 Task: Research Airbnb accommodation in Mennzel Bou Zelfa, Tunisia from 10th December, 2023 to 20th December, 2023 for 12 adults. Place can be entire room or shared room with 6 bedrooms having 12 beds and 6 bathrooms. Property type can be flat. Amenities needed are: wifi, TV, free parkinig on premises, gym, breakfast.
Action: Mouse moved to (449, 187)
Screenshot: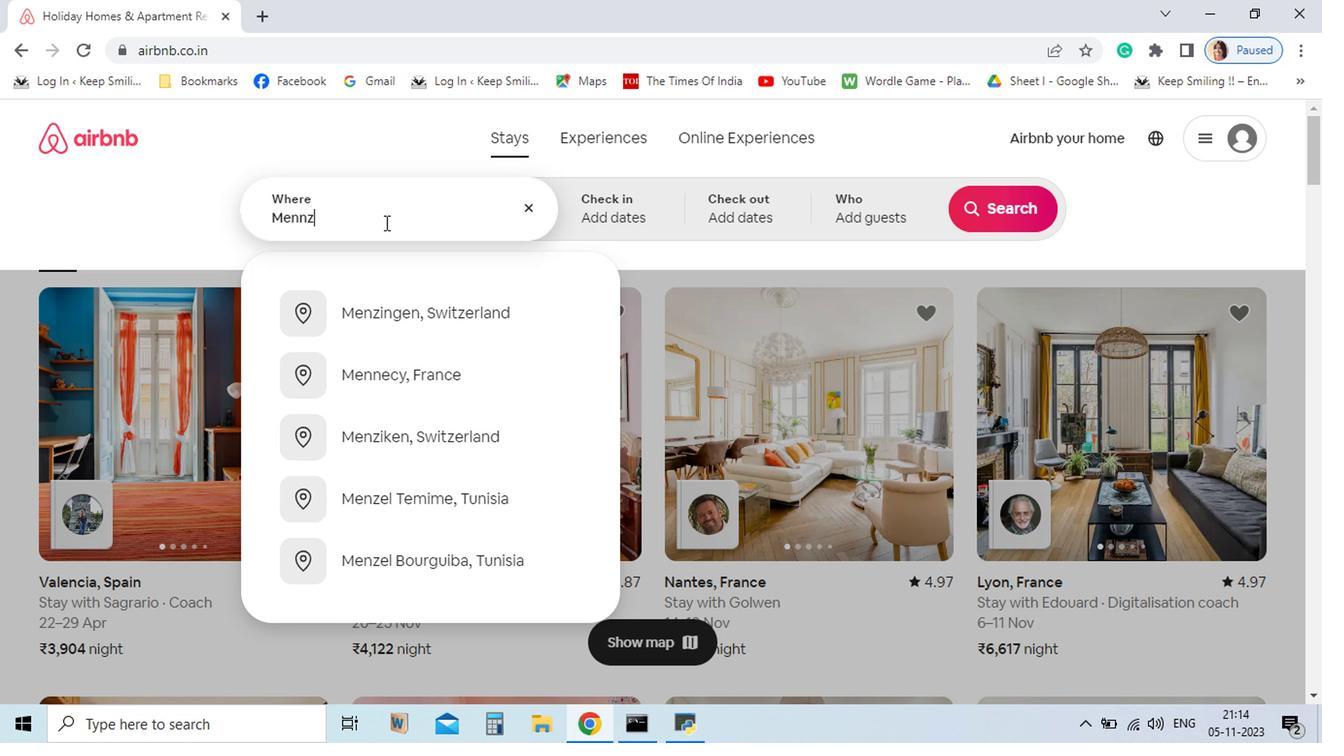 
Action: Mouse pressed left at (449, 187)
Screenshot: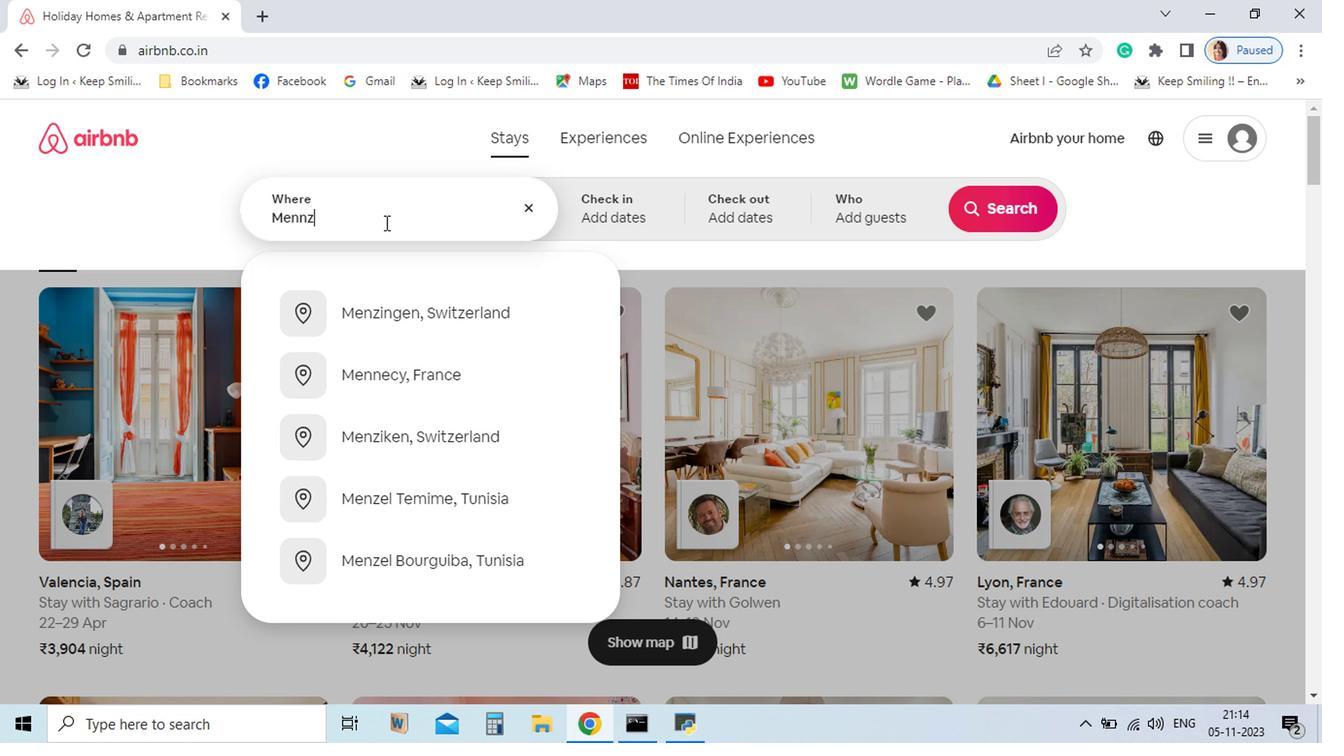 
Action: Mouse moved to (362, 248)
Screenshot: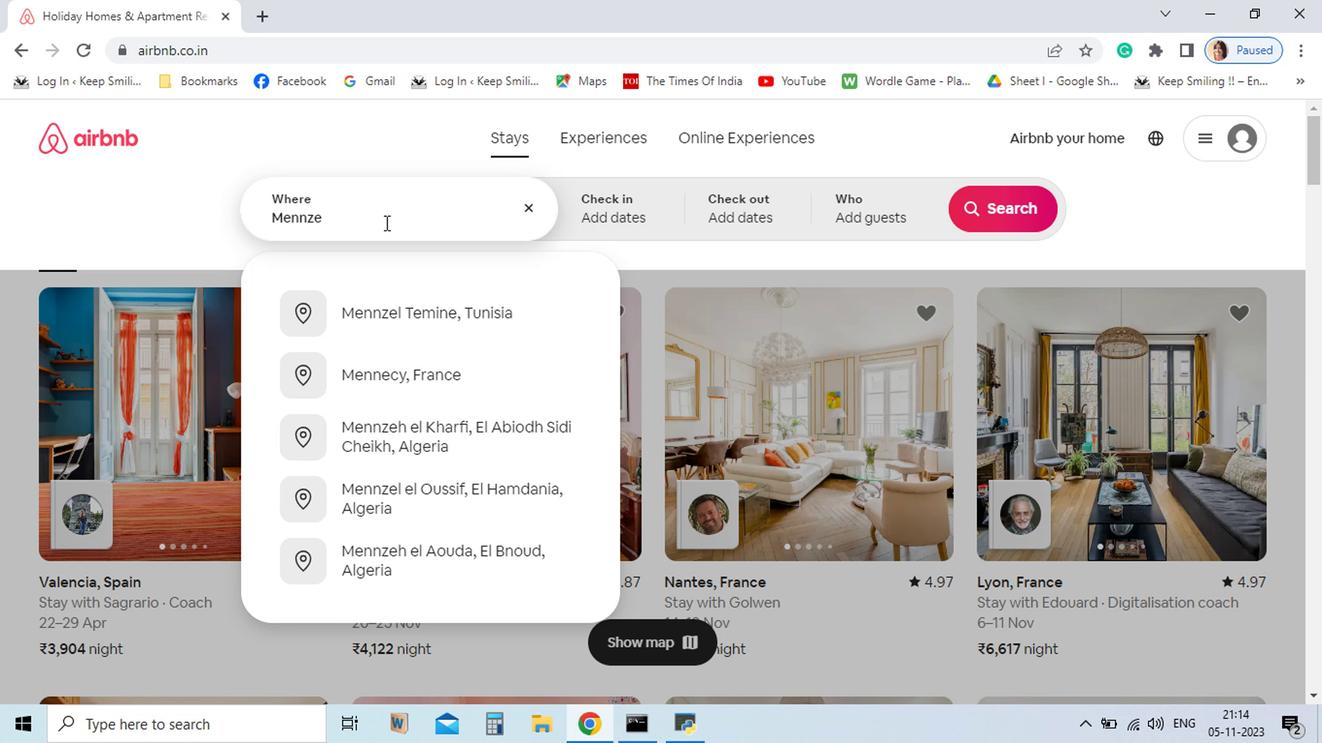 
Action: Key pressed <Key.shift_r>Mennzel
Screenshot: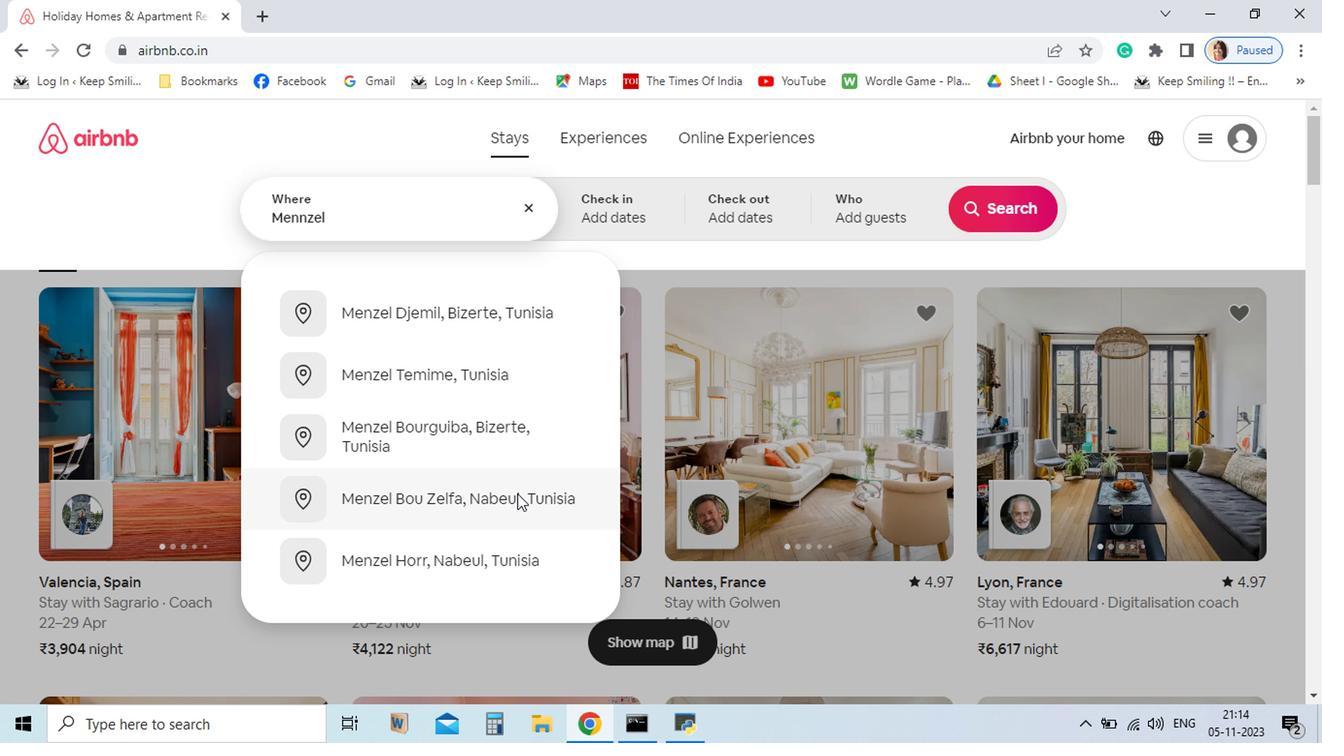 
Action: Mouse moved to (456, 441)
Screenshot: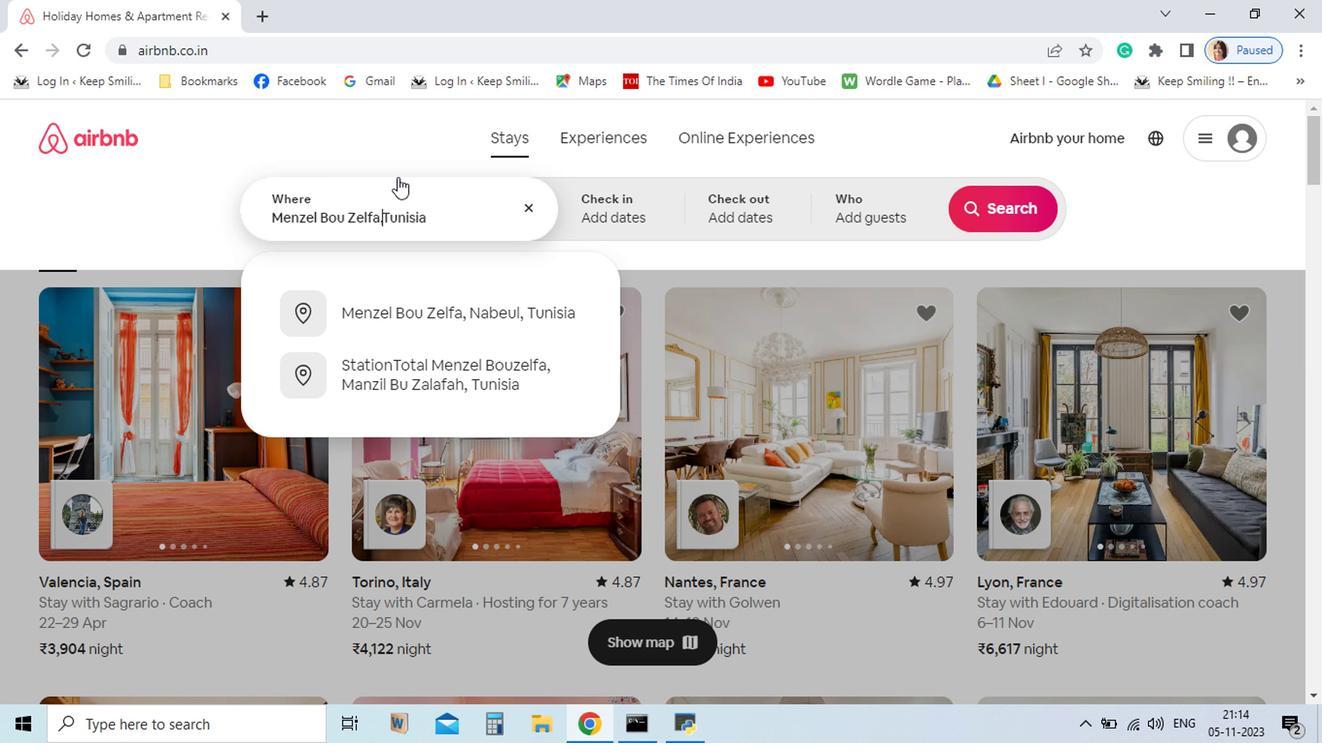 
Action: Mouse pressed left at (456, 441)
Screenshot: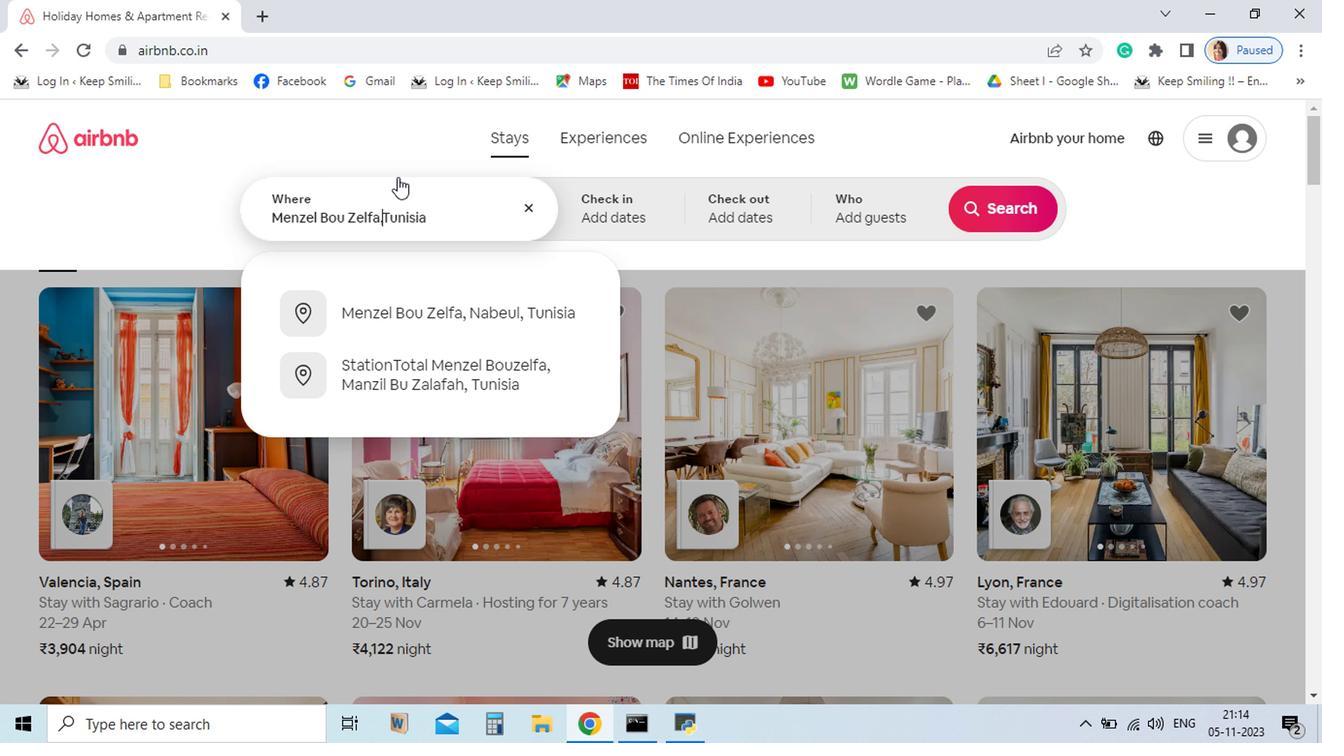
Action: Mouse moved to (400, 244)
Screenshot: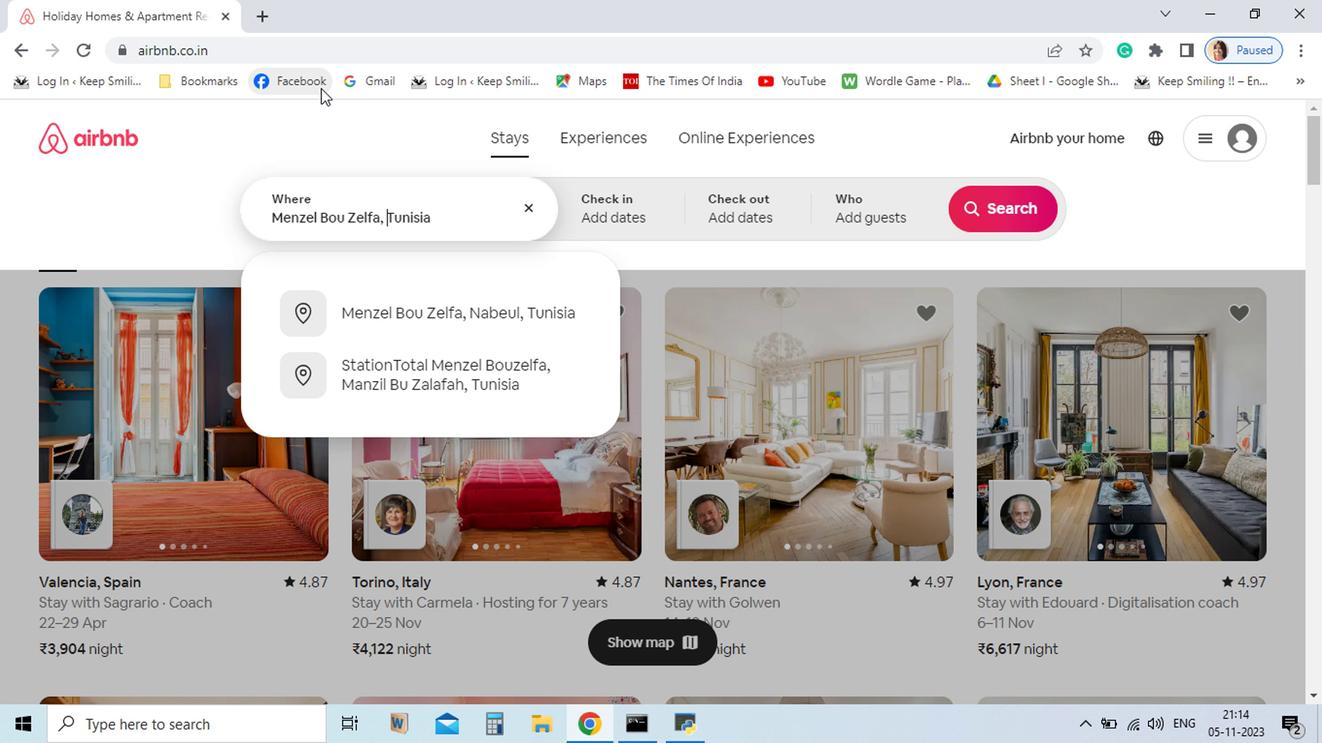 
Action: Mouse pressed left at (400, 244)
Screenshot: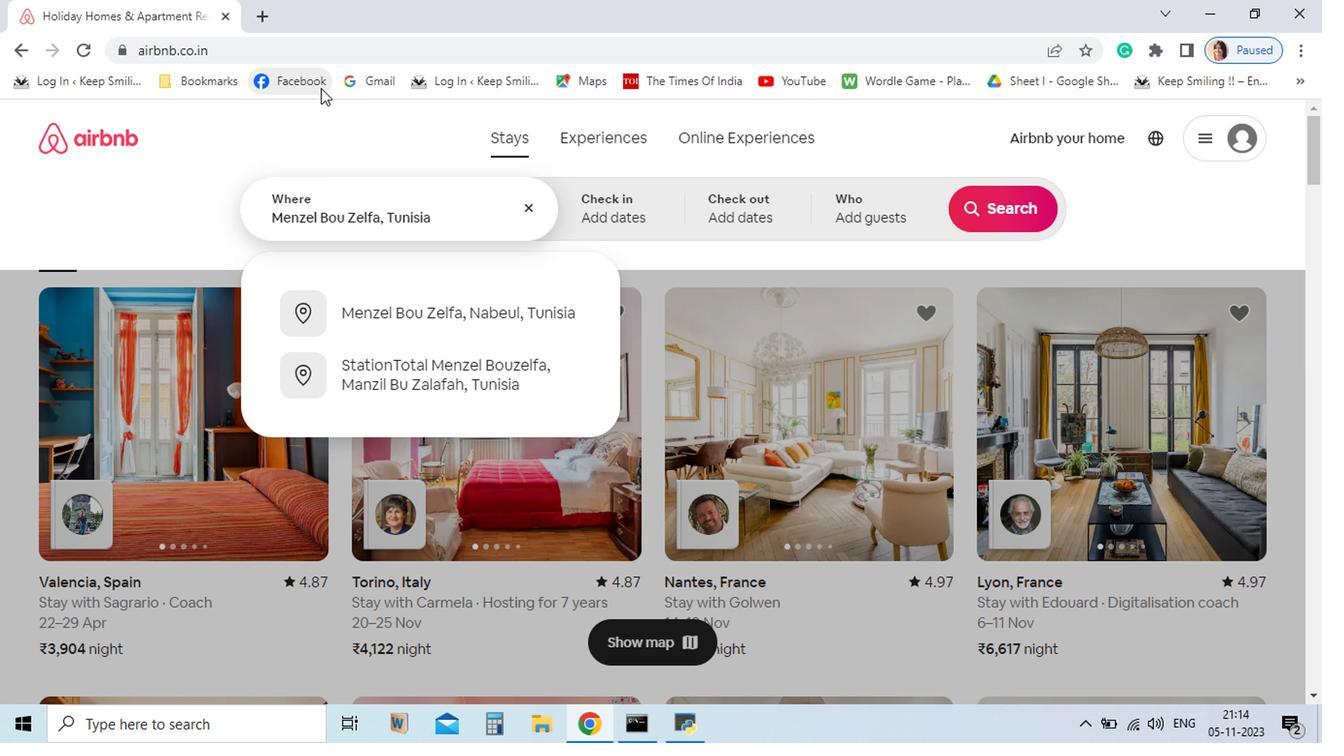 
Action: Key pressed <Key.backspace><Key.backspace><Key.backspace><Key.backspace><Key.backspace><Key.backspace><Key.backspace><Key.backspace><Key.backspace>
Screenshot: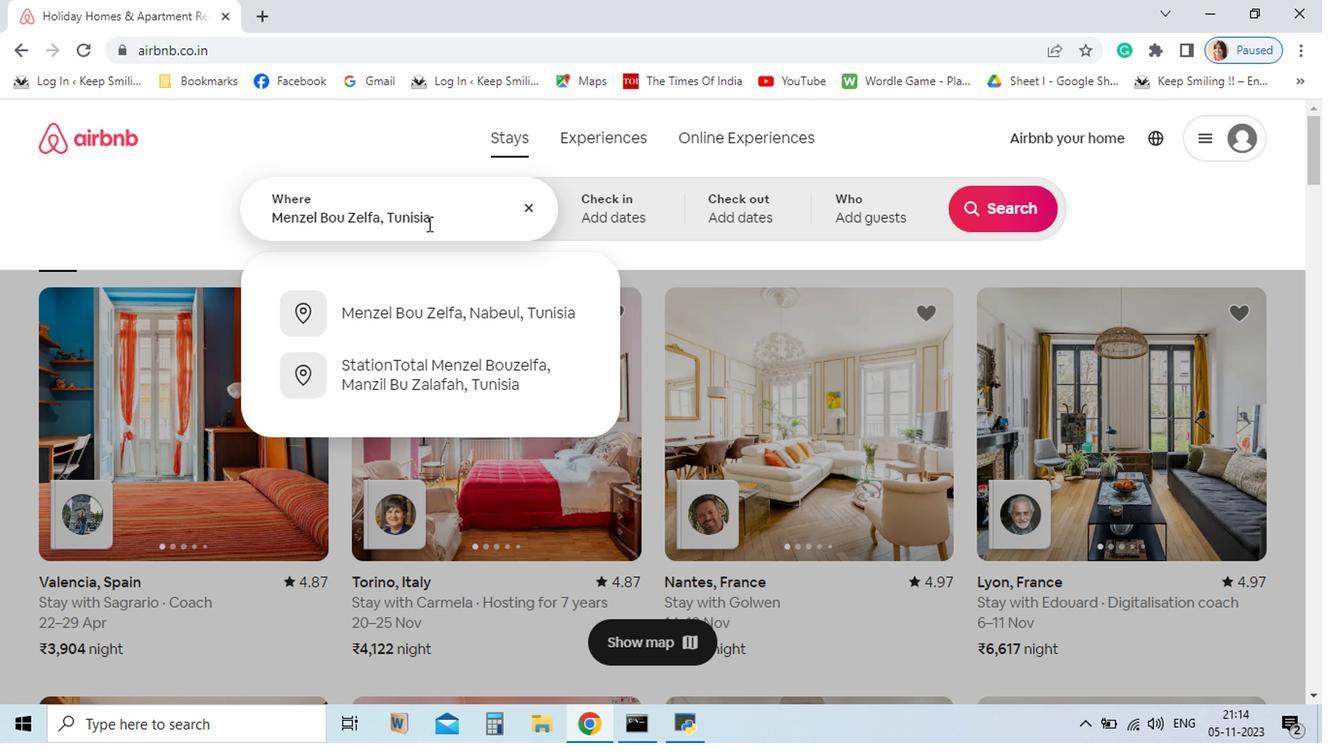 
Action: Mouse moved to (317, 152)
Screenshot: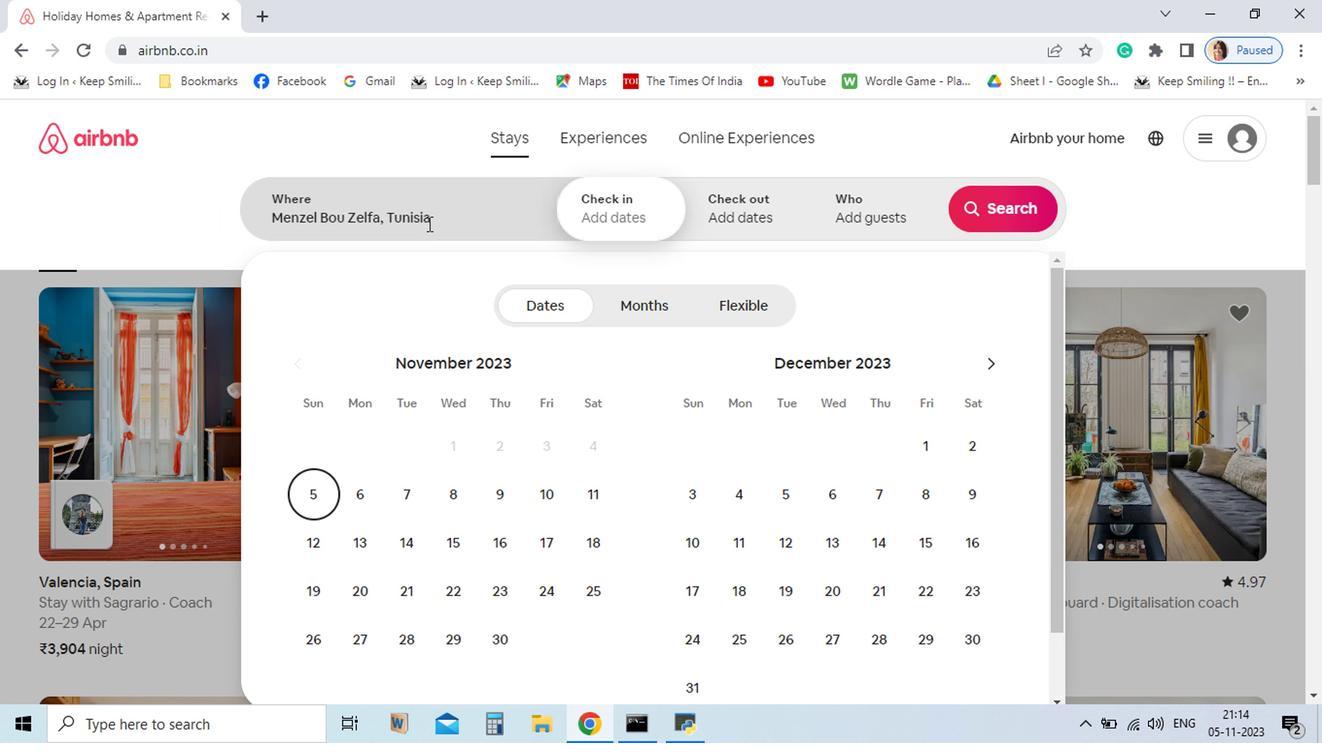 
Action: Key pressed <Key.space>
Screenshot: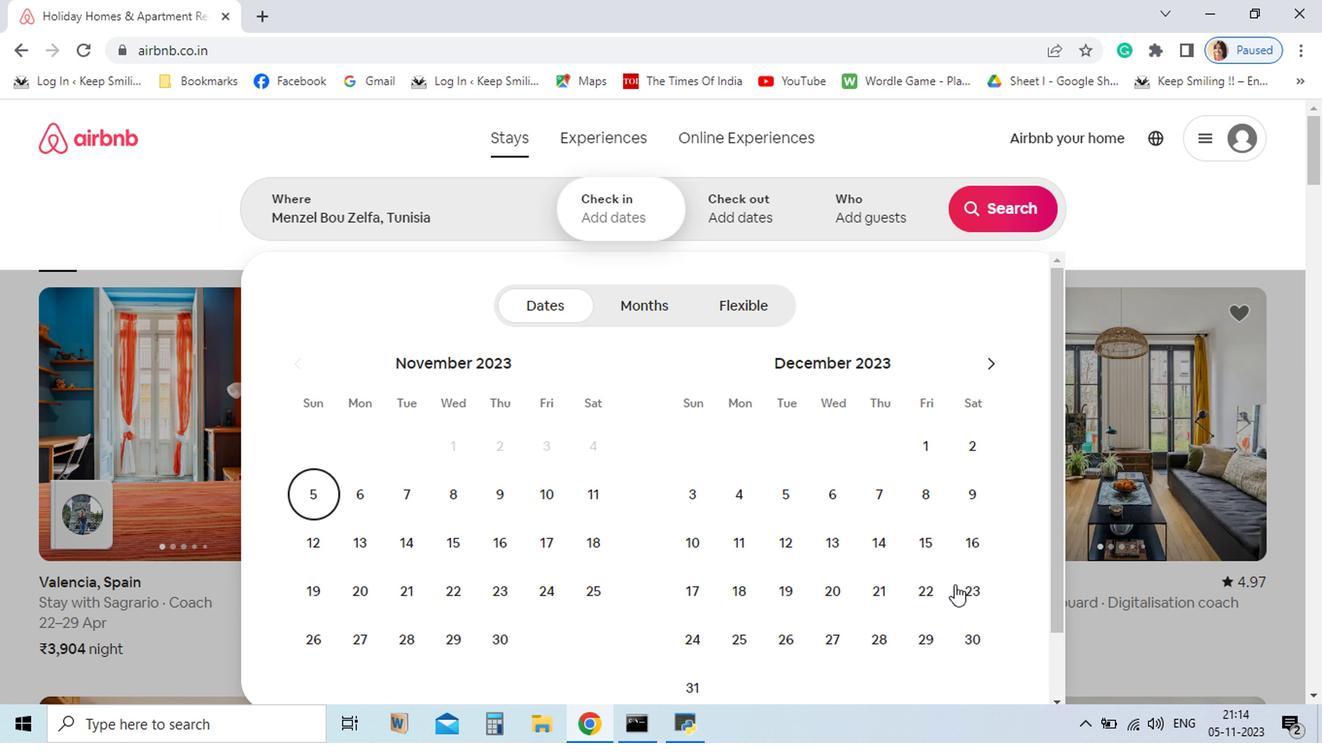 
Action: Mouse moved to (393, 247)
Screenshot: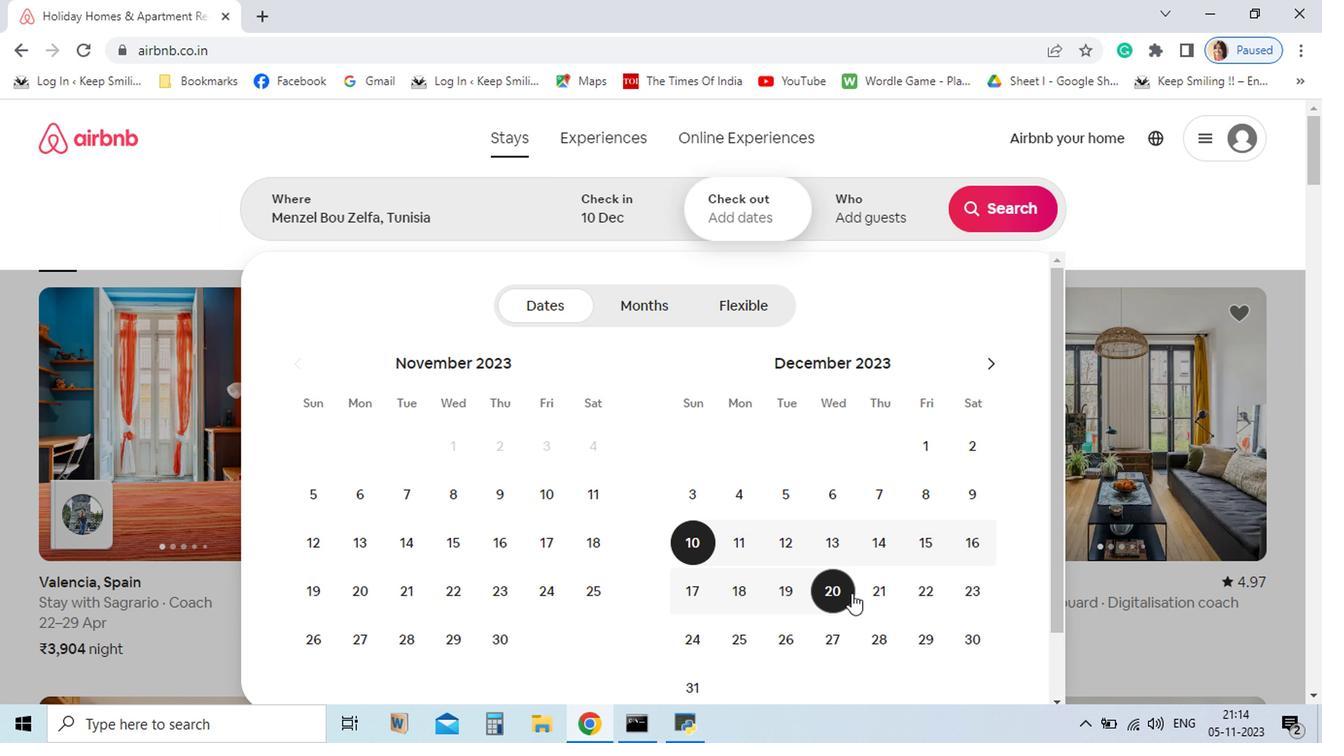 
Action: Mouse pressed left at (393, 247)
Screenshot: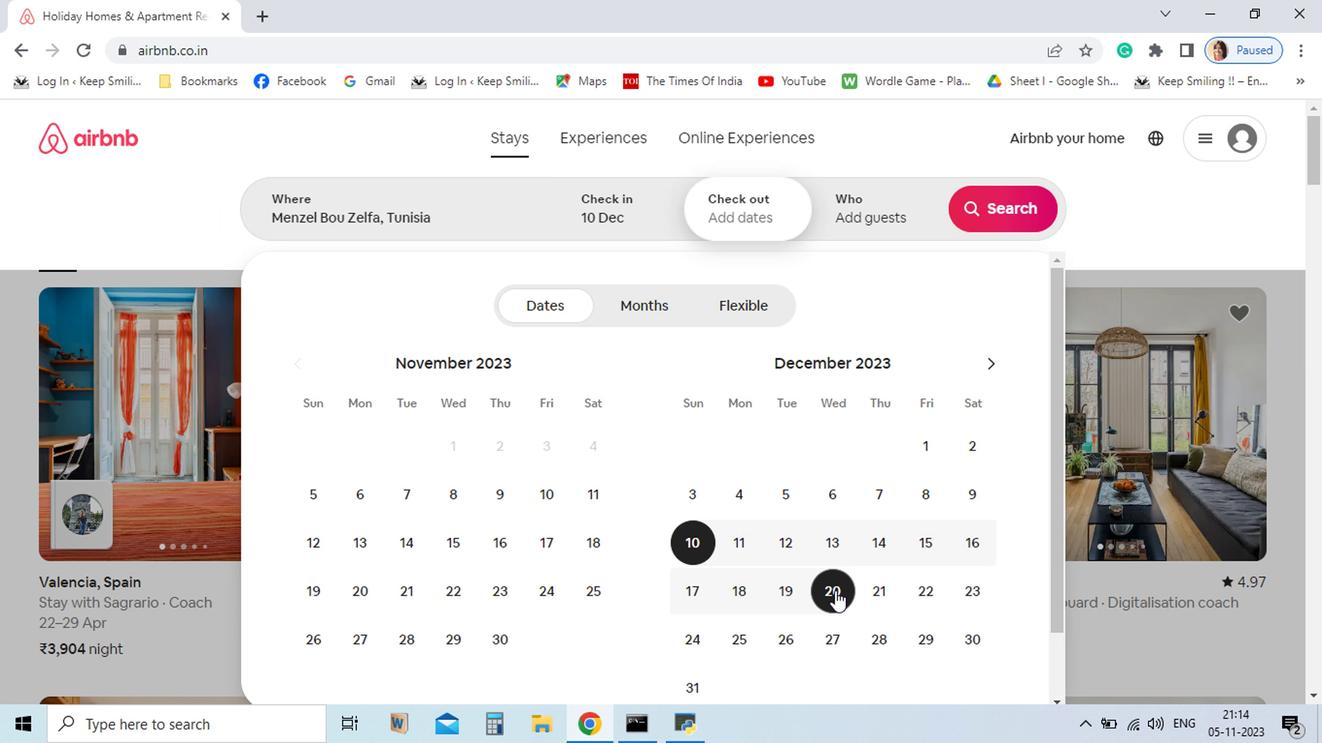 
Action: Mouse moved to (393, 249)
Screenshot: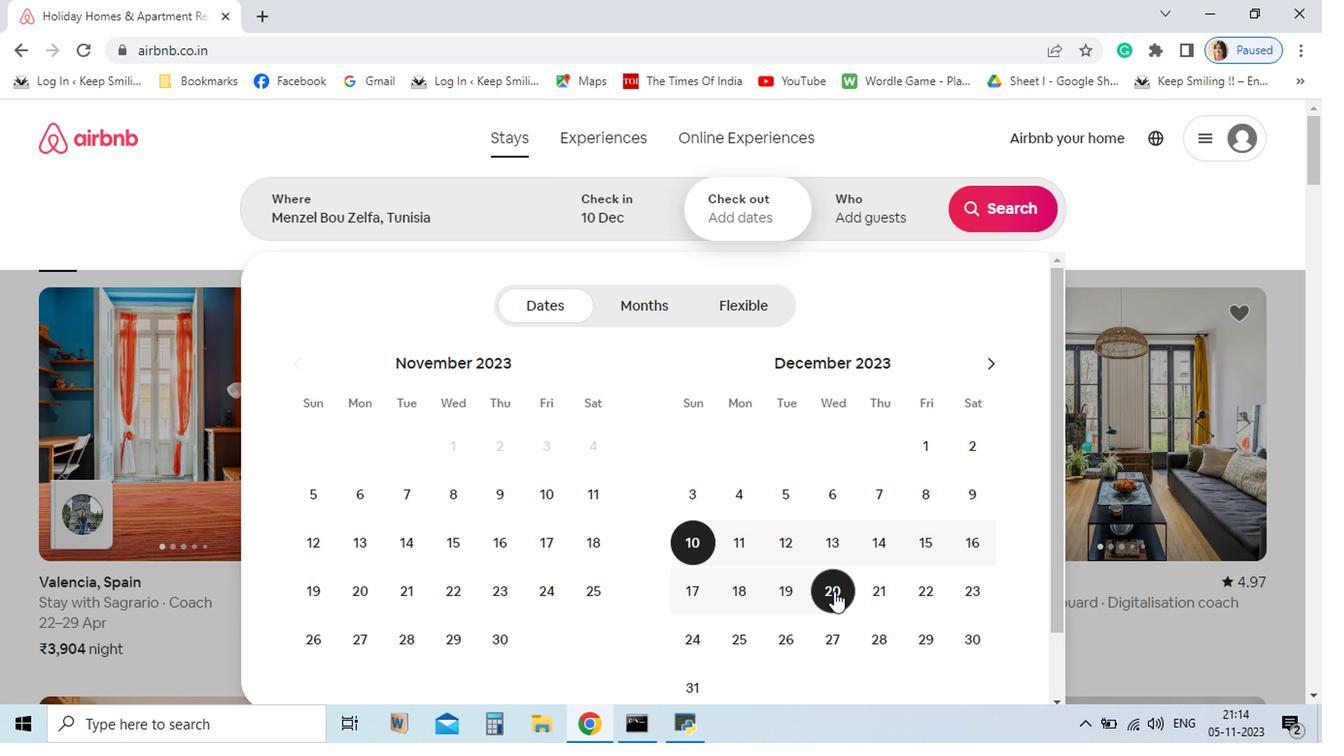 
Action: Key pressed <Key.enter>
Screenshot: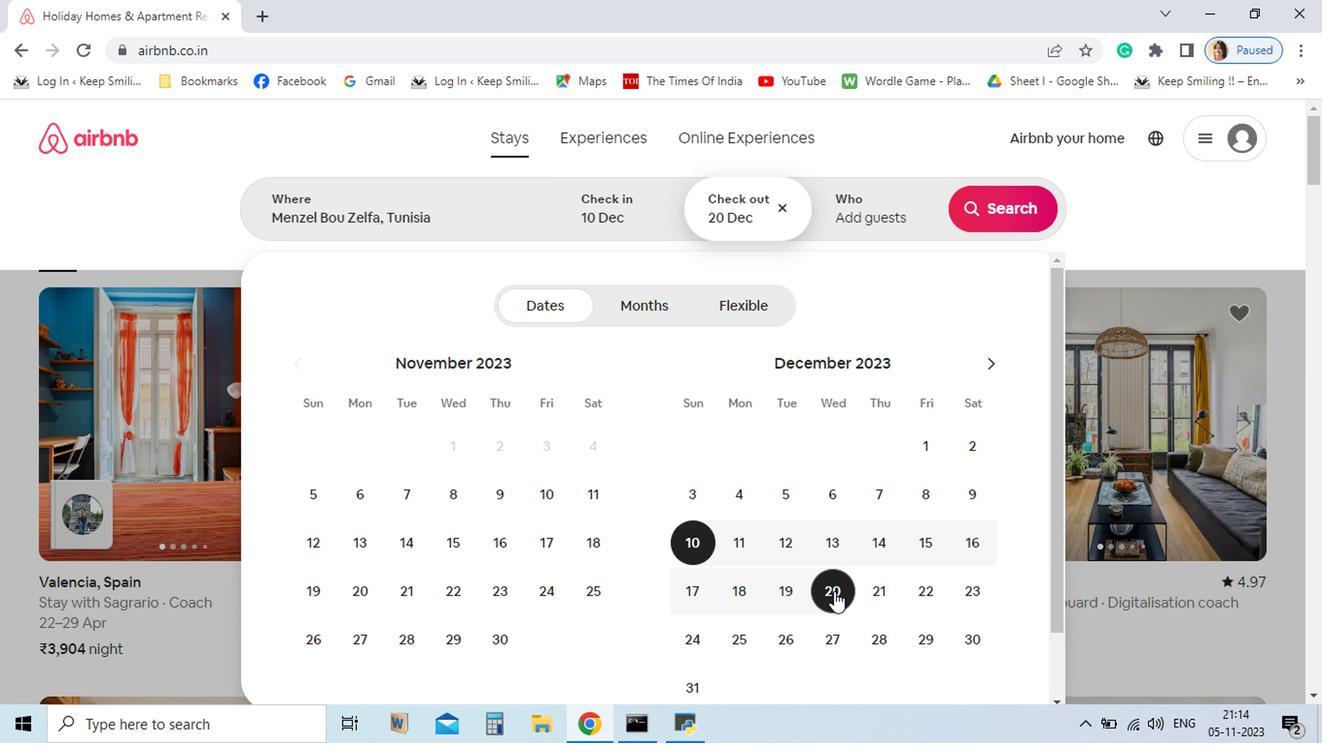 
Action: Mouse moved to (576, 478)
Screenshot: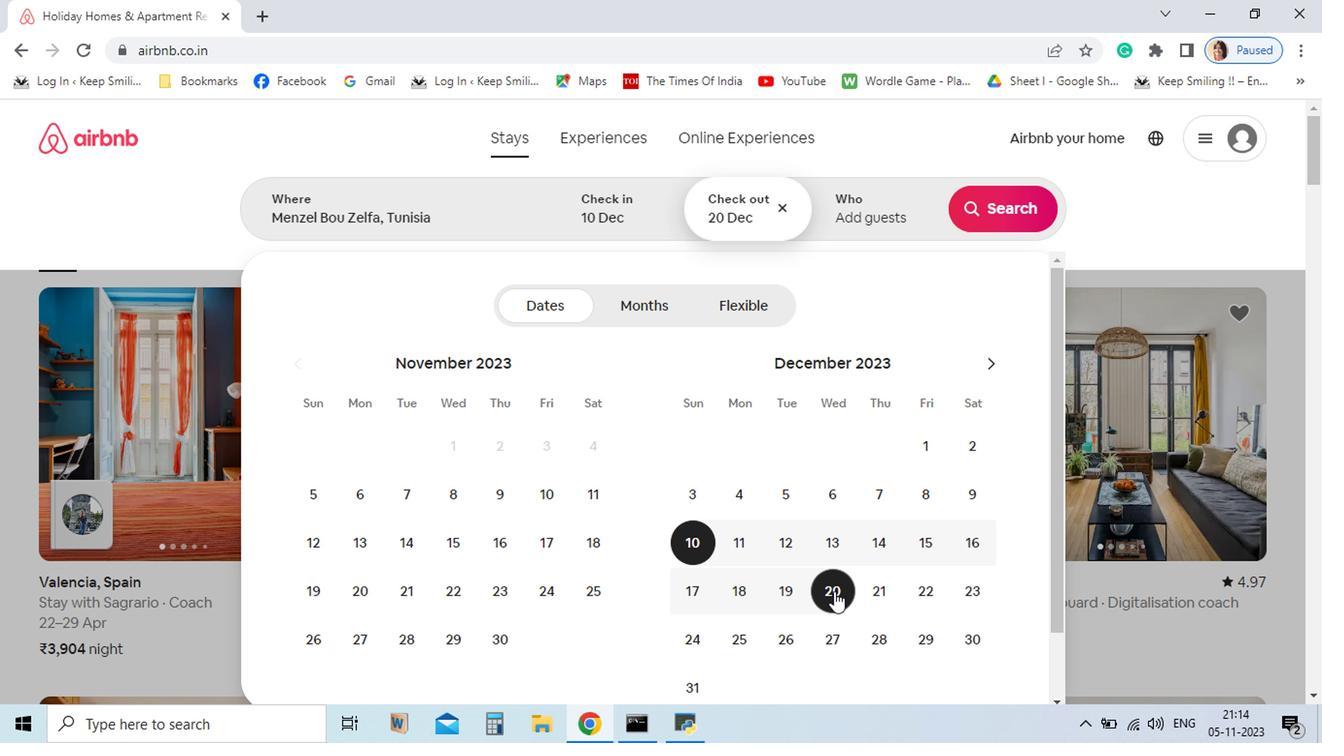 
Action: Mouse pressed left at (576, 478)
Screenshot: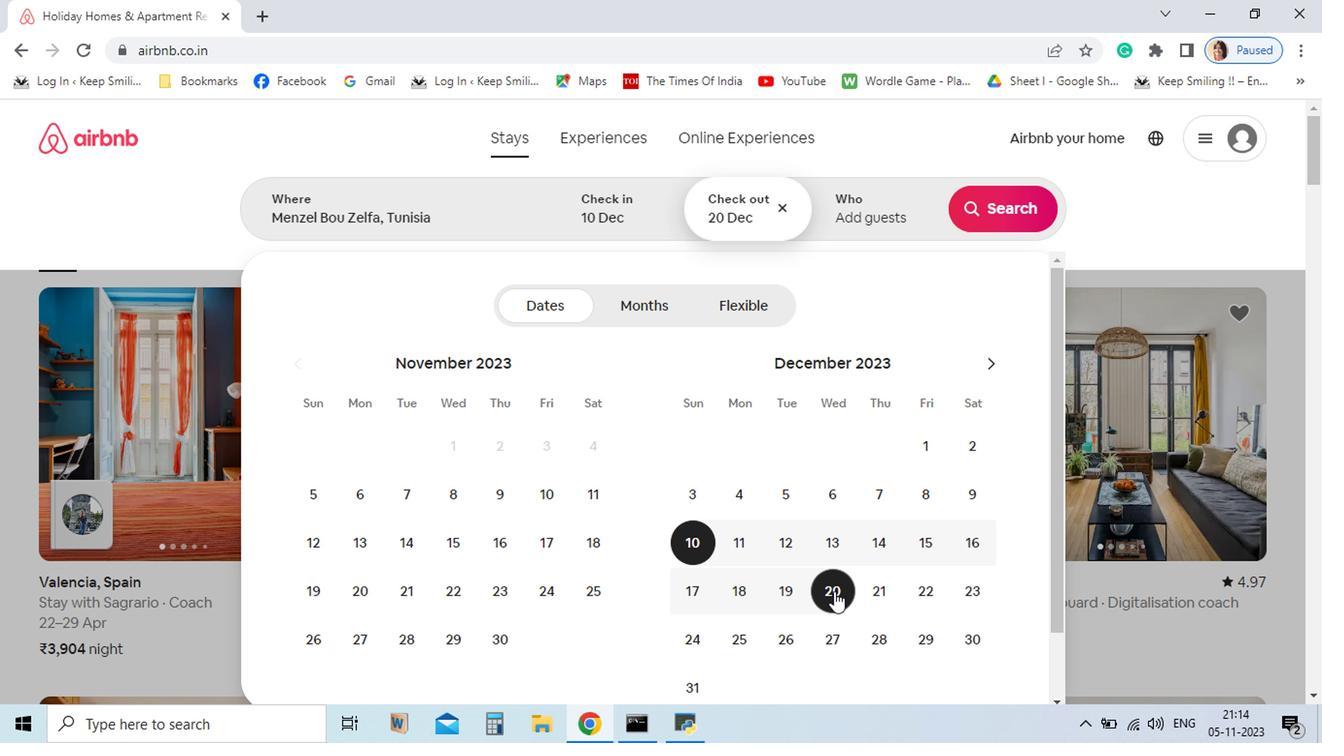 
Action: Mouse moved to (681, 511)
Screenshot: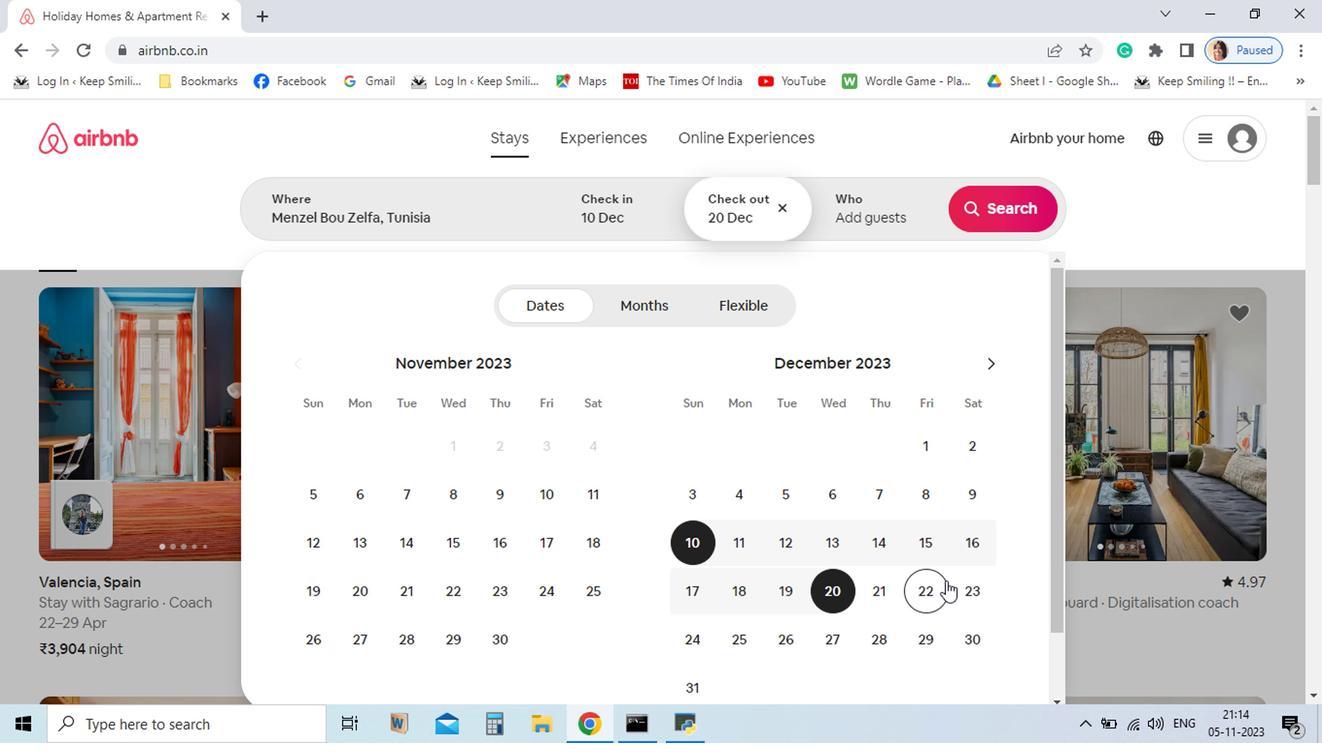 
Action: Mouse pressed left at (681, 511)
Screenshot: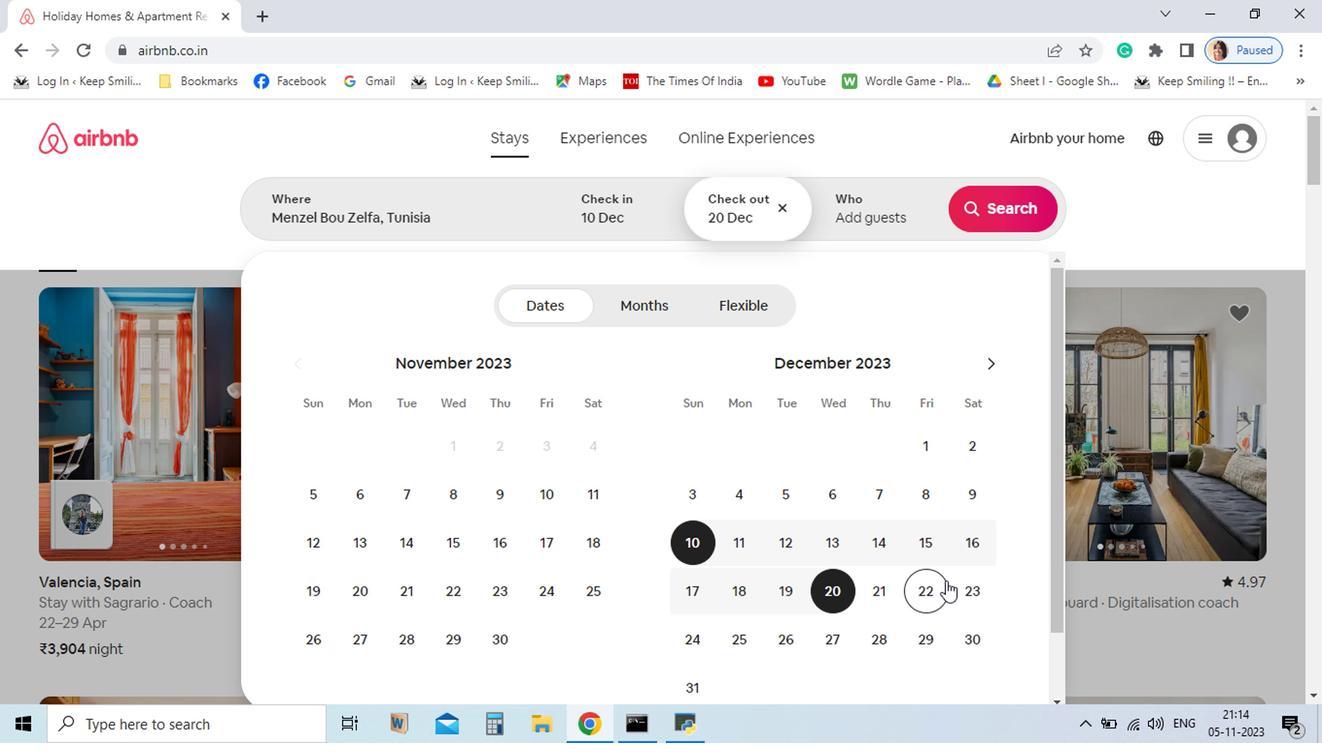 
Action: Mouse moved to (708, 242)
Screenshot: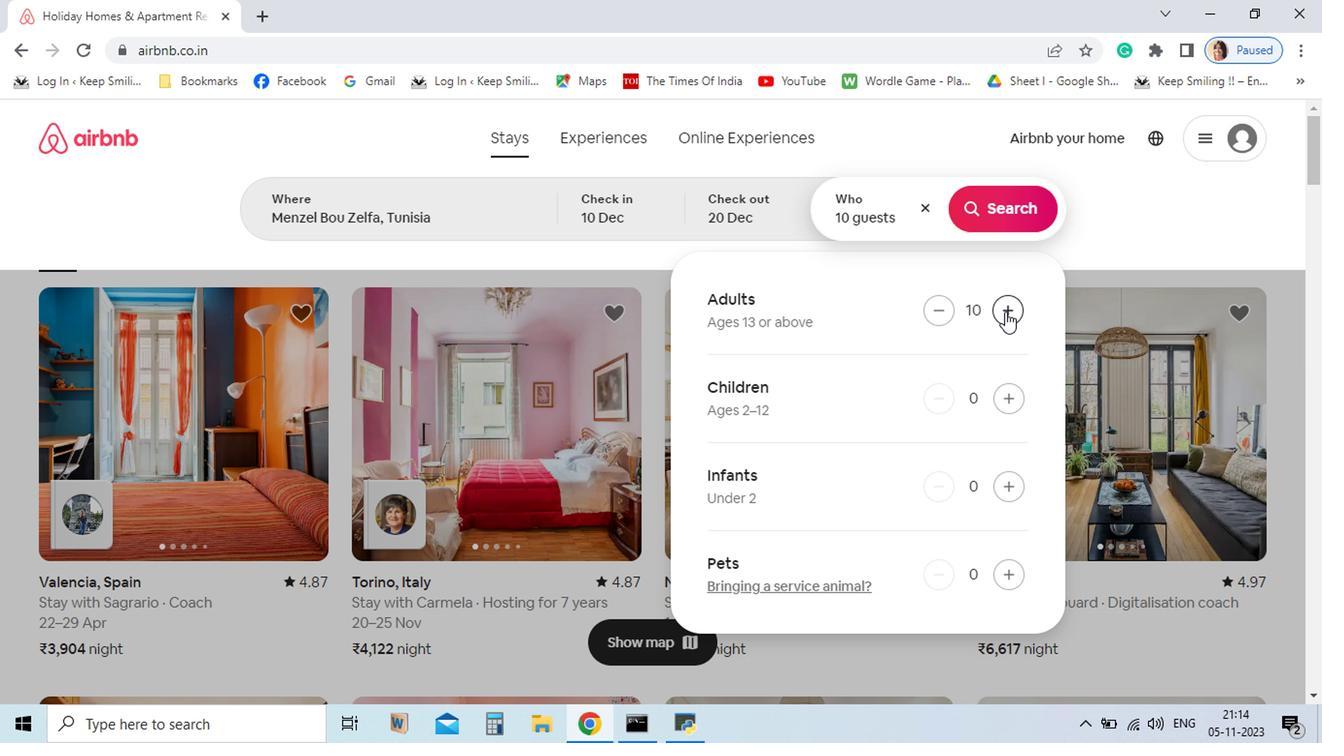 
Action: Mouse pressed left at (708, 242)
Screenshot: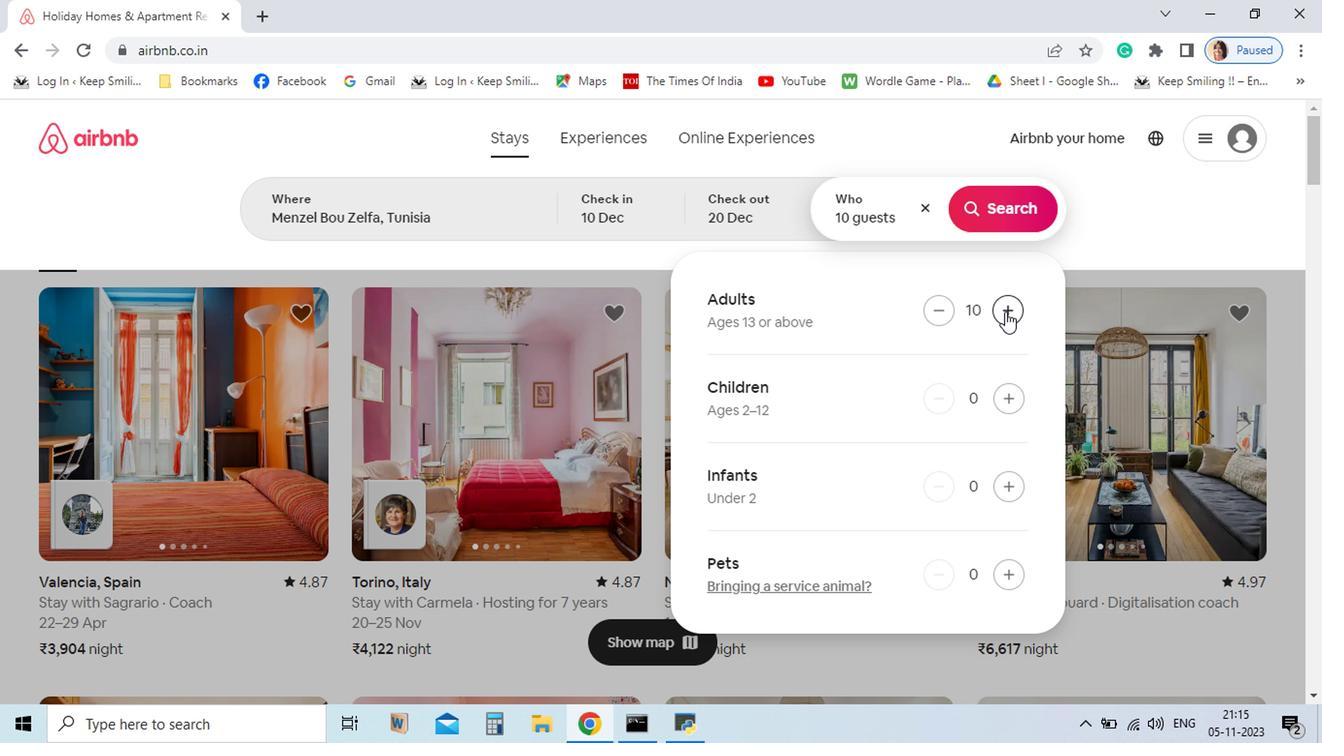 
Action: Mouse moved to (802, 312)
Screenshot: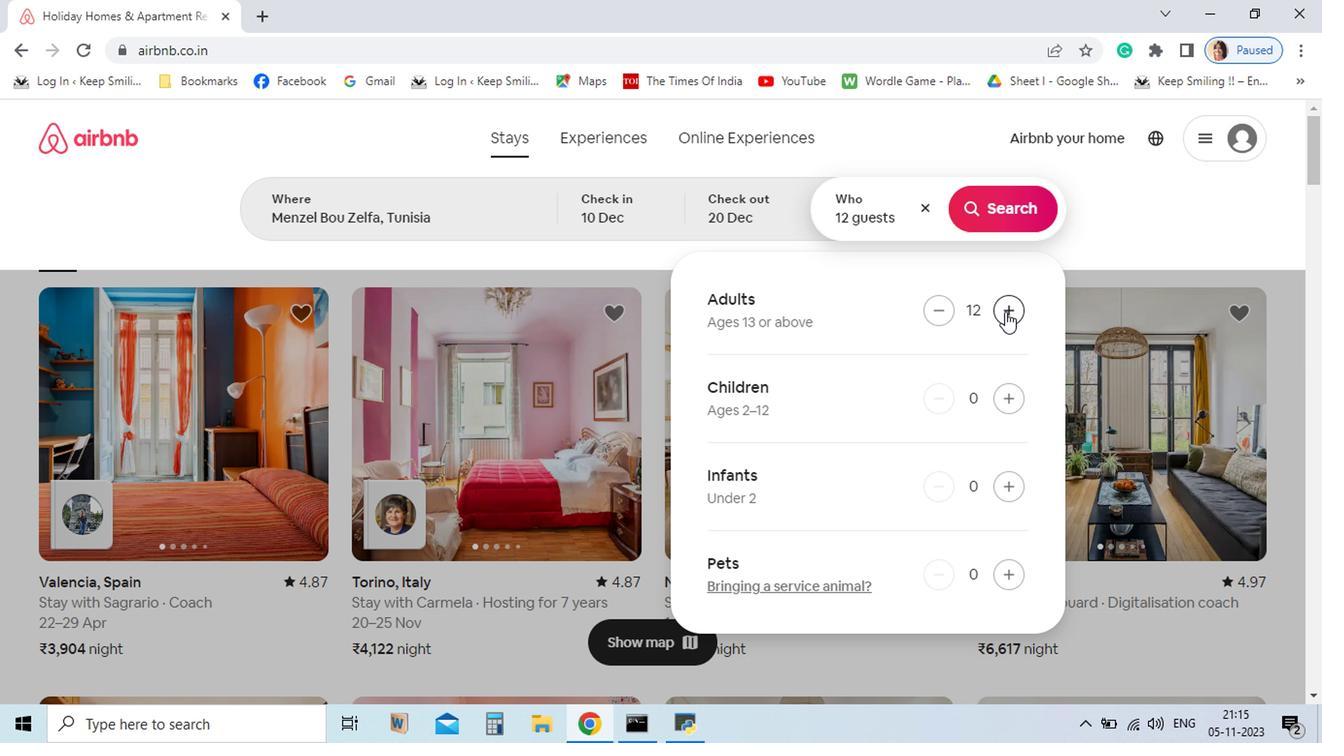 
Action: Mouse pressed left at (802, 312)
Screenshot: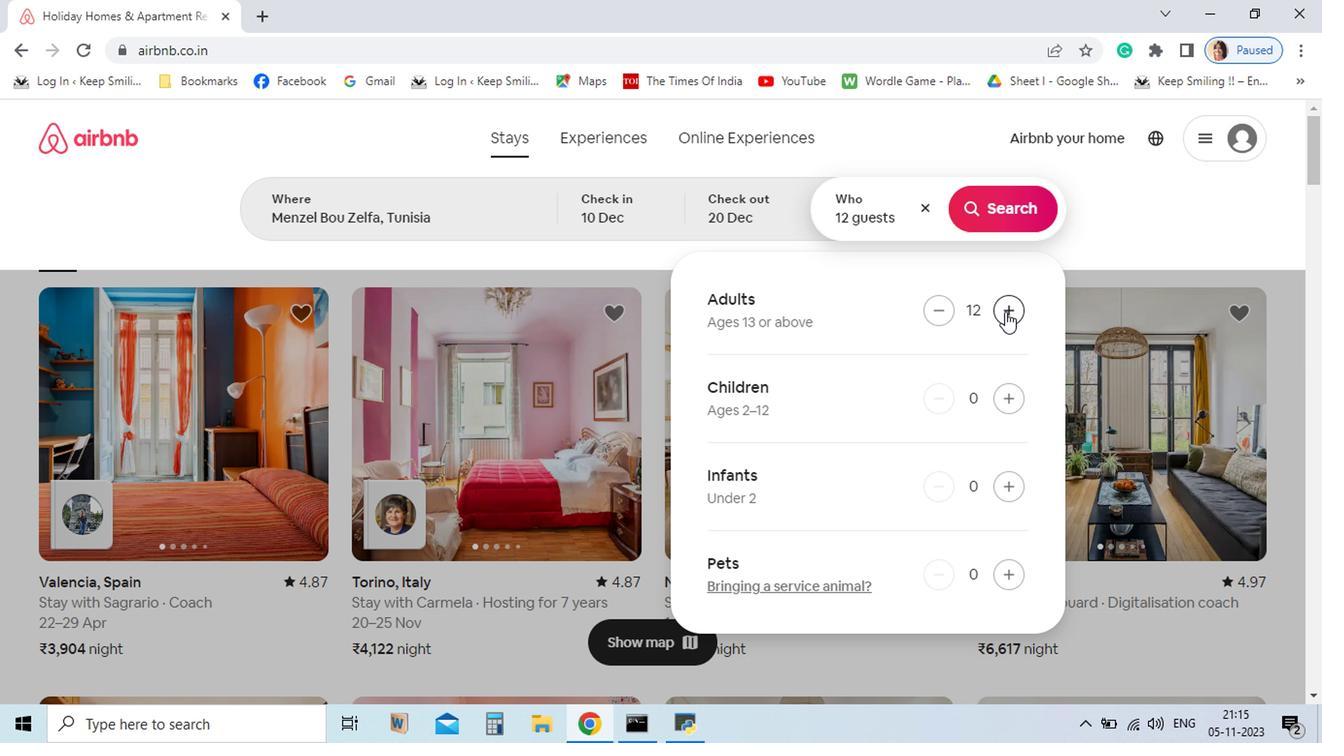 
Action: Mouse pressed left at (802, 312)
Screenshot: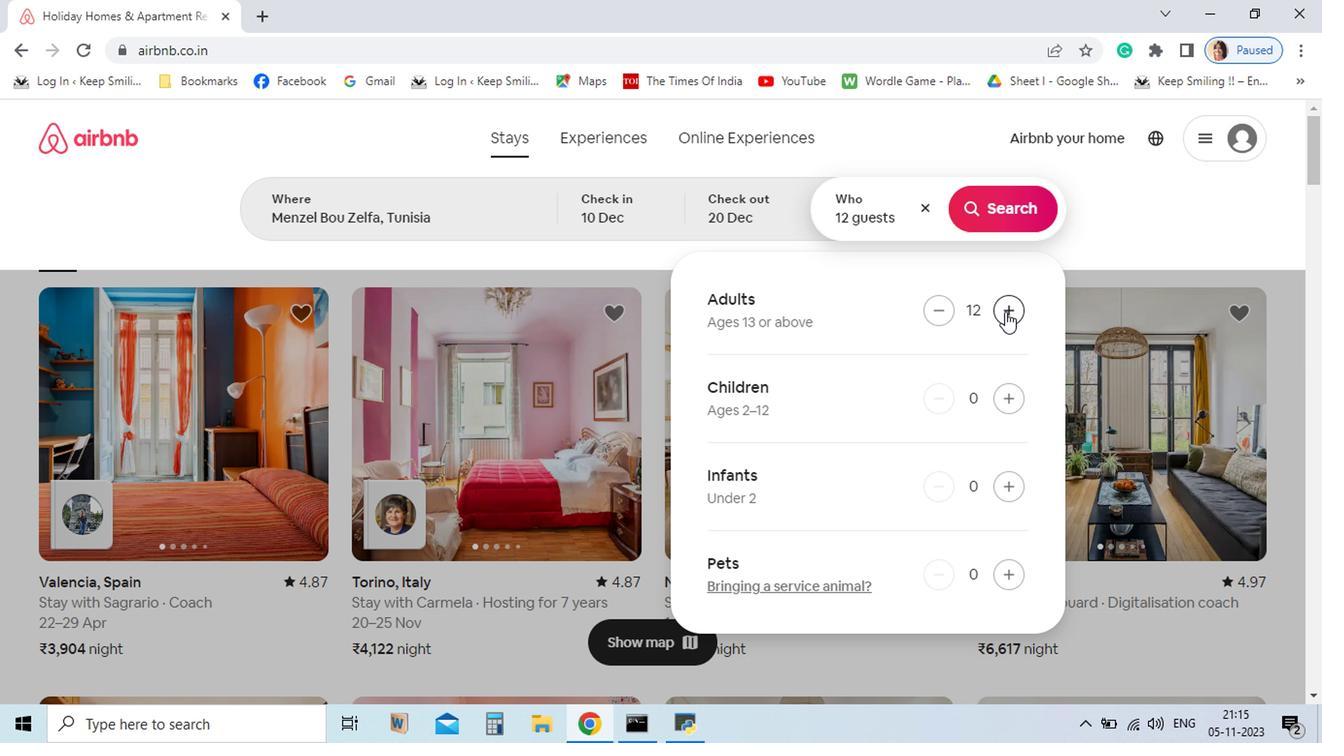 
Action: Mouse pressed left at (802, 312)
Screenshot: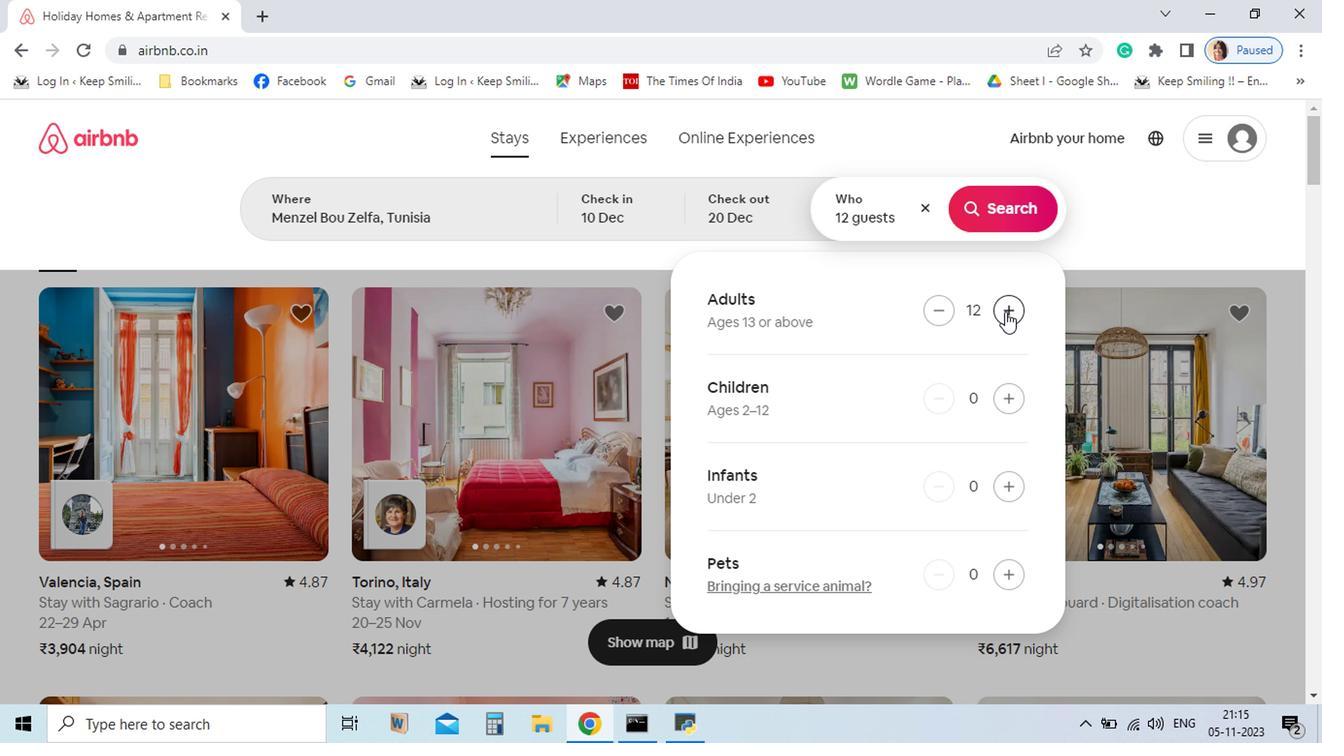 
Action: Mouse pressed left at (802, 312)
Screenshot: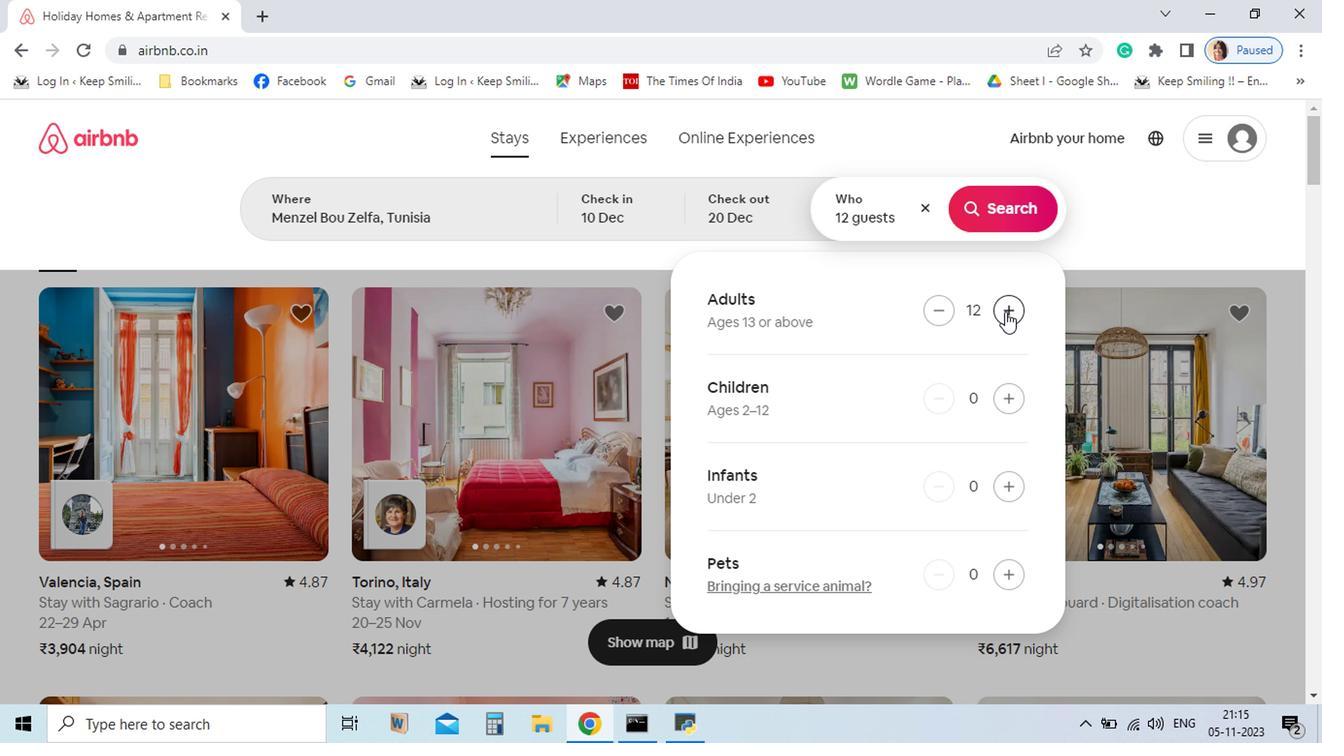
Action: Mouse pressed left at (802, 312)
Screenshot: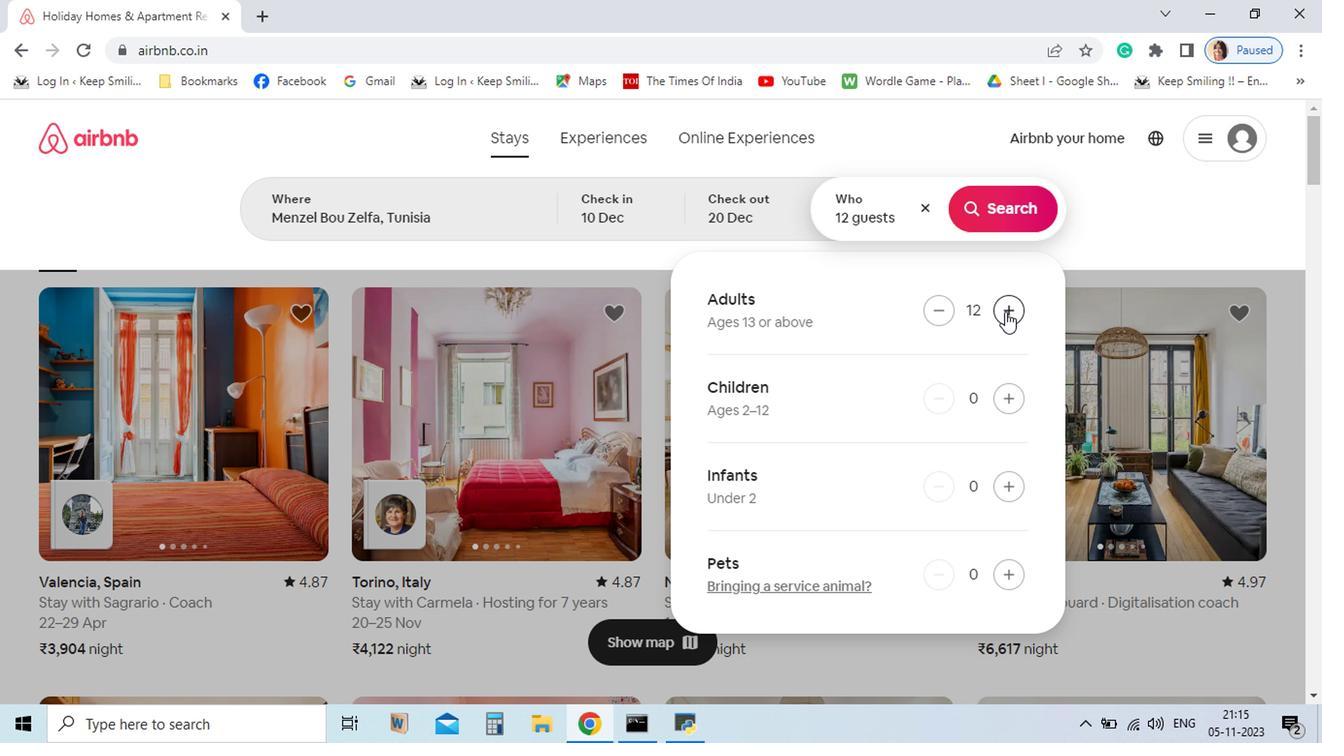 
Action: Mouse pressed left at (802, 312)
Screenshot: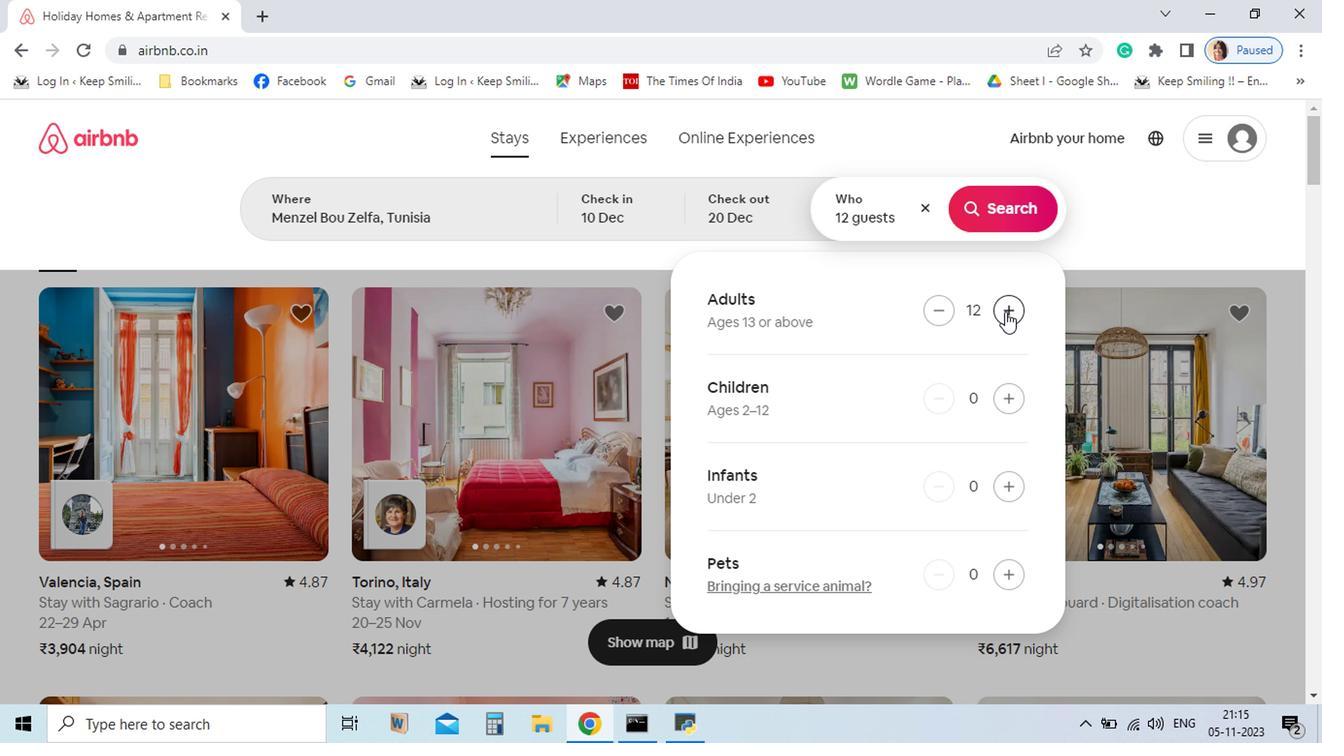 
Action: Mouse pressed left at (802, 312)
Screenshot: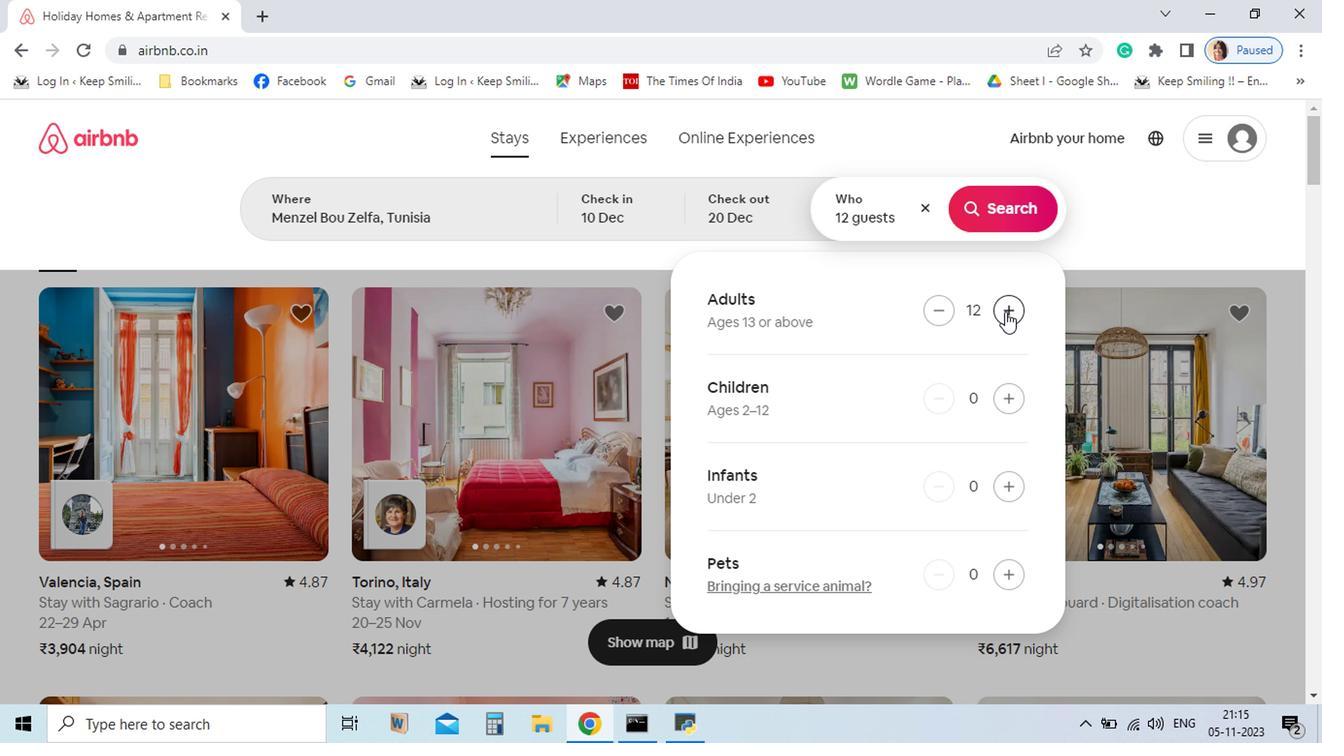 
Action: Mouse pressed left at (802, 312)
Screenshot: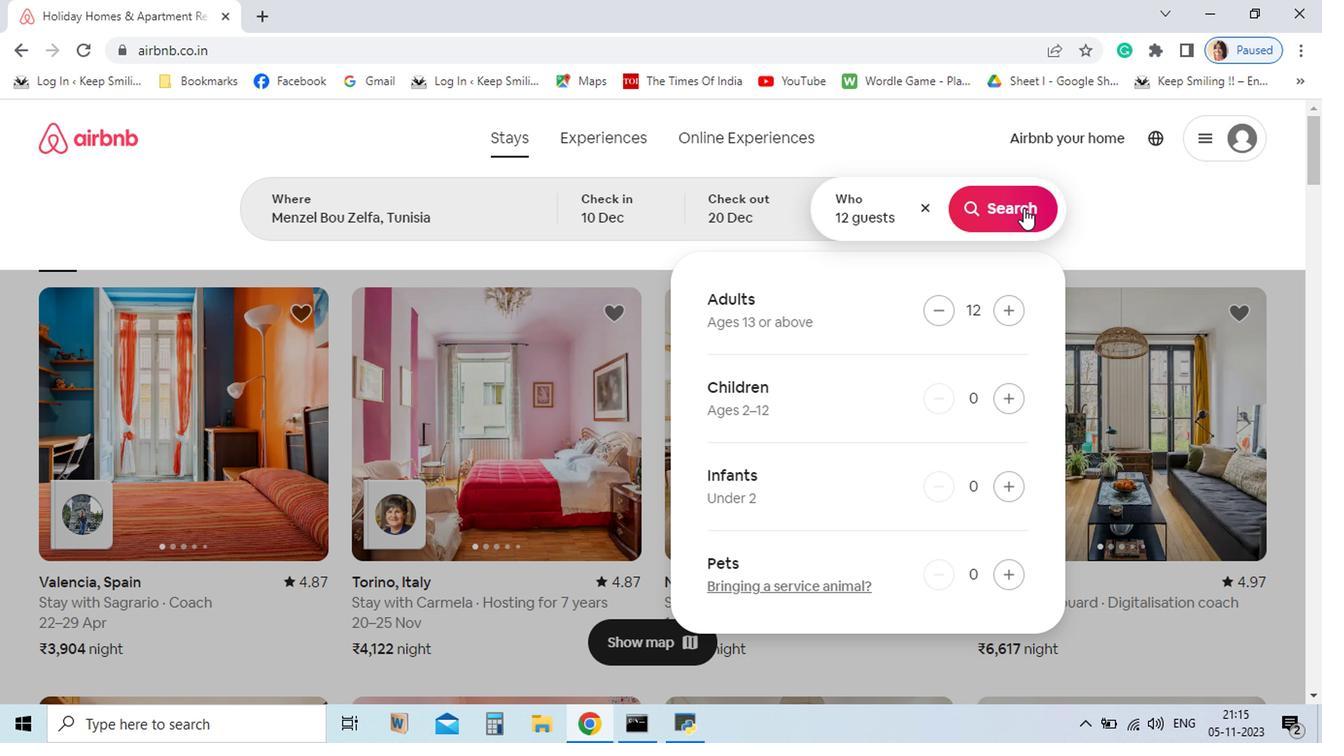 
Action: Mouse pressed left at (802, 312)
Screenshot: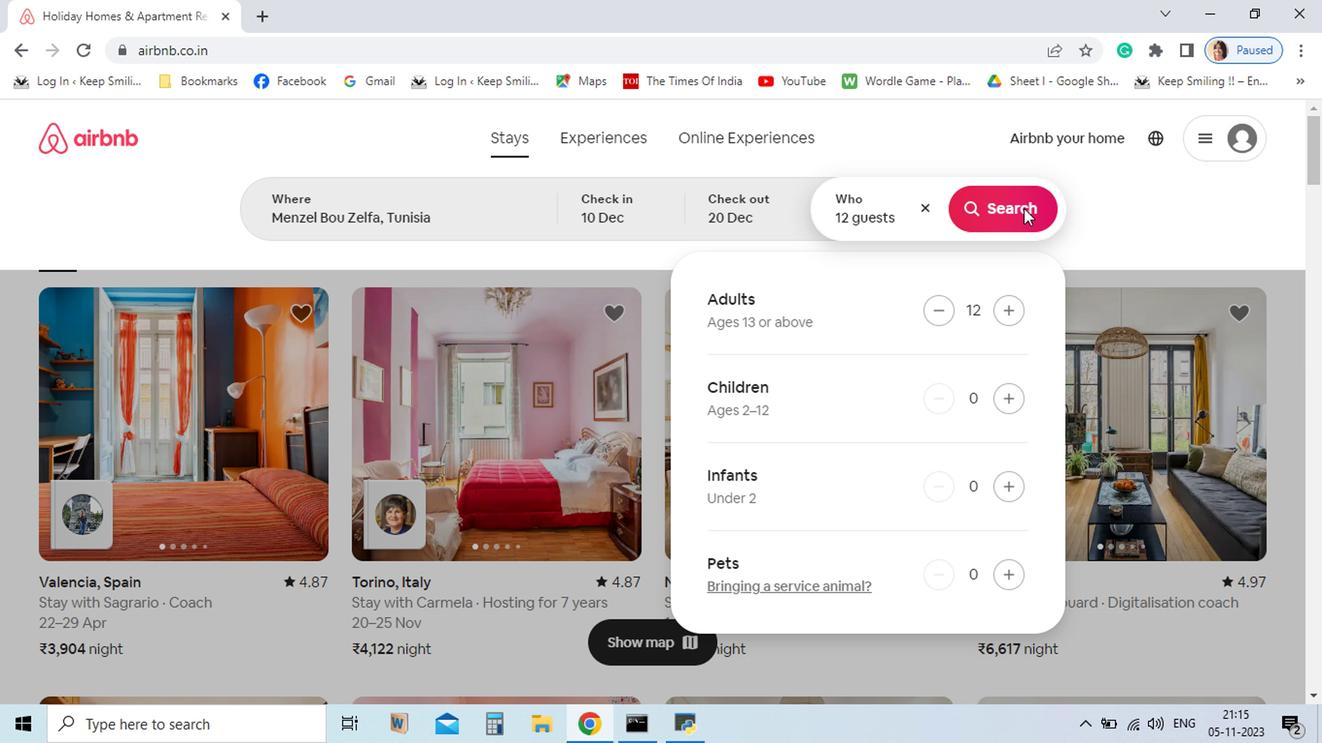 
Action: Mouse pressed left at (802, 312)
Screenshot: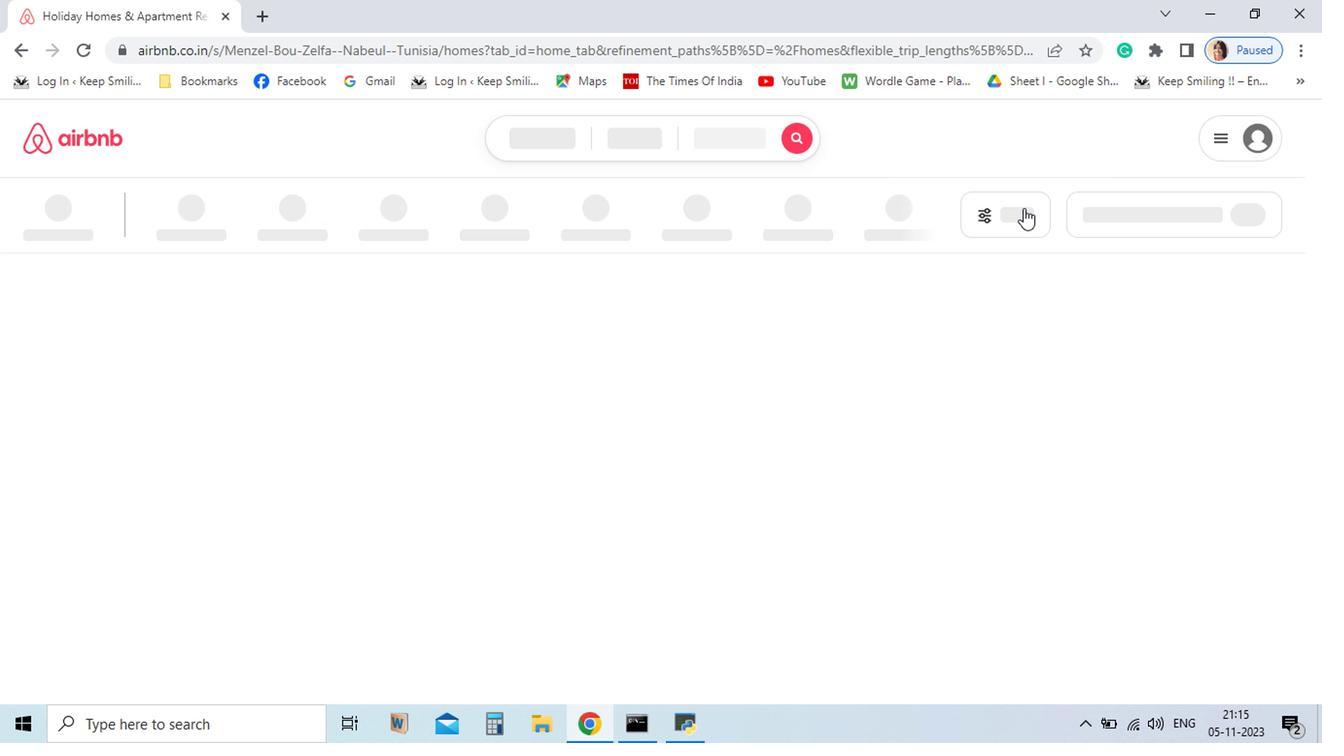 
Action: Mouse pressed left at (802, 312)
Screenshot: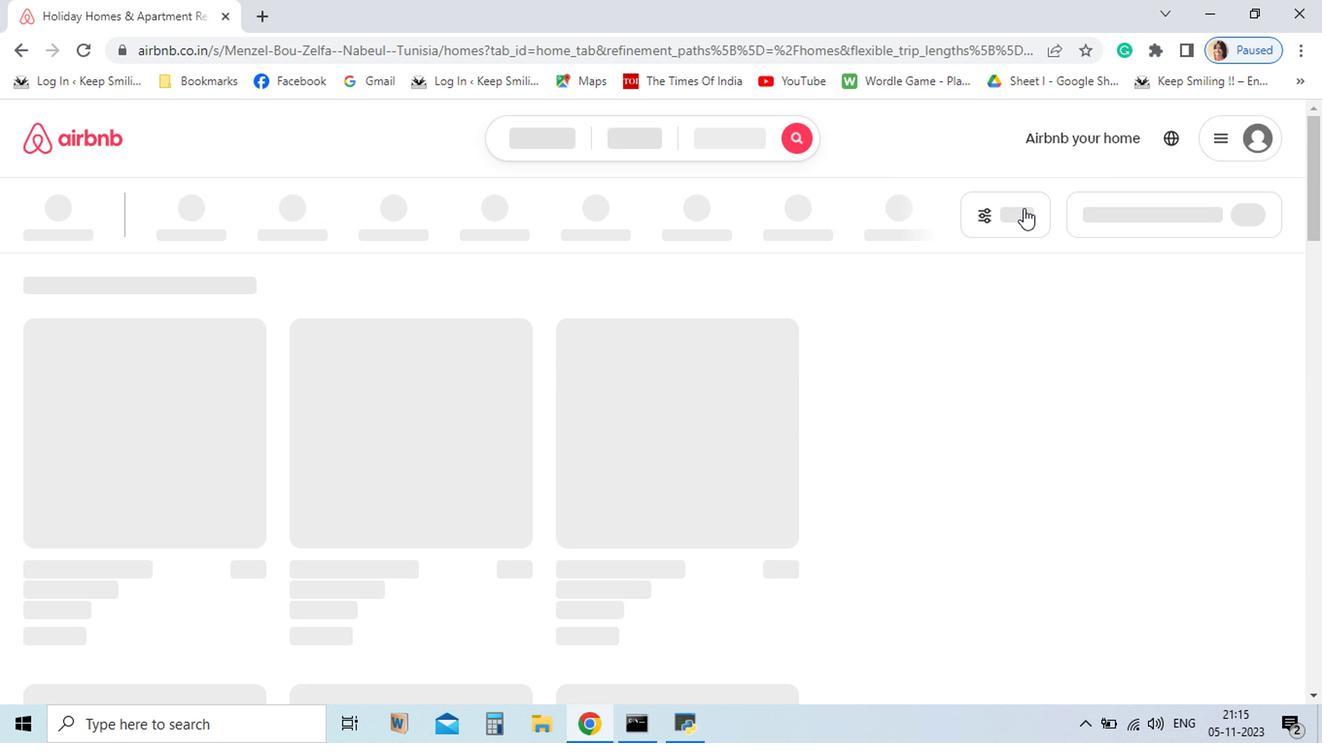 
Action: Mouse pressed left at (802, 312)
Screenshot: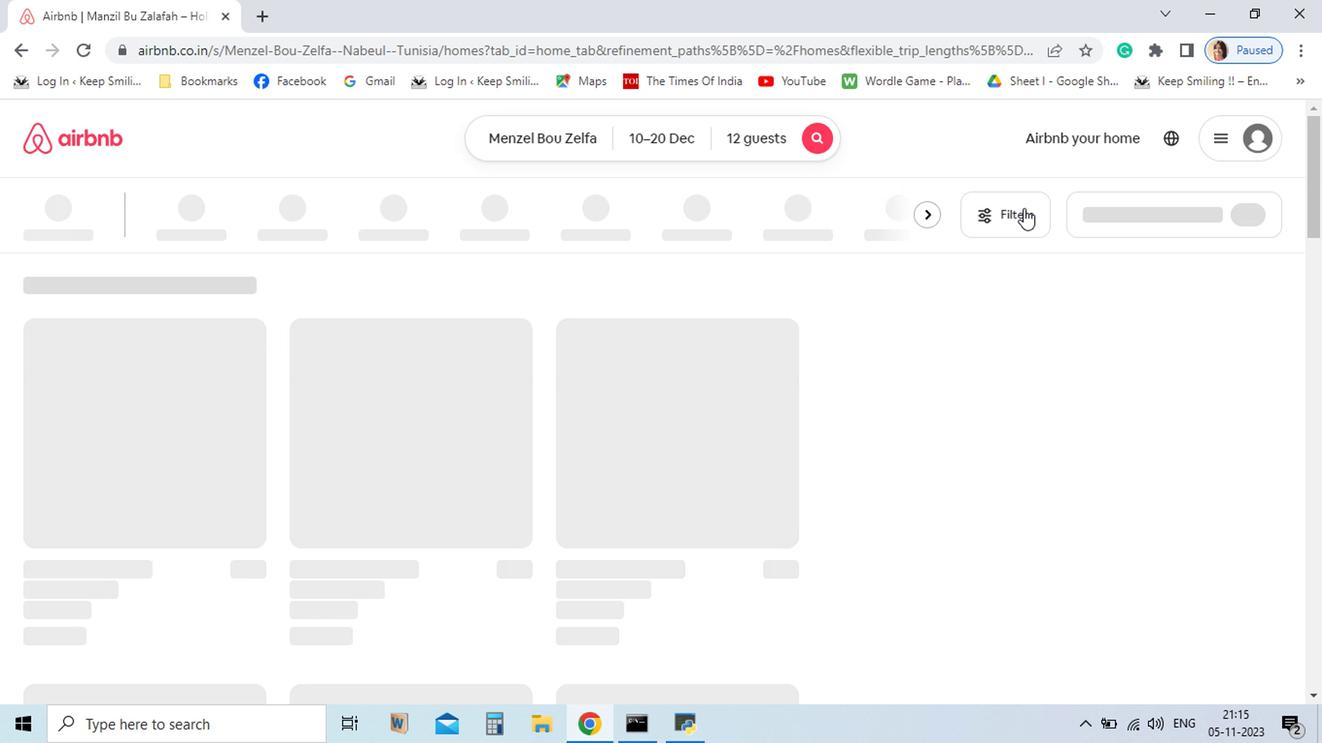 
Action: Mouse moved to (815, 238)
Screenshot: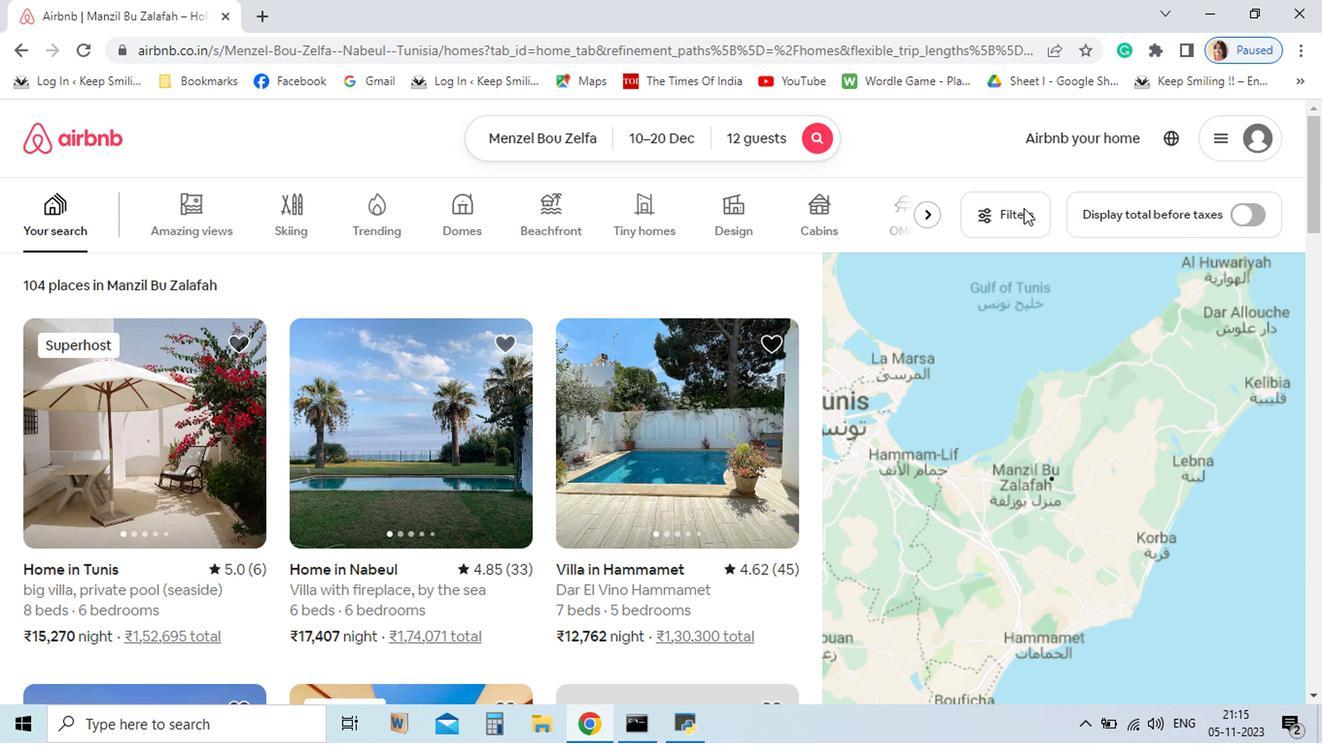 
Action: Mouse pressed left at (815, 238)
Screenshot: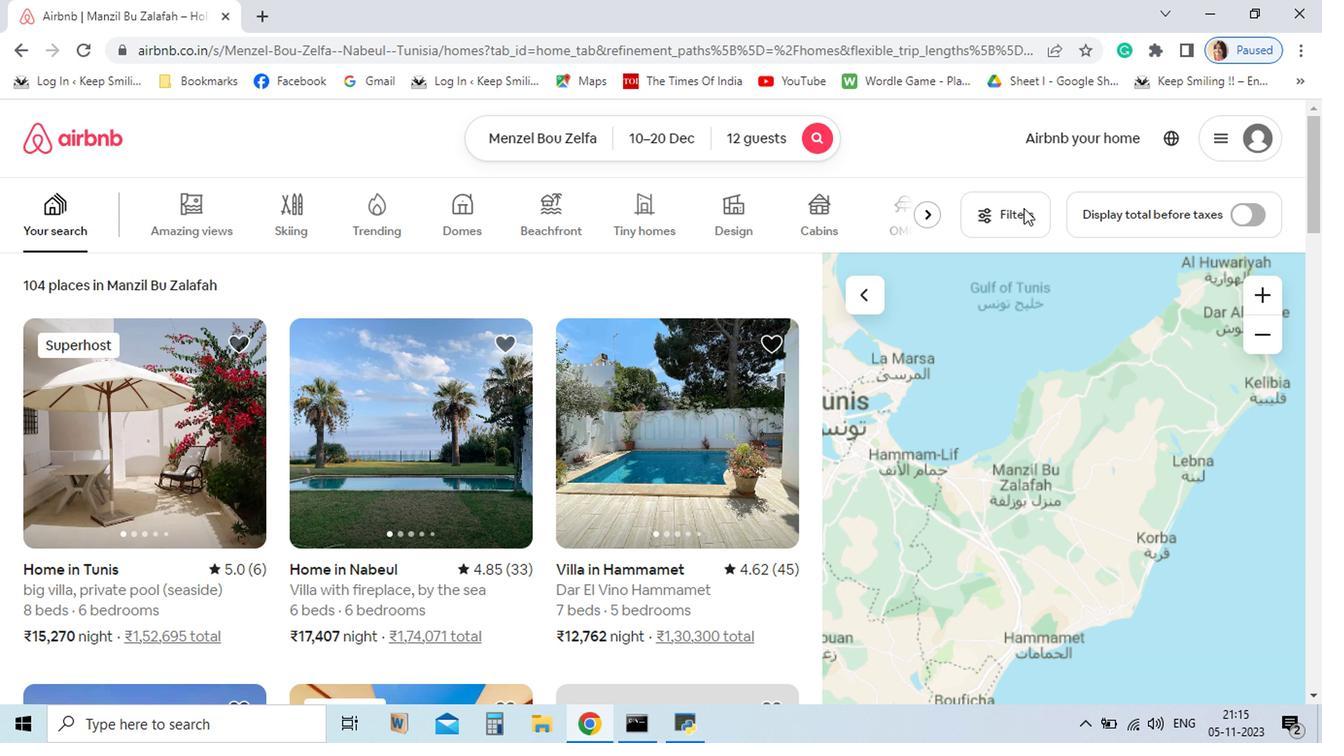 
Action: Mouse moved to (819, 236)
Screenshot: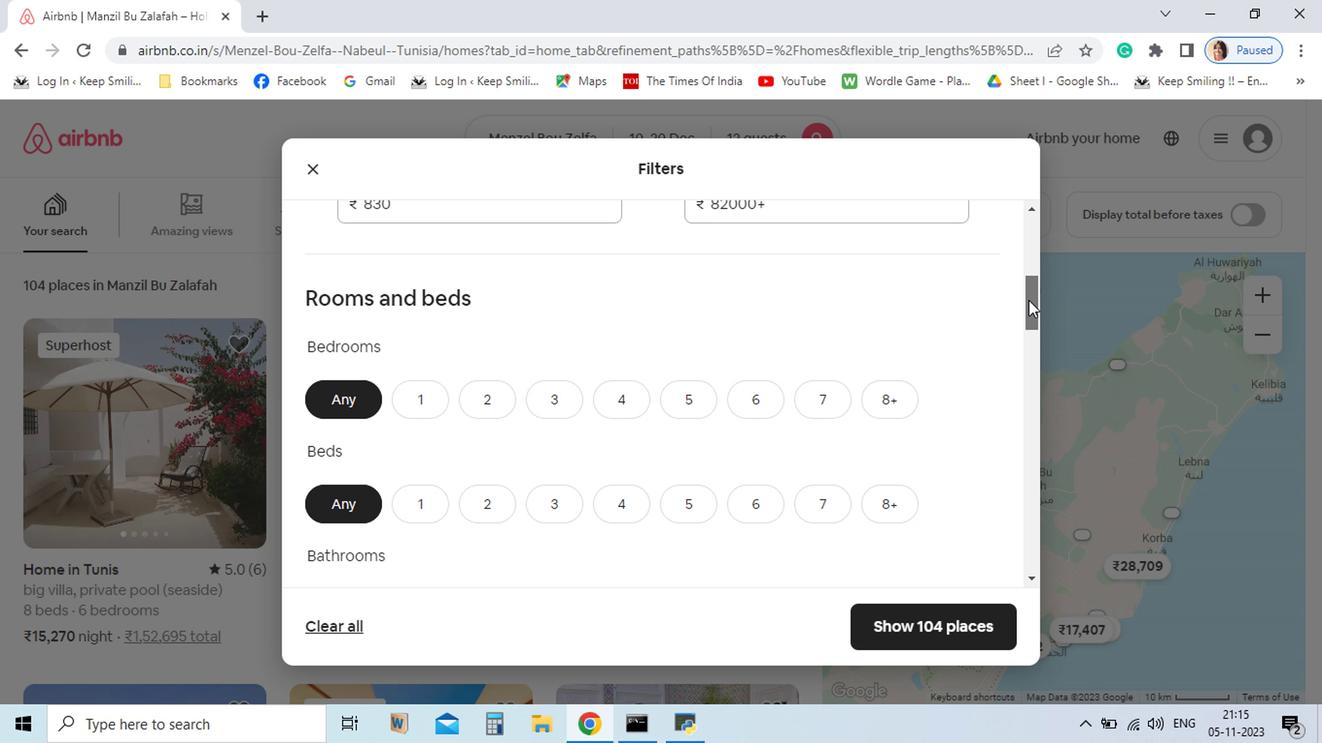 
Action: Mouse pressed left at (819, 236)
Screenshot: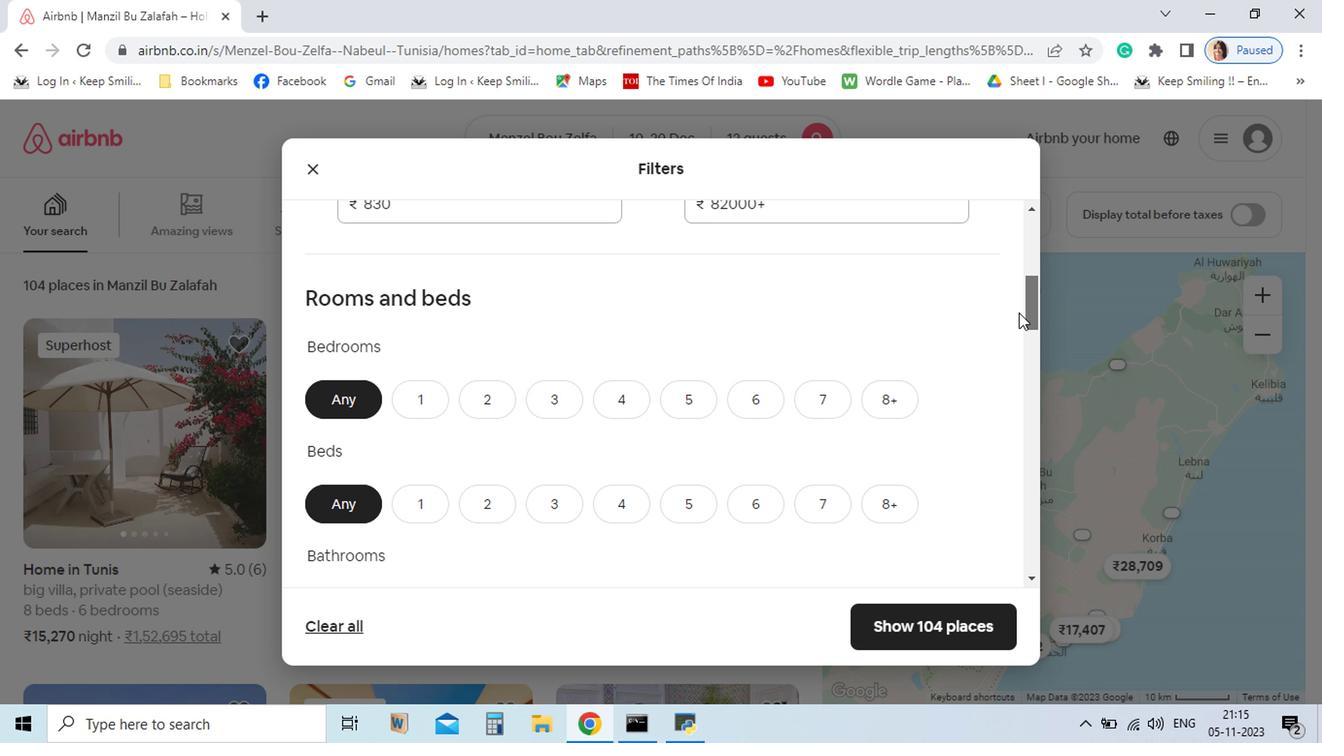 
Action: Mouse moved to (822, 261)
Screenshot: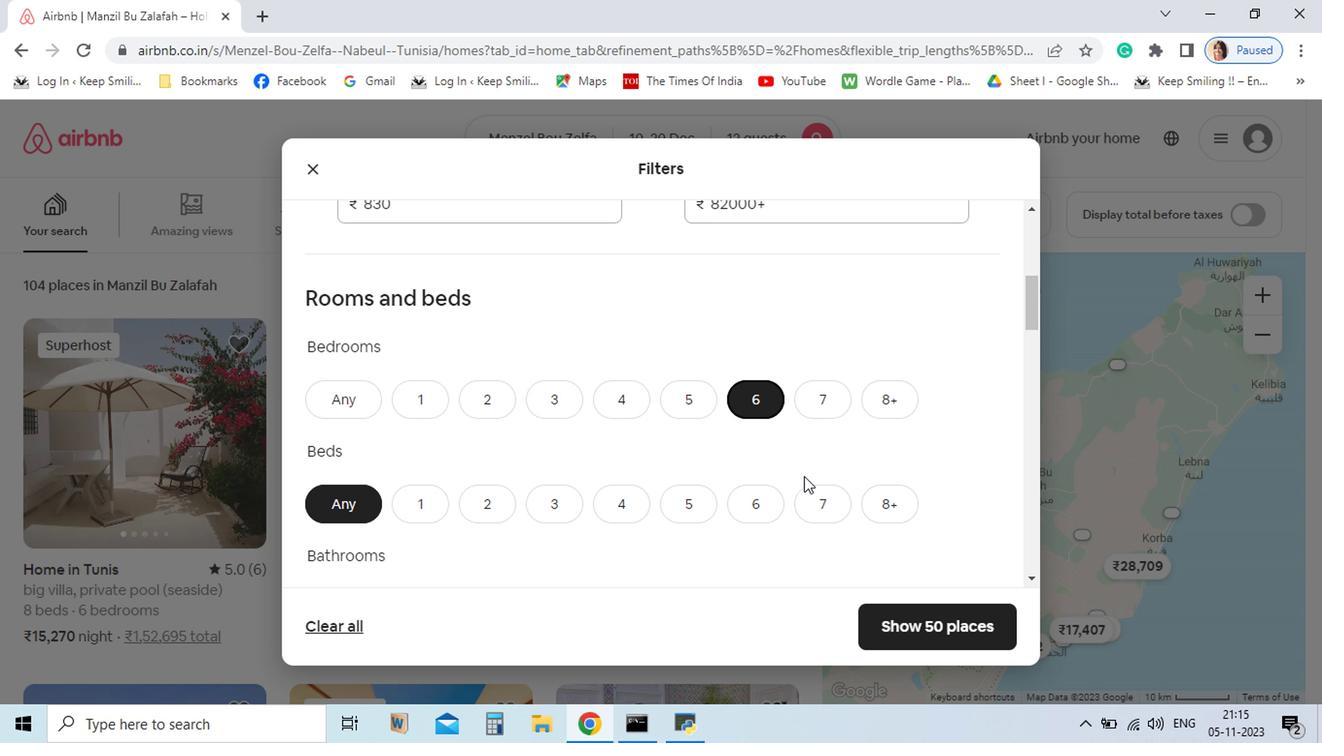 
Action: Mouse pressed left at (822, 261)
Screenshot: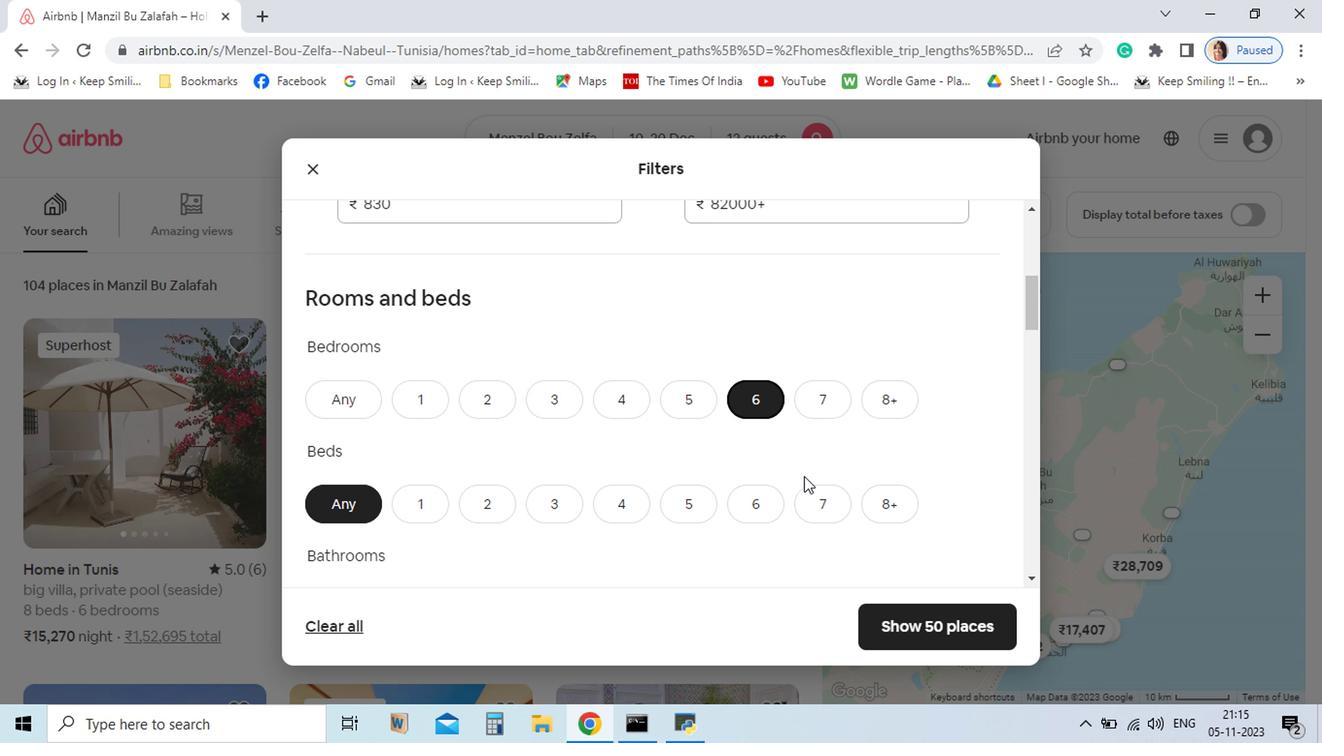 
Action: Mouse moved to (621, 380)
Screenshot: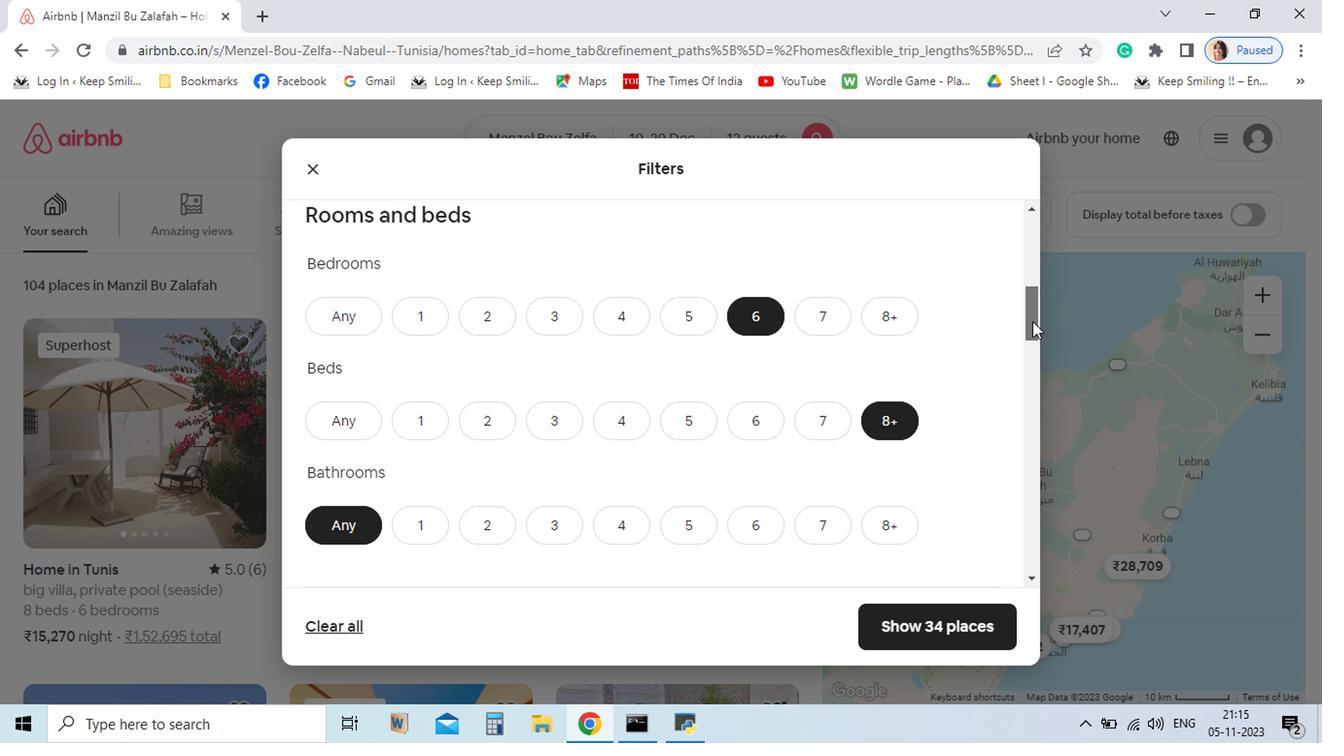 
Action: Mouse pressed left at (621, 380)
Screenshot: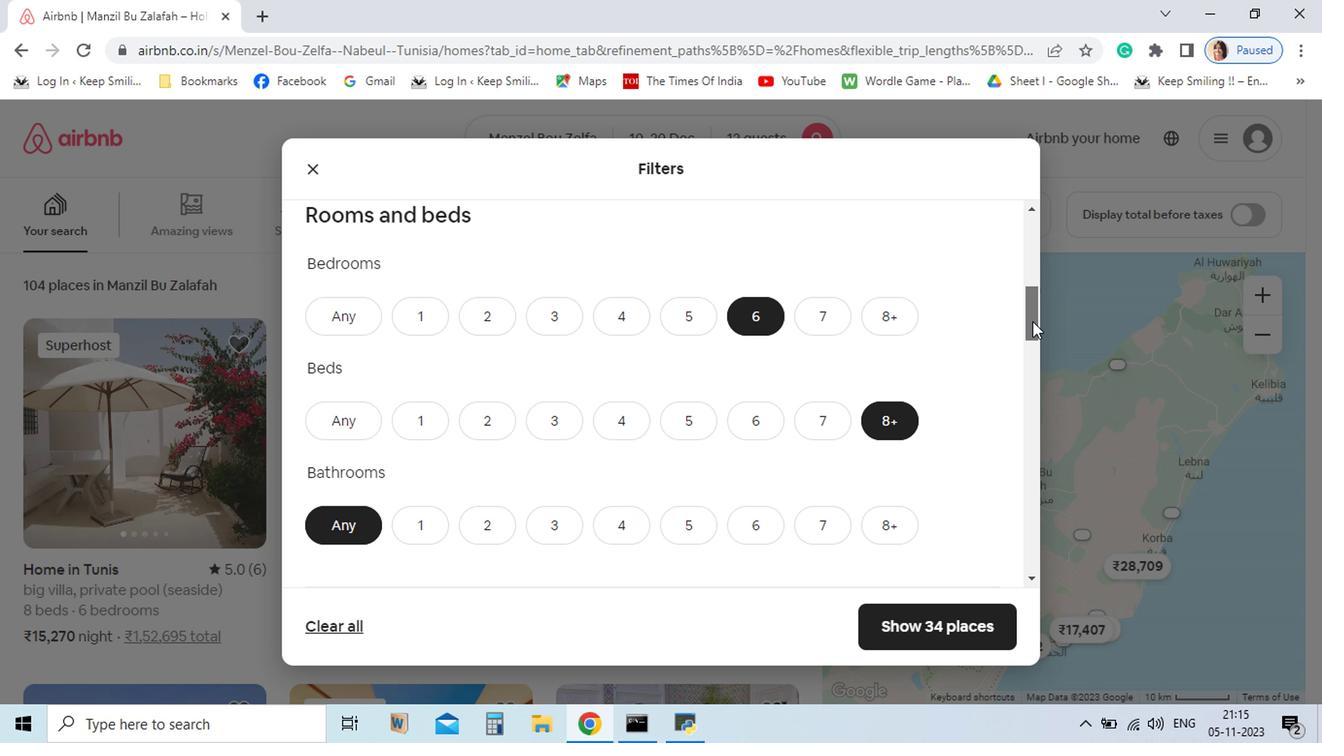 
Action: Mouse moved to (719, 447)
Screenshot: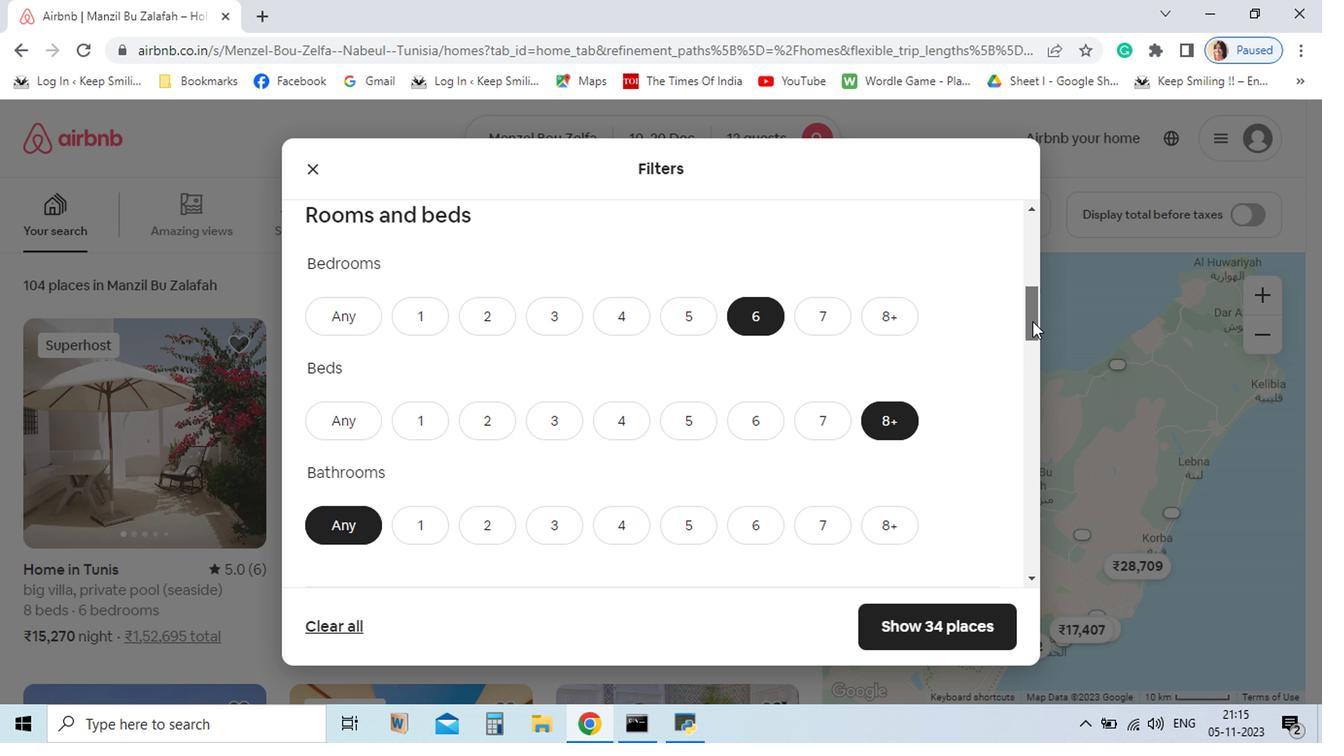 
Action: Mouse pressed left at (719, 447)
Screenshot: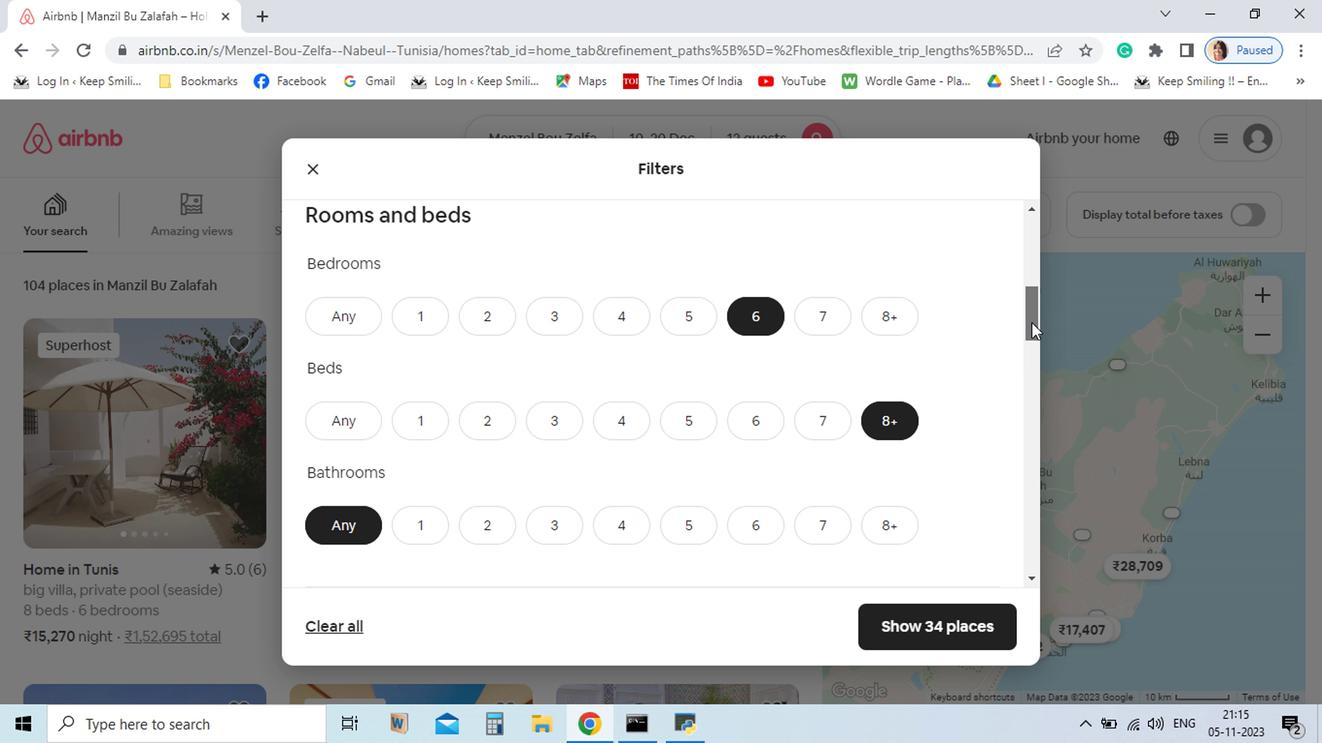 
Action: Mouse moved to (823, 310)
Screenshot: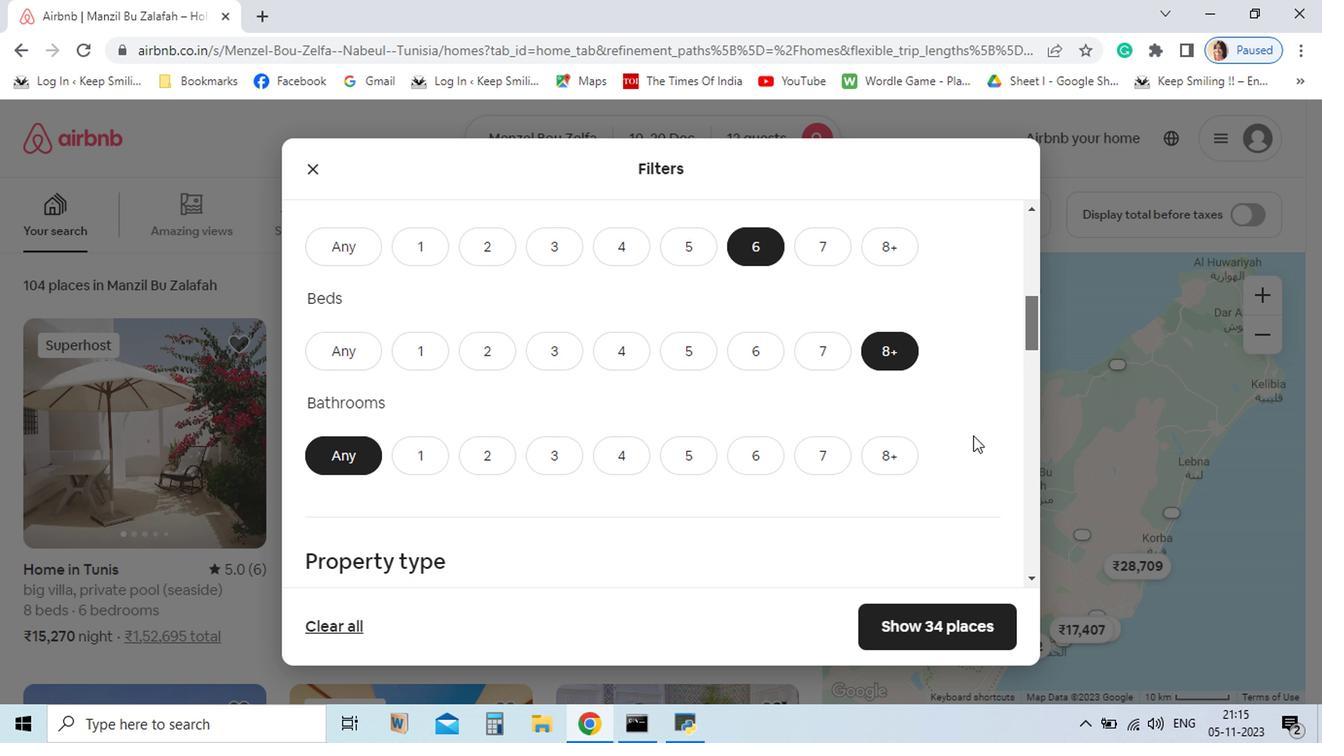 
Action: Mouse pressed left at (823, 310)
Screenshot: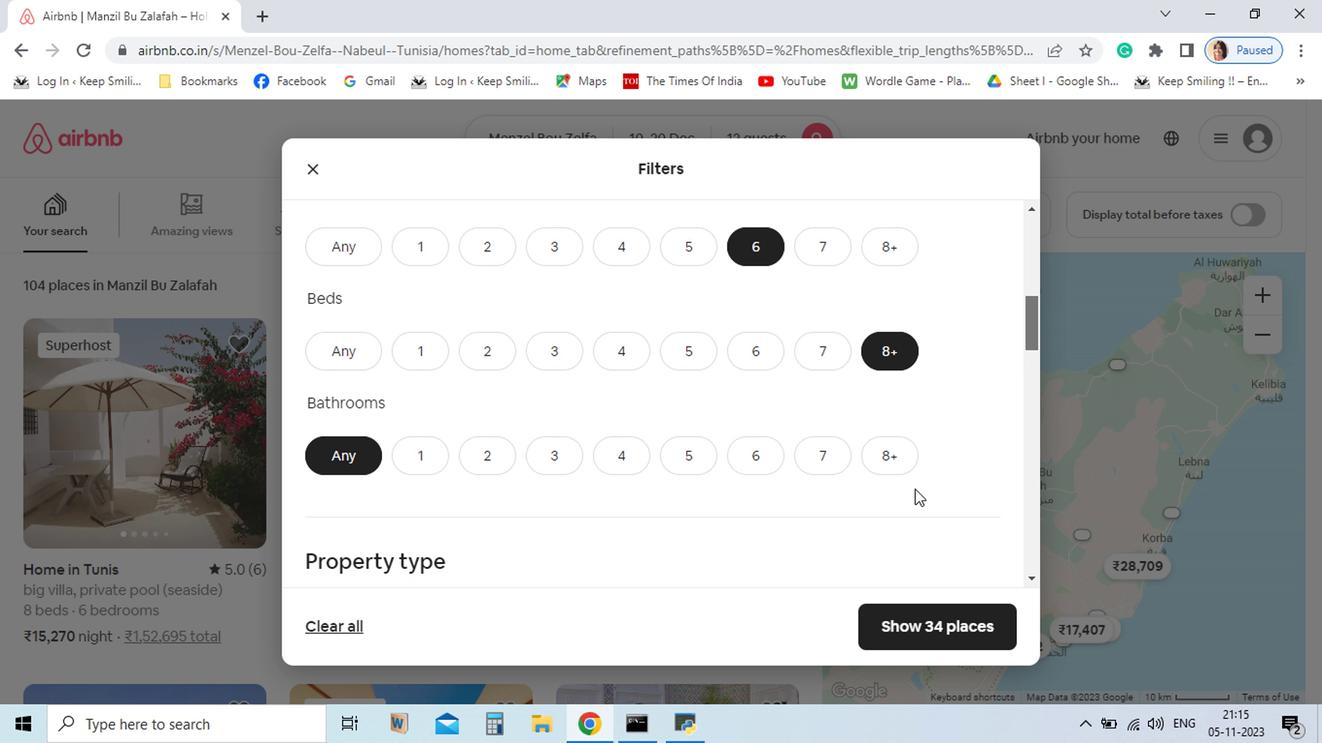 
Action: Mouse moved to (636, 416)
Screenshot: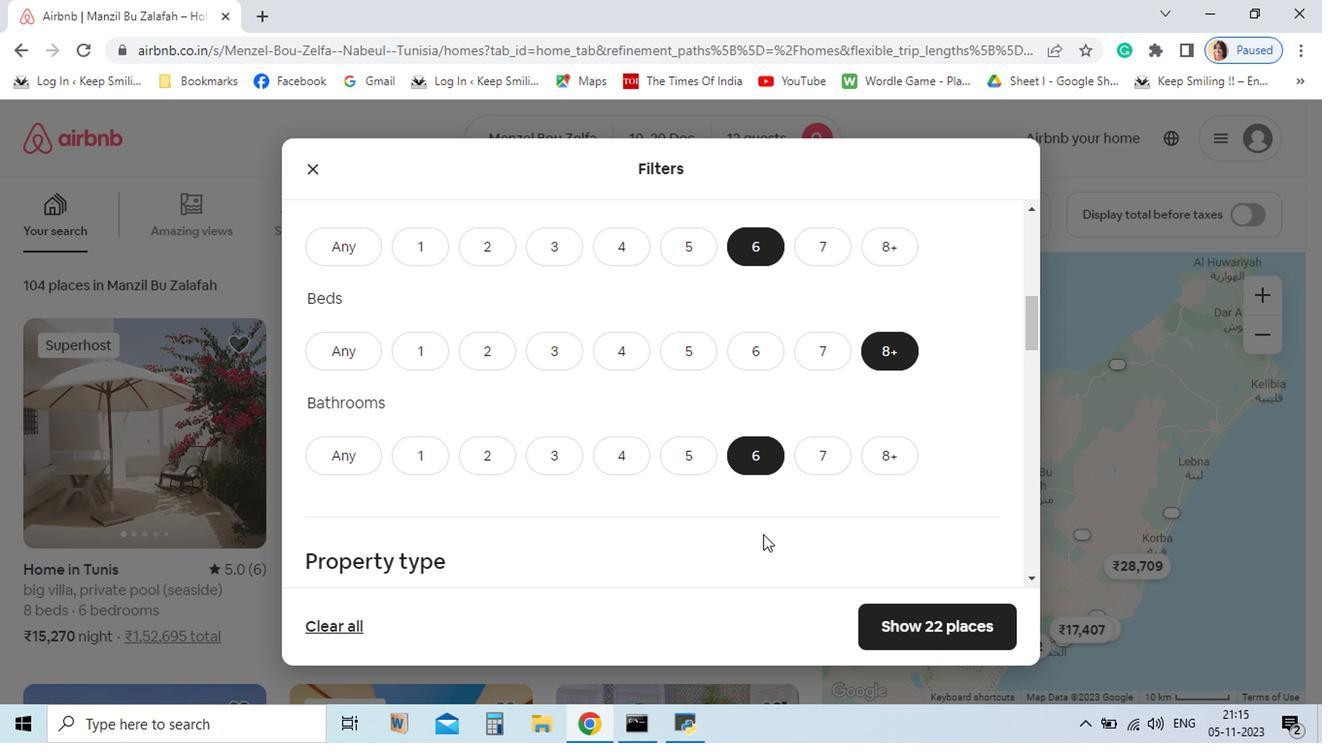
Action: Mouse pressed left at (636, 416)
Screenshot: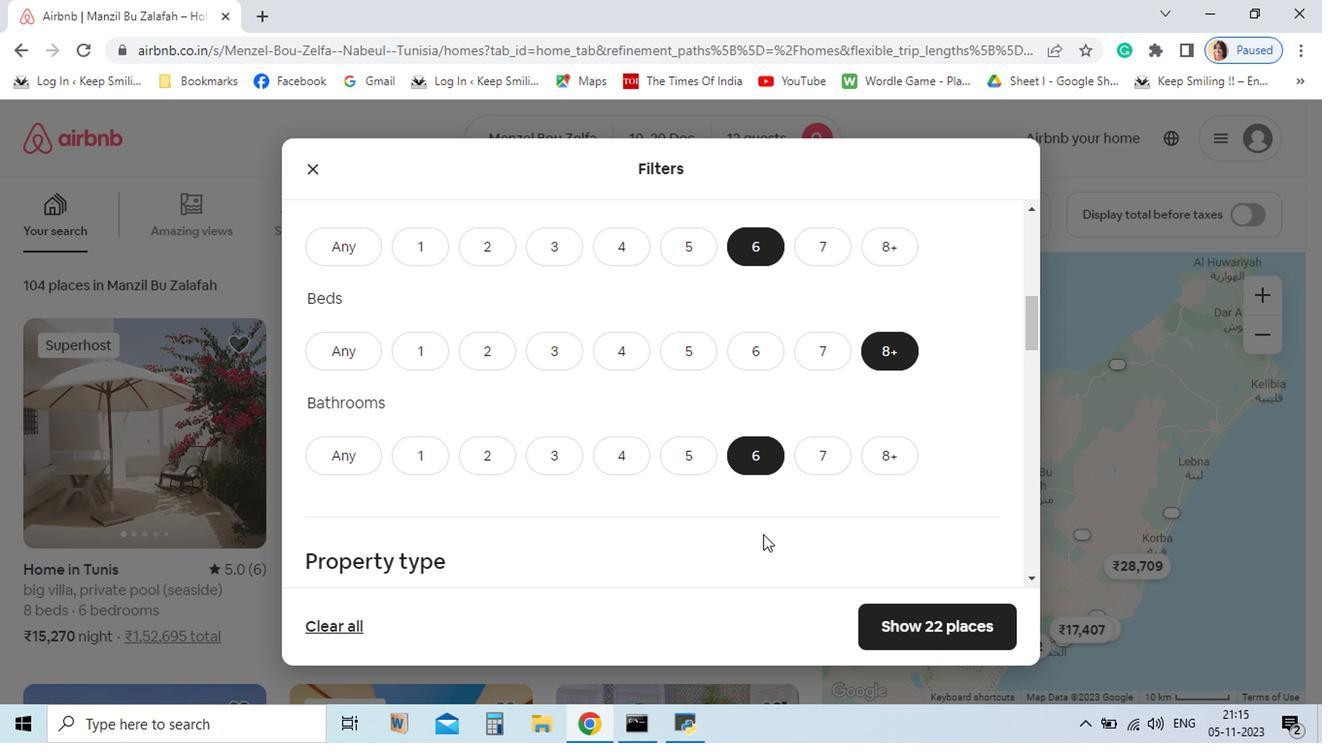 
Action: Mouse moved to (701, 465)
Screenshot: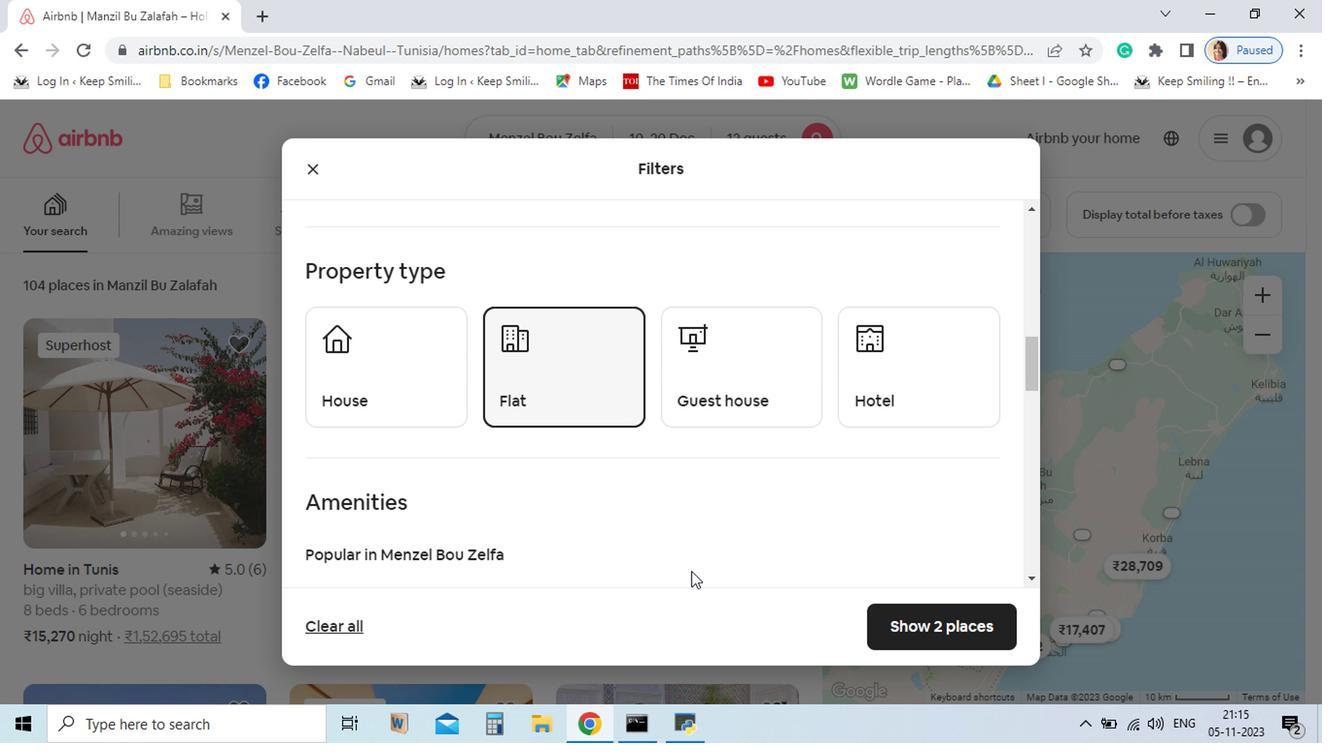 
Action: Mouse scrolled (701, 464) with delta (0, 0)
Screenshot: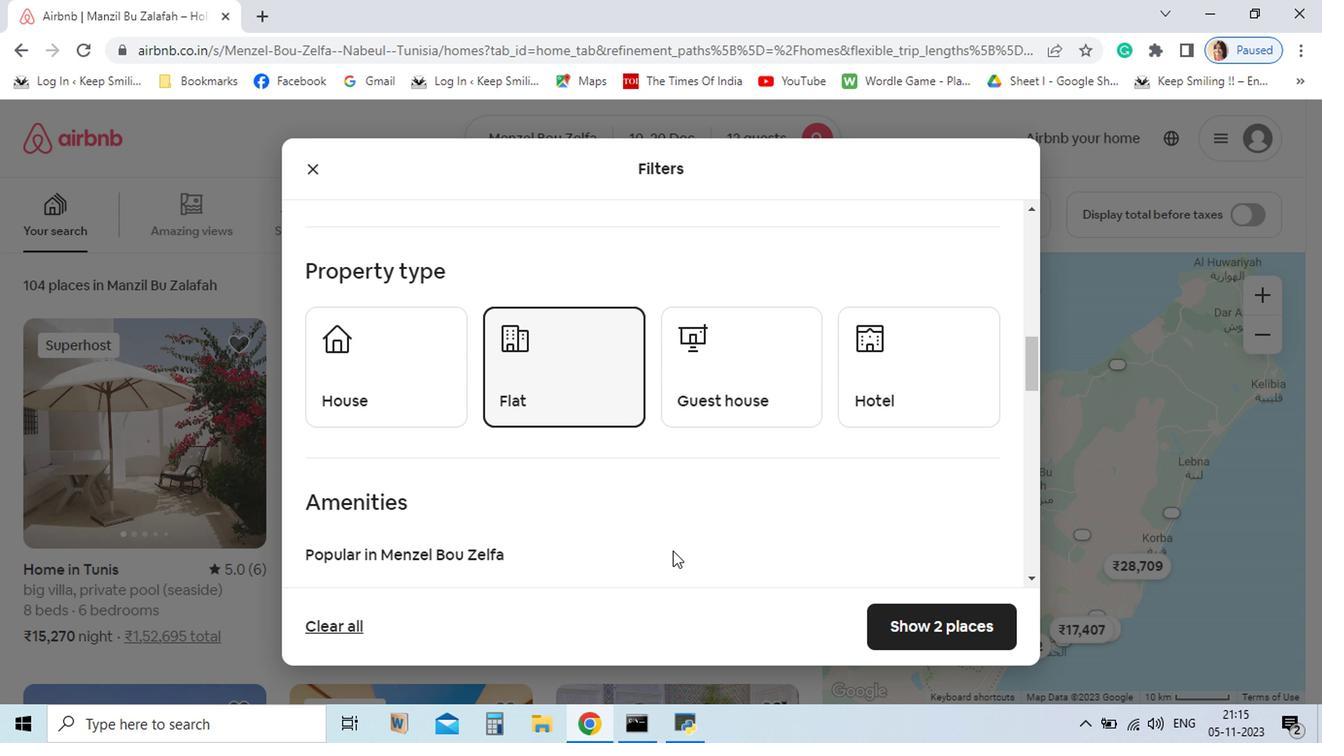 
Action: Mouse scrolled (701, 464) with delta (0, 0)
Screenshot: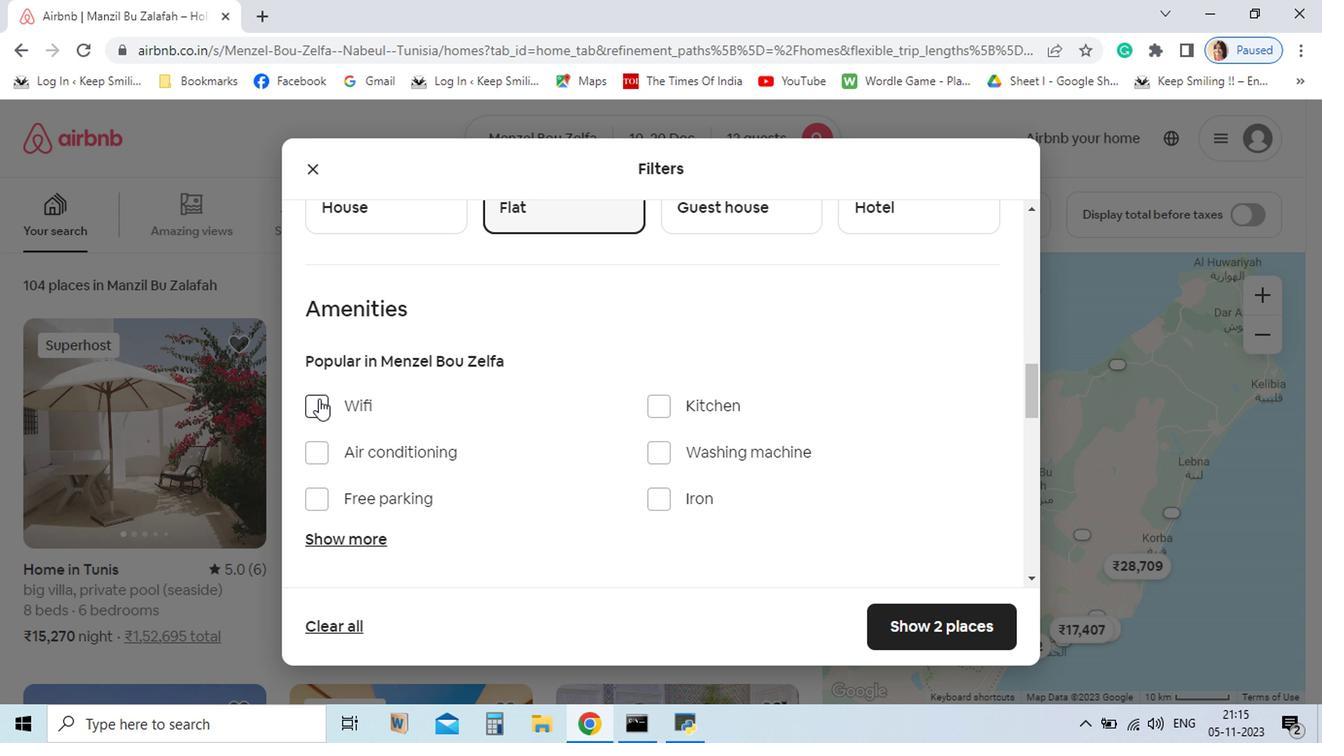 
Action: Mouse scrolled (701, 464) with delta (0, 0)
Screenshot: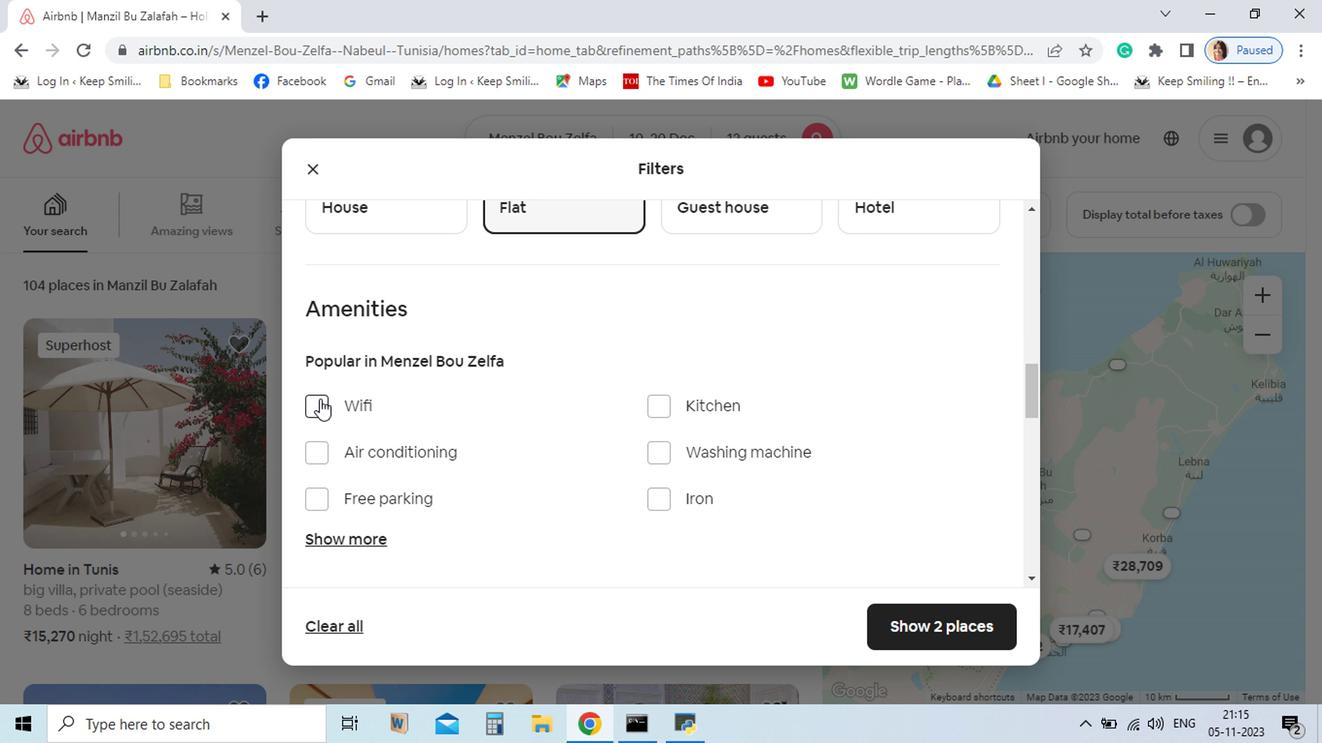 
Action: Mouse moved to (469, 364)
Screenshot: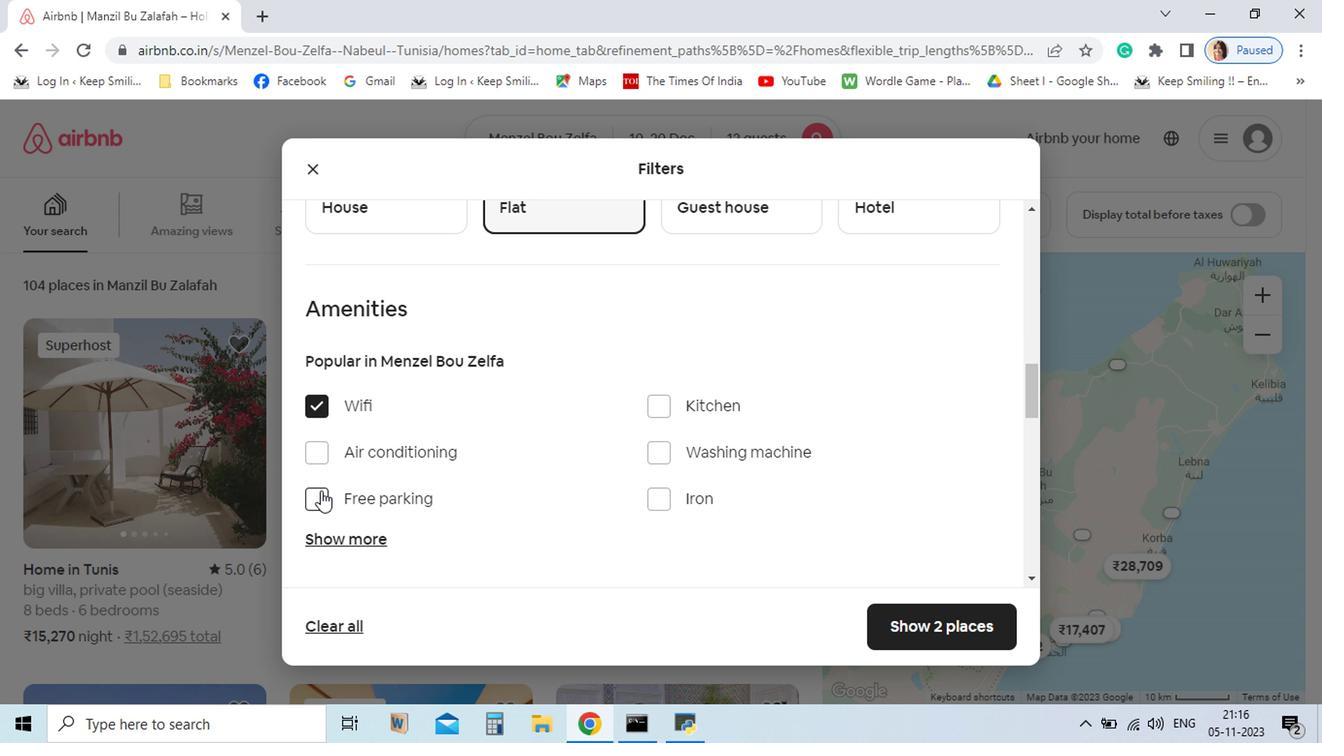
Action: Mouse pressed left at (469, 364)
Screenshot: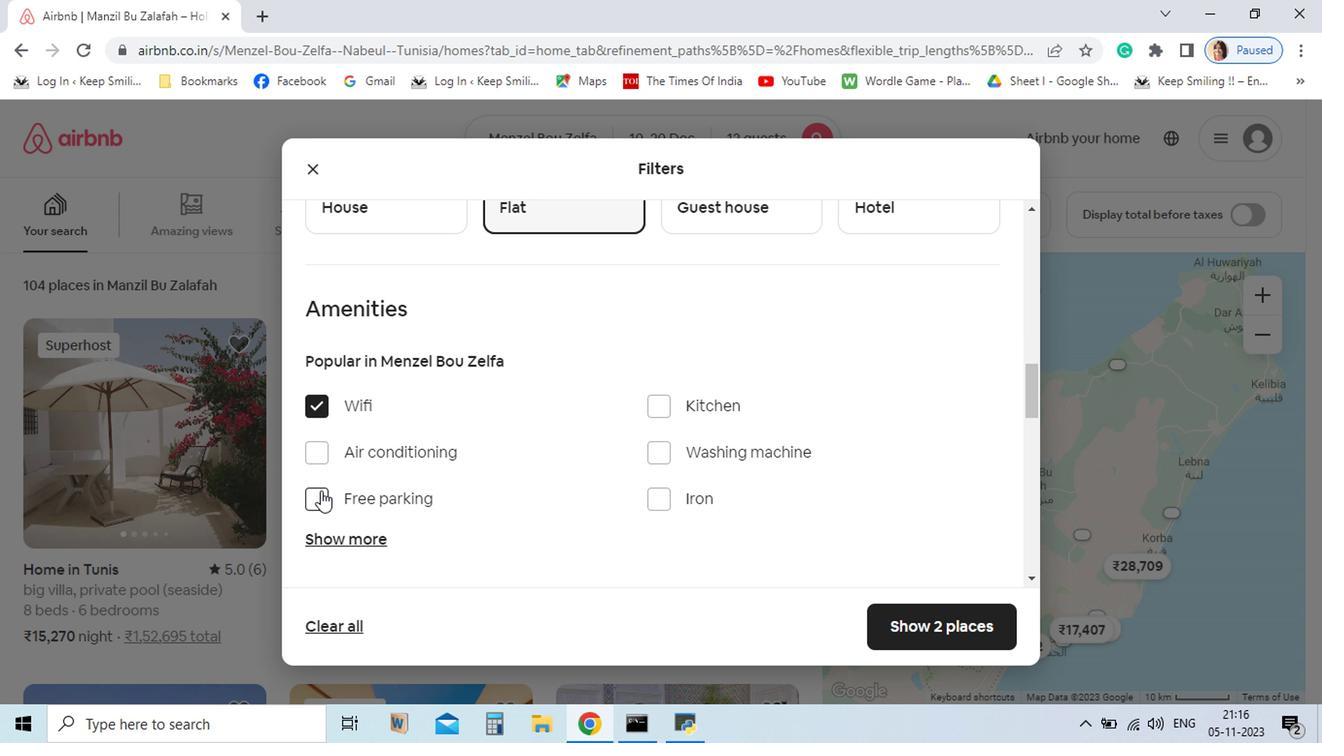 
Action: Mouse moved to (566, 482)
Screenshot: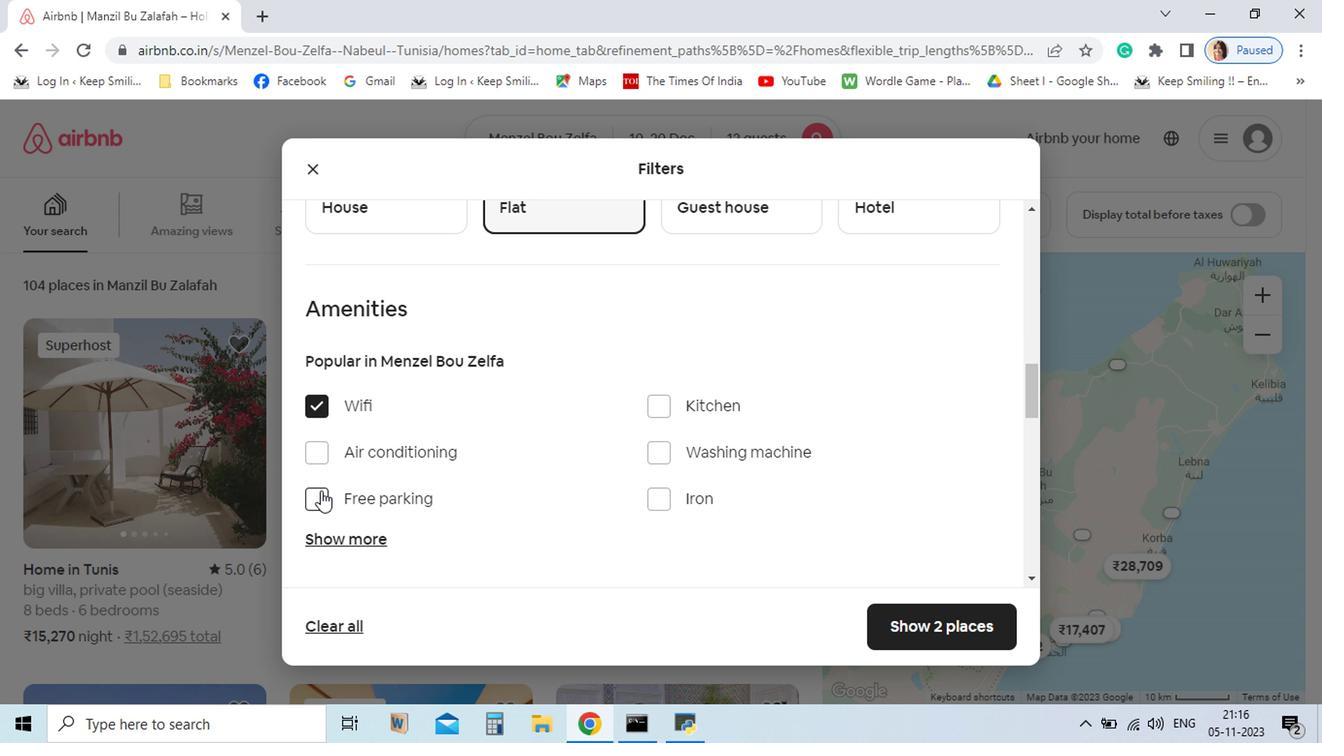 
Action: Mouse scrolled (566, 481) with delta (0, 0)
Screenshot: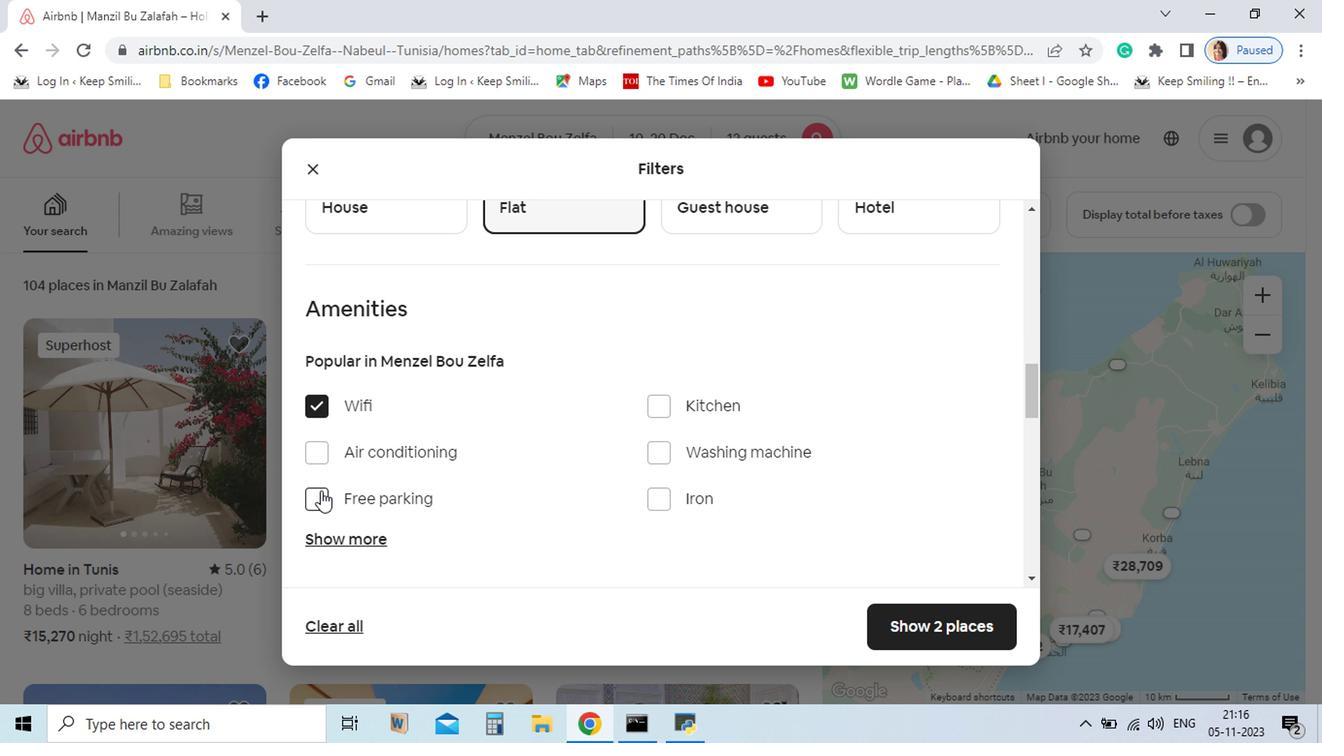 
Action: Mouse scrolled (566, 481) with delta (0, 0)
Screenshot: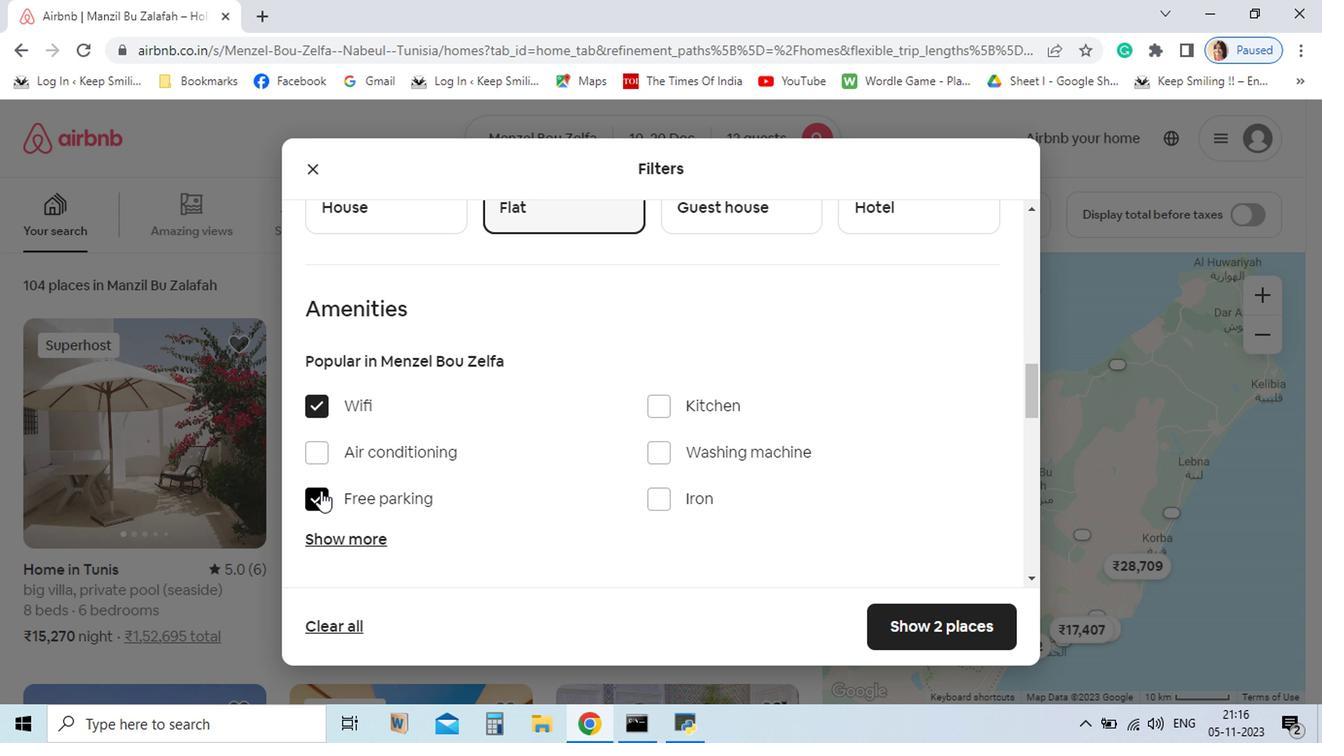 
Action: Mouse moved to (316, 374)
Screenshot: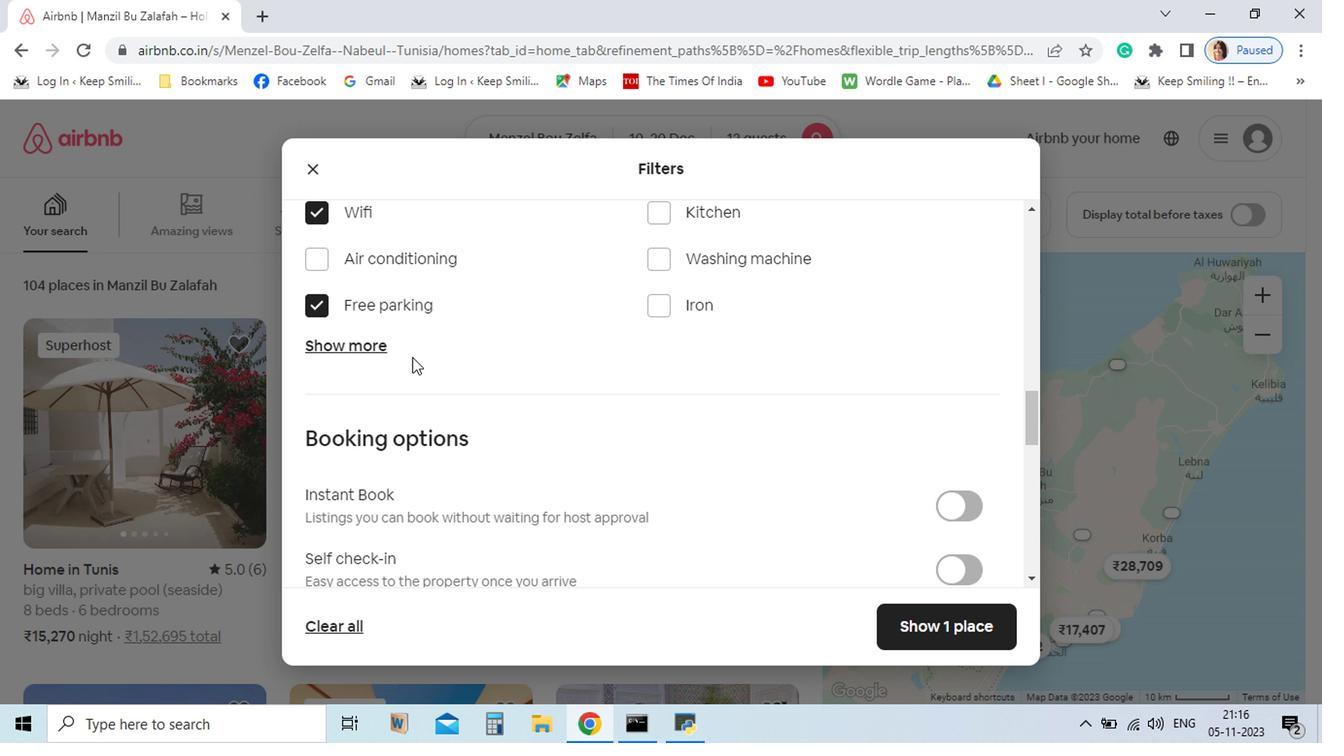 
Action: Mouse pressed left at (316, 374)
Screenshot: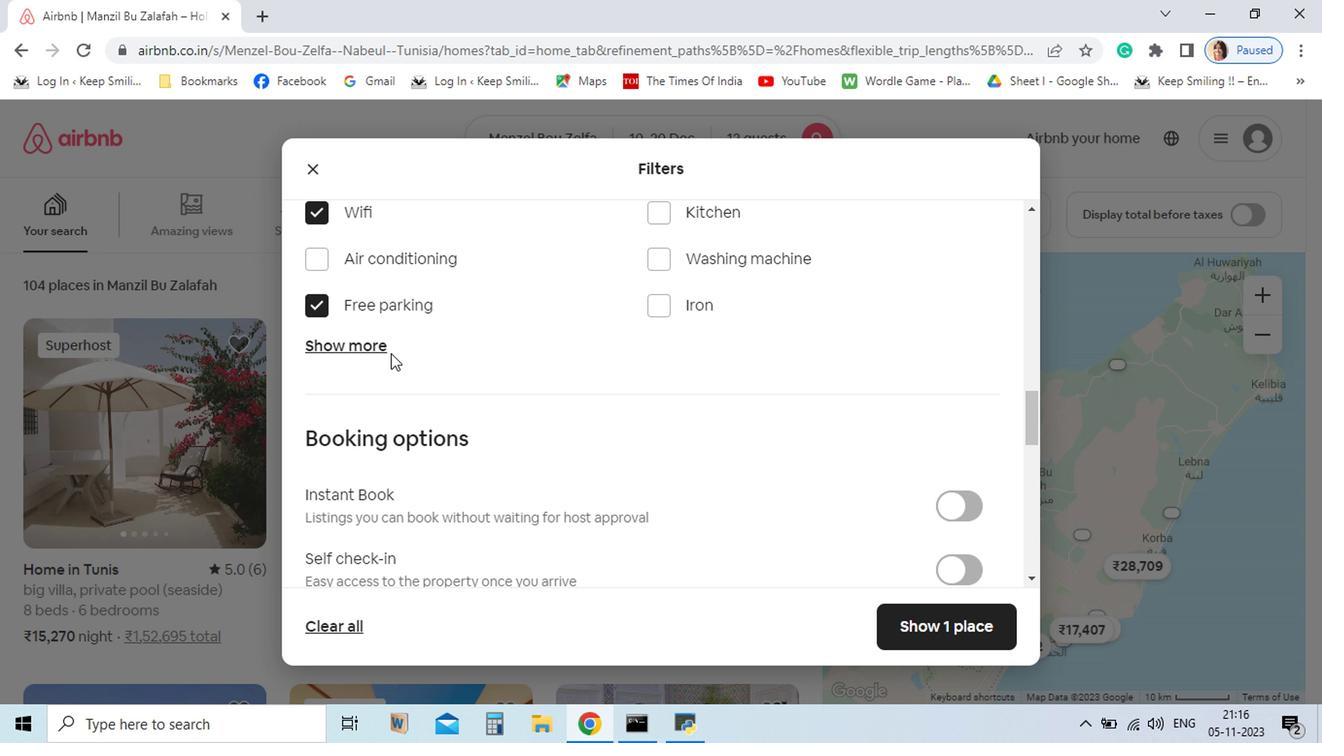 
Action: Mouse moved to (317, 439)
Screenshot: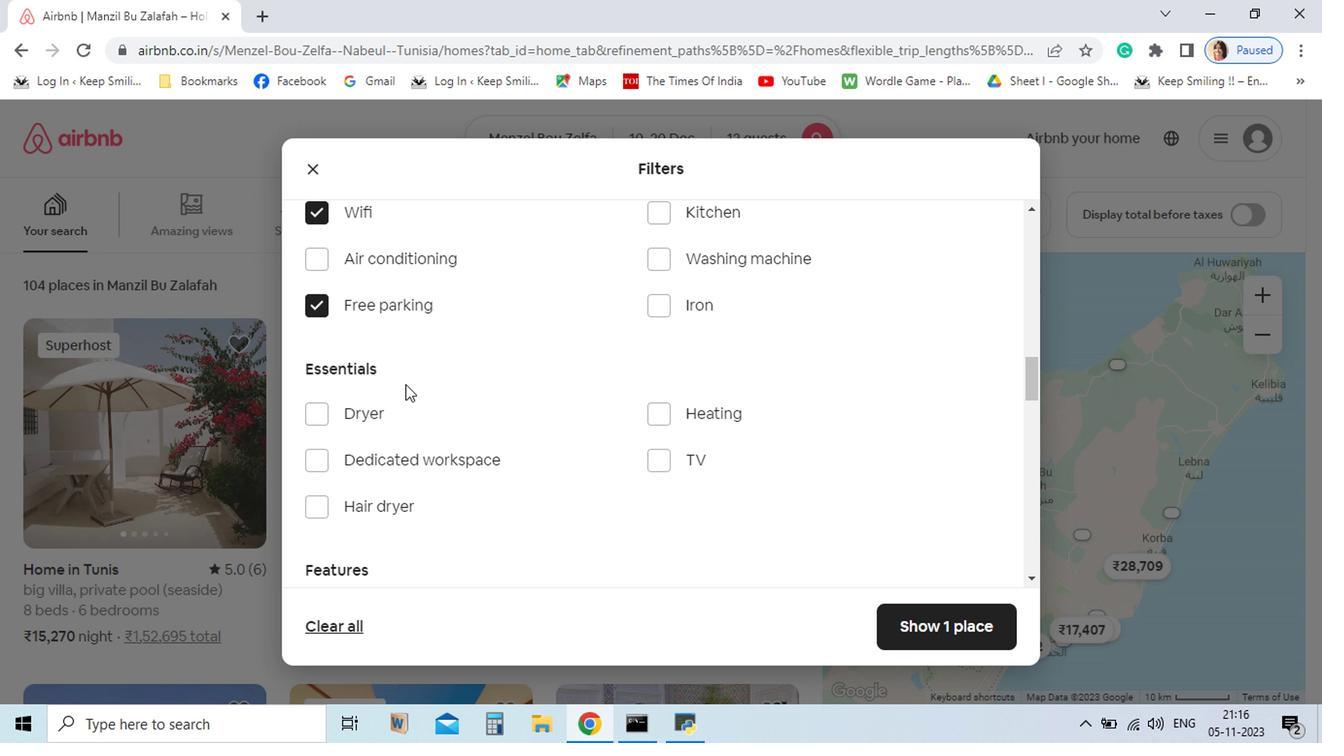 
Action: Mouse pressed left at (317, 439)
Screenshot: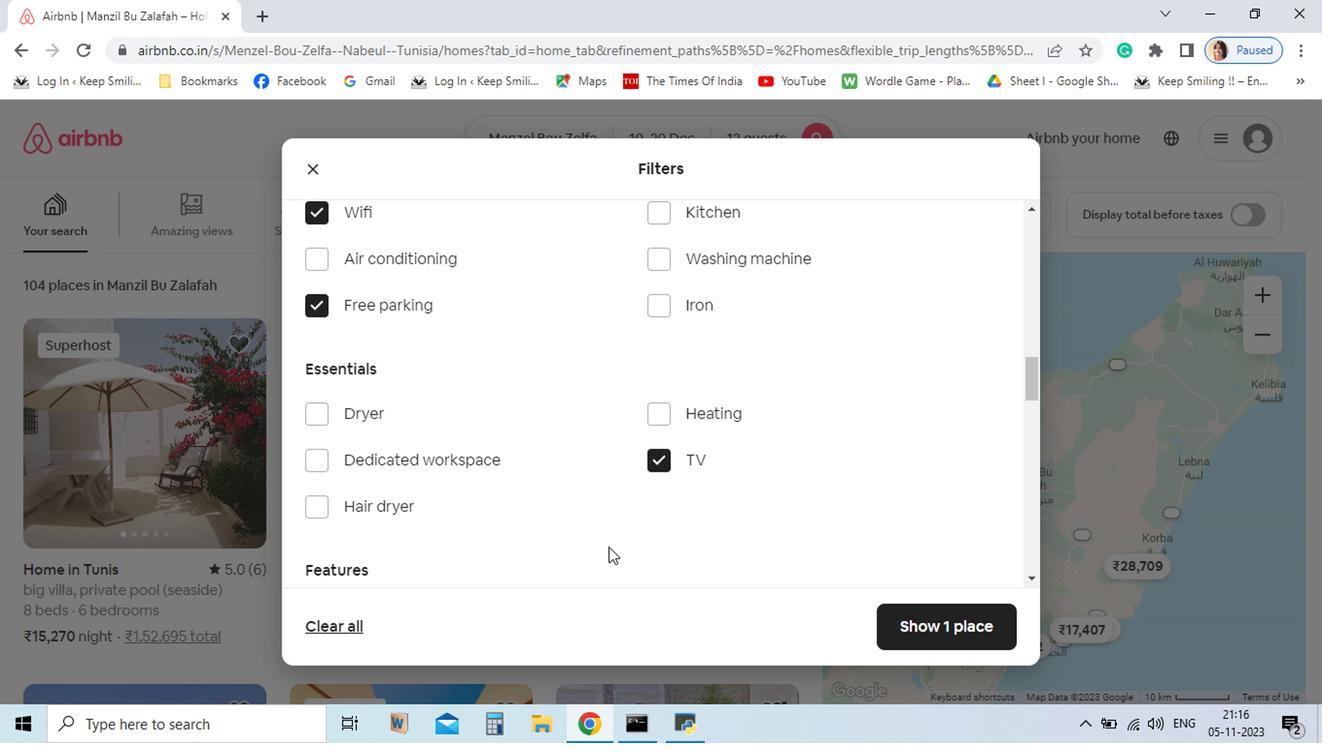 
Action: Mouse moved to (475, 431)
Screenshot: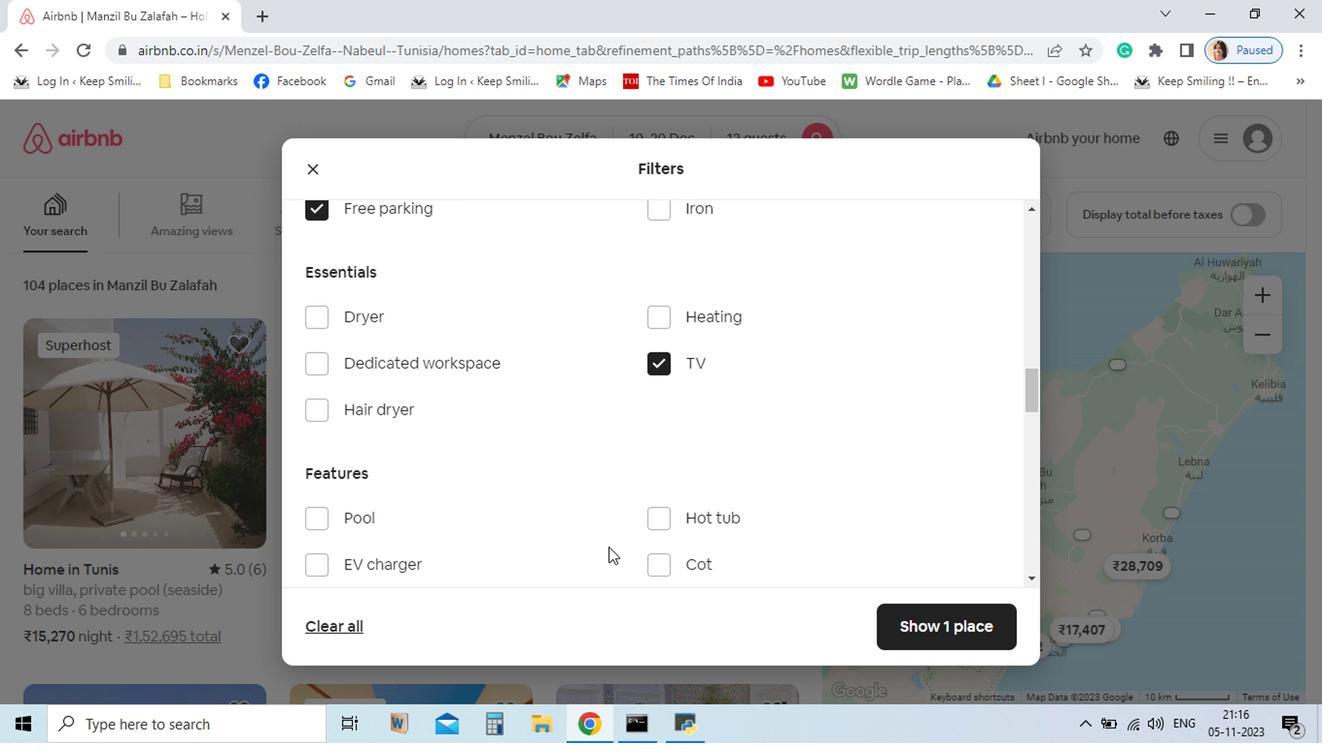 
Action: Mouse scrolled (475, 431) with delta (0, 0)
Screenshot: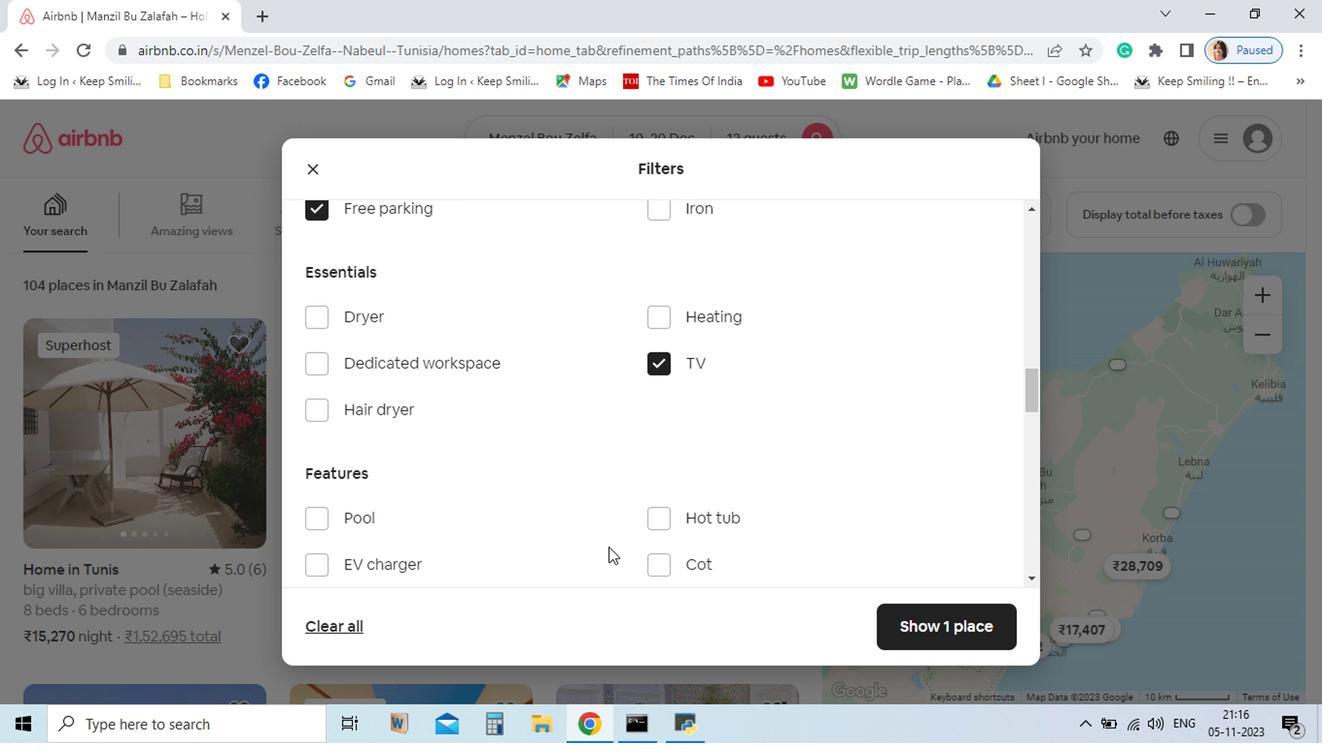 
Action: Mouse scrolled (475, 431) with delta (0, 0)
Screenshot: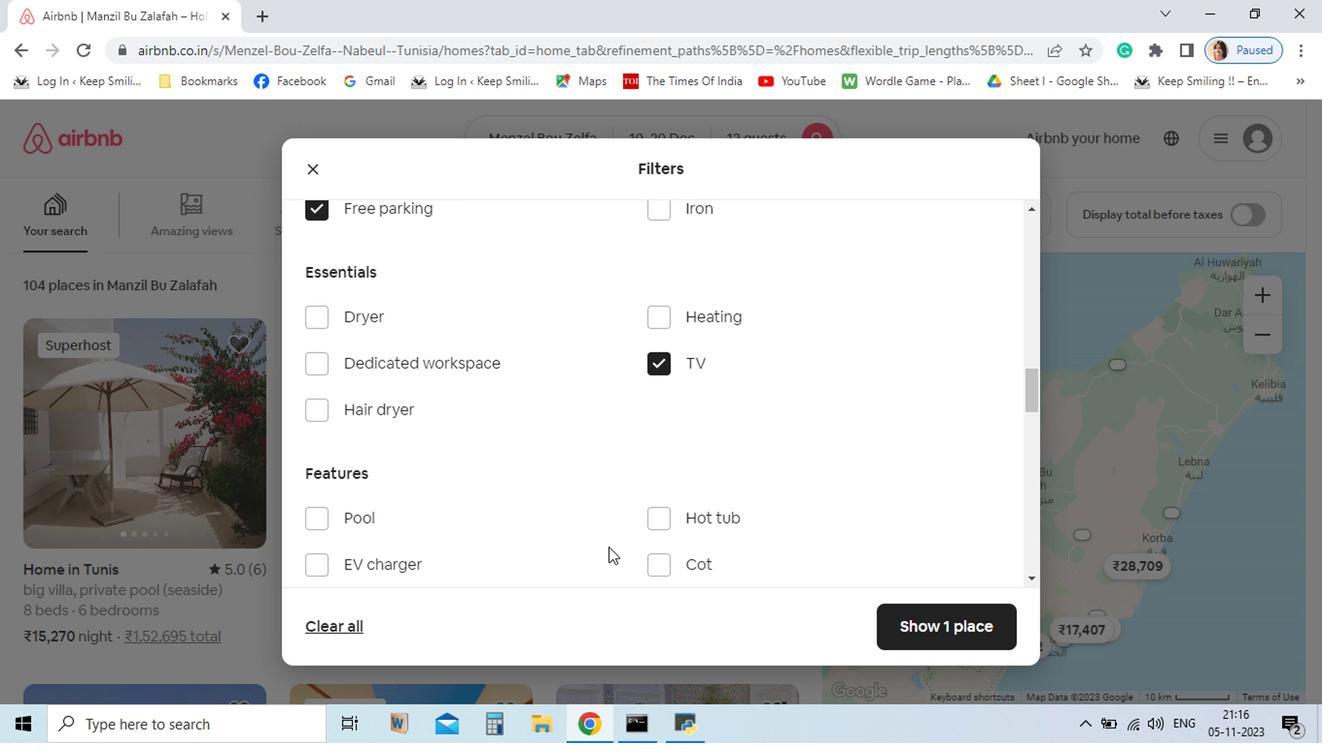
Action: Mouse moved to (347, 336)
Screenshot: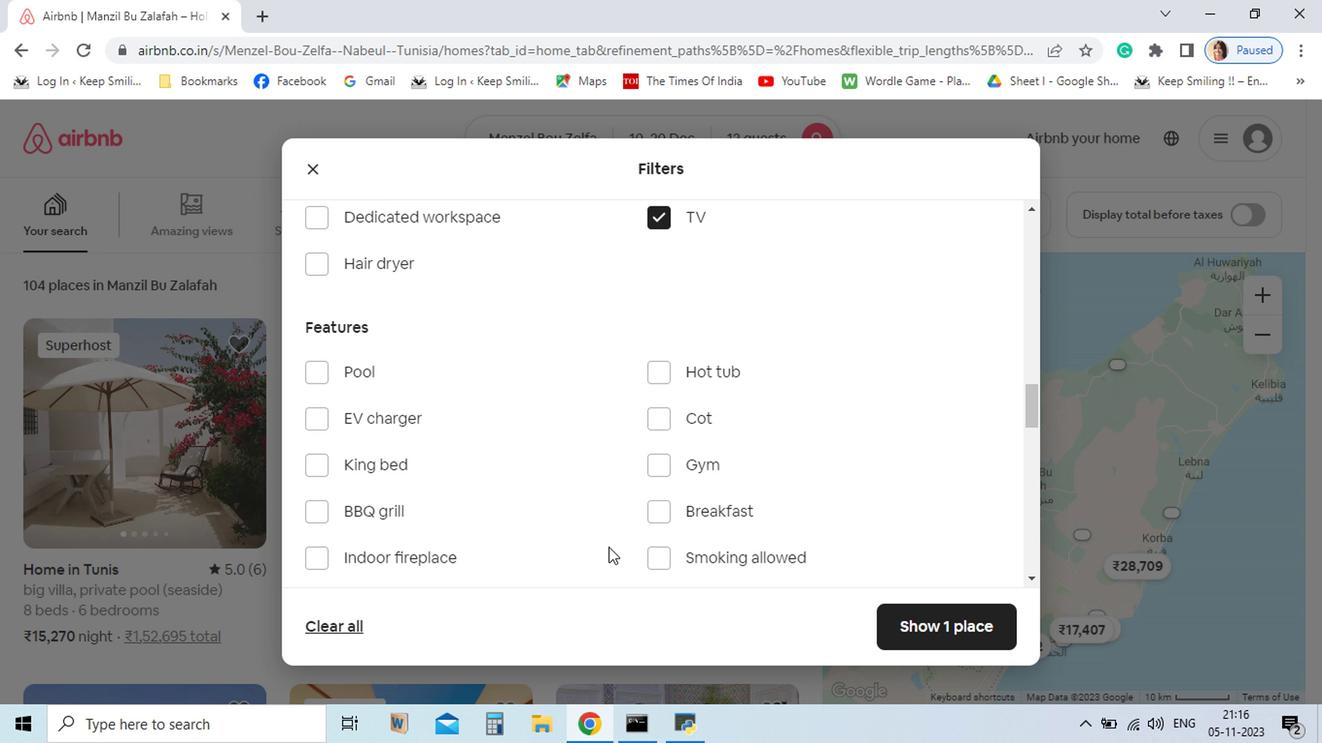 
Action: Mouse pressed left at (347, 336)
Screenshot: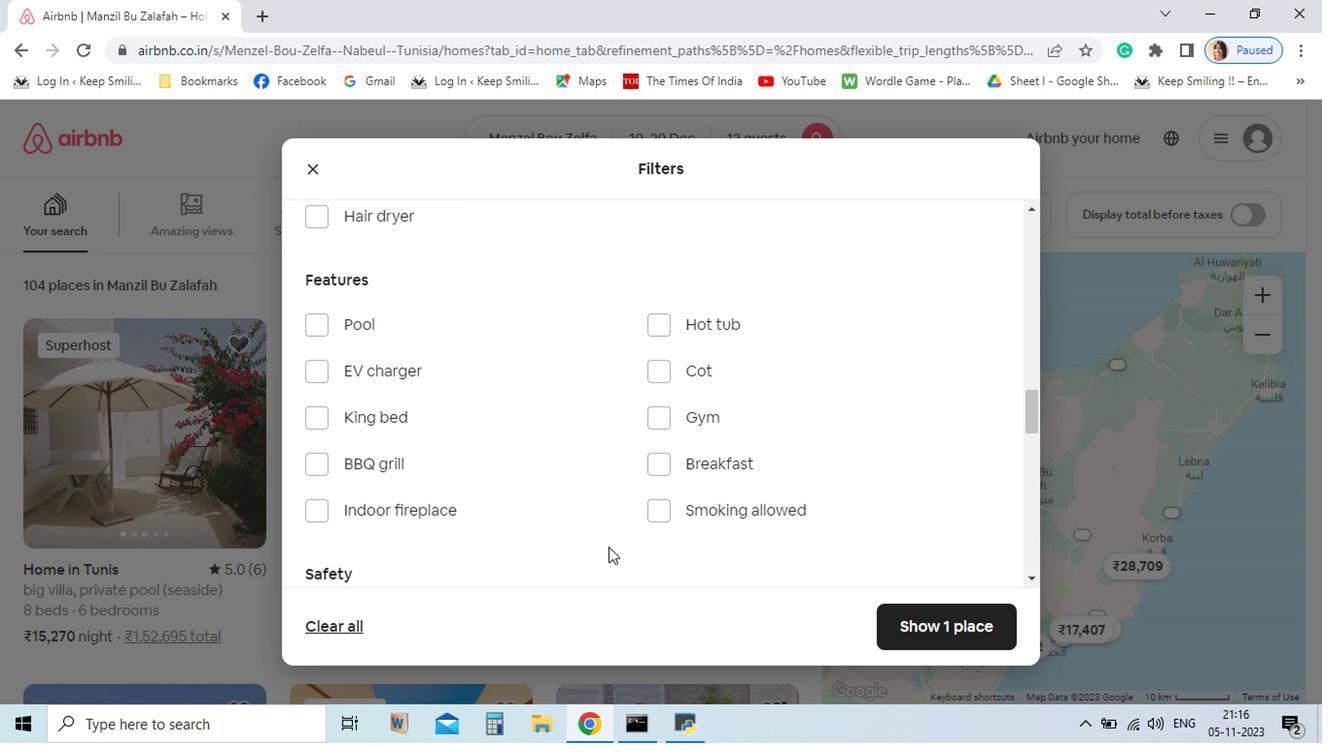 
Action: Mouse moved to (559, 412)
Screenshot: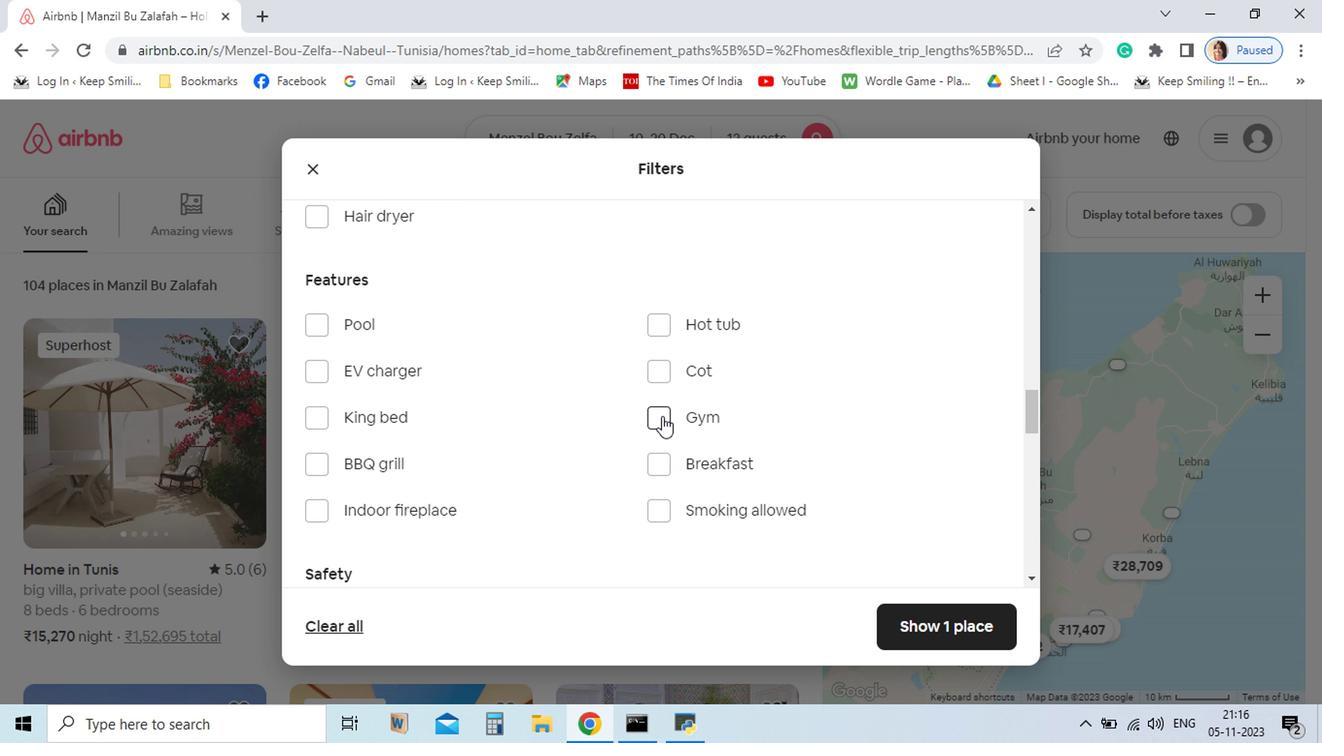 
Action: Mouse pressed left at (559, 412)
Screenshot: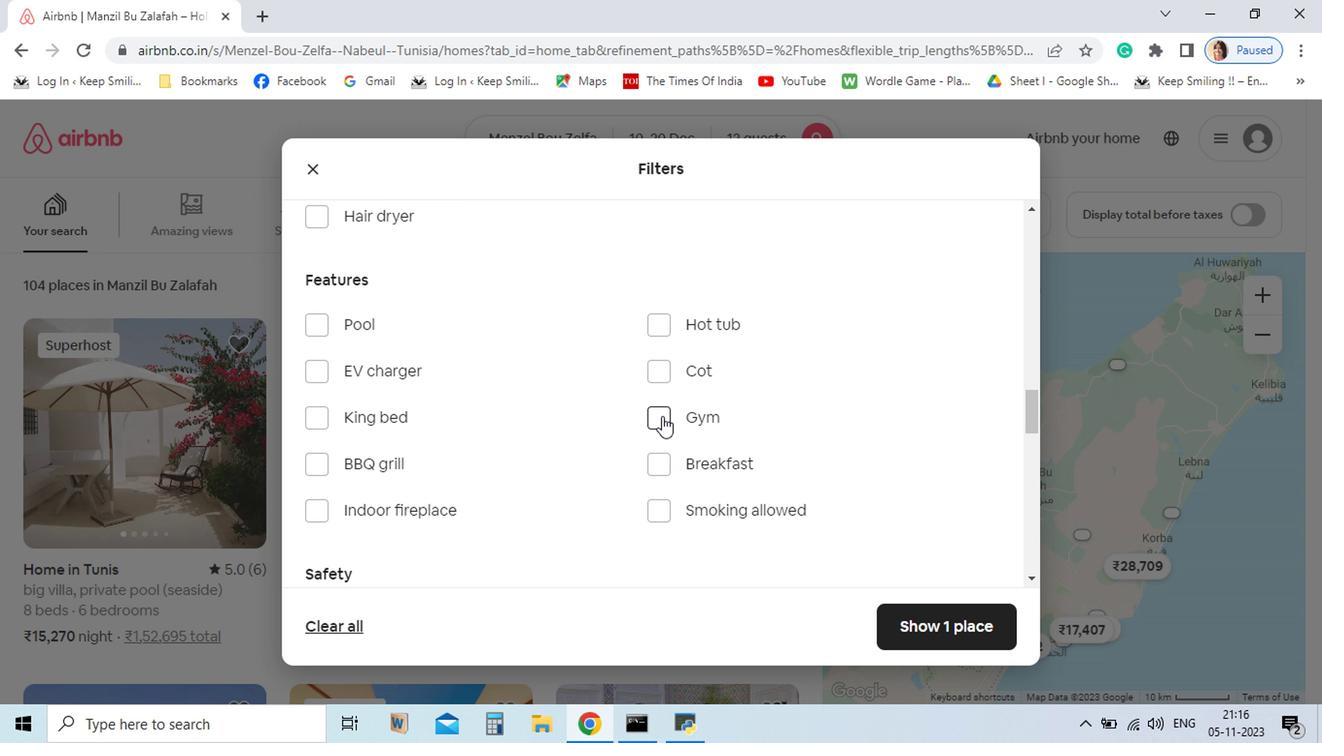 
Action: Mouse moved to (521, 479)
Screenshot: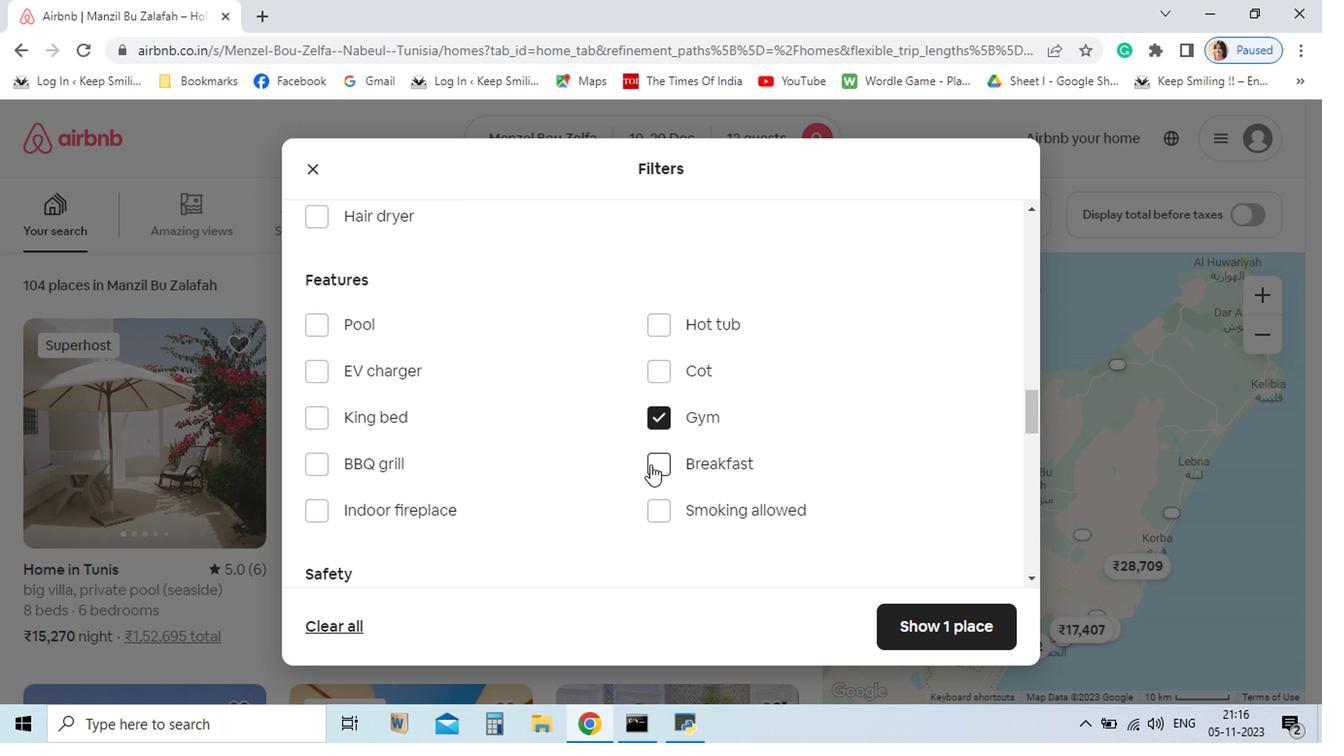 
Action: Mouse scrolled (521, 478) with delta (0, 0)
Screenshot: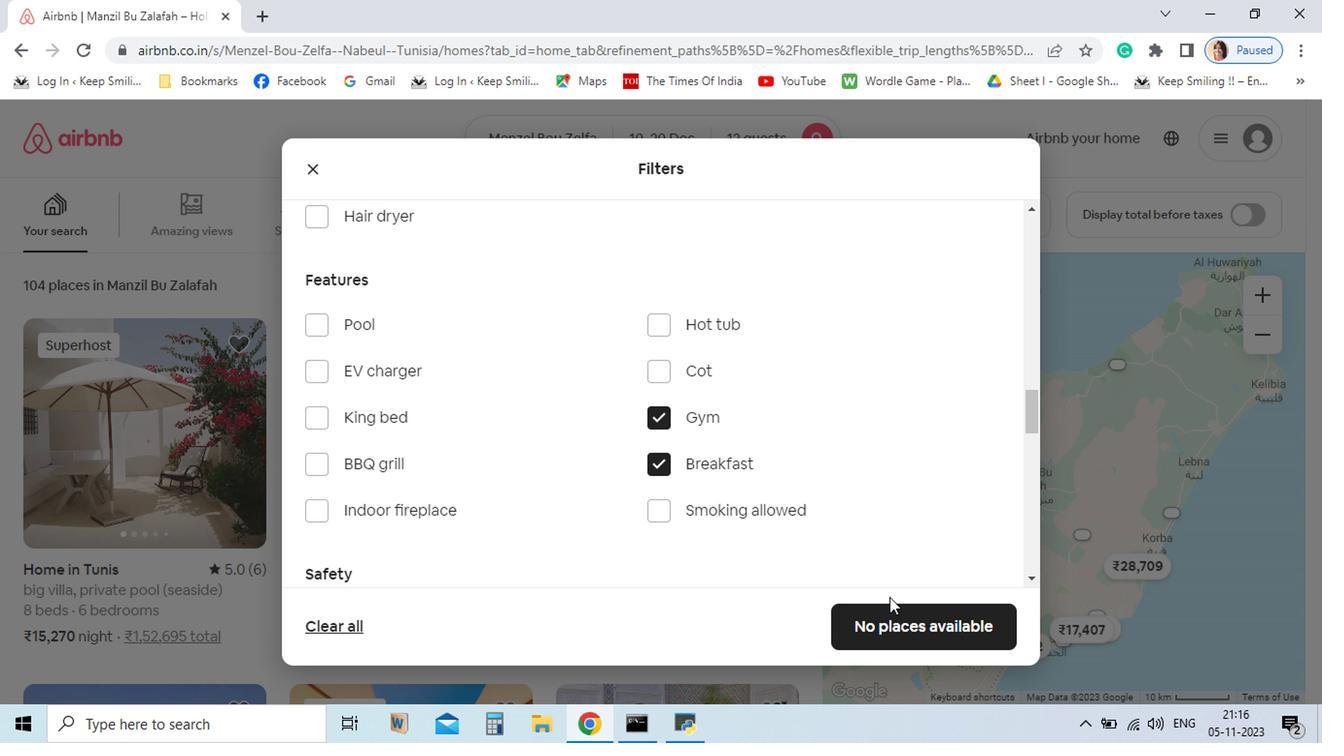 
Action: Mouse scrolled (521, 478) with delta (0, 0)
Screenshot: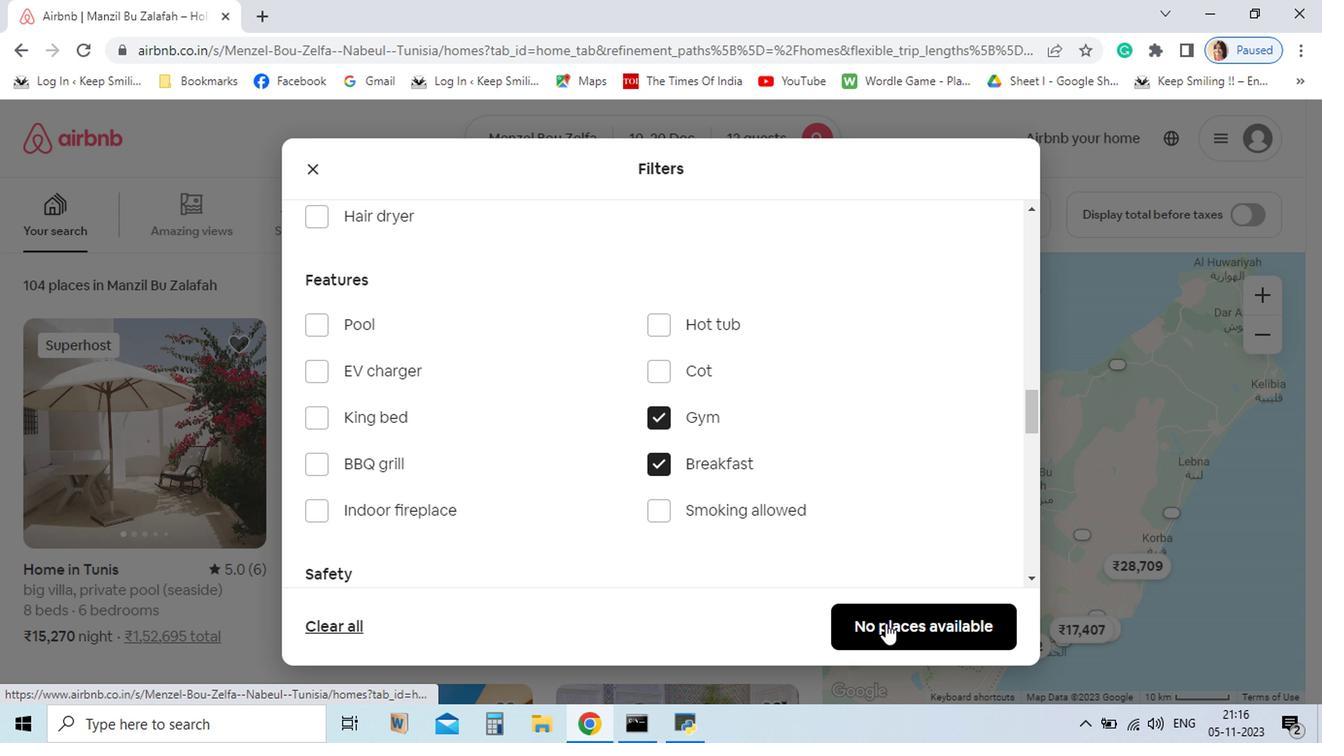 
Action: Mouse scrolled (521, 478) with delta (0, 0)
Screenshot: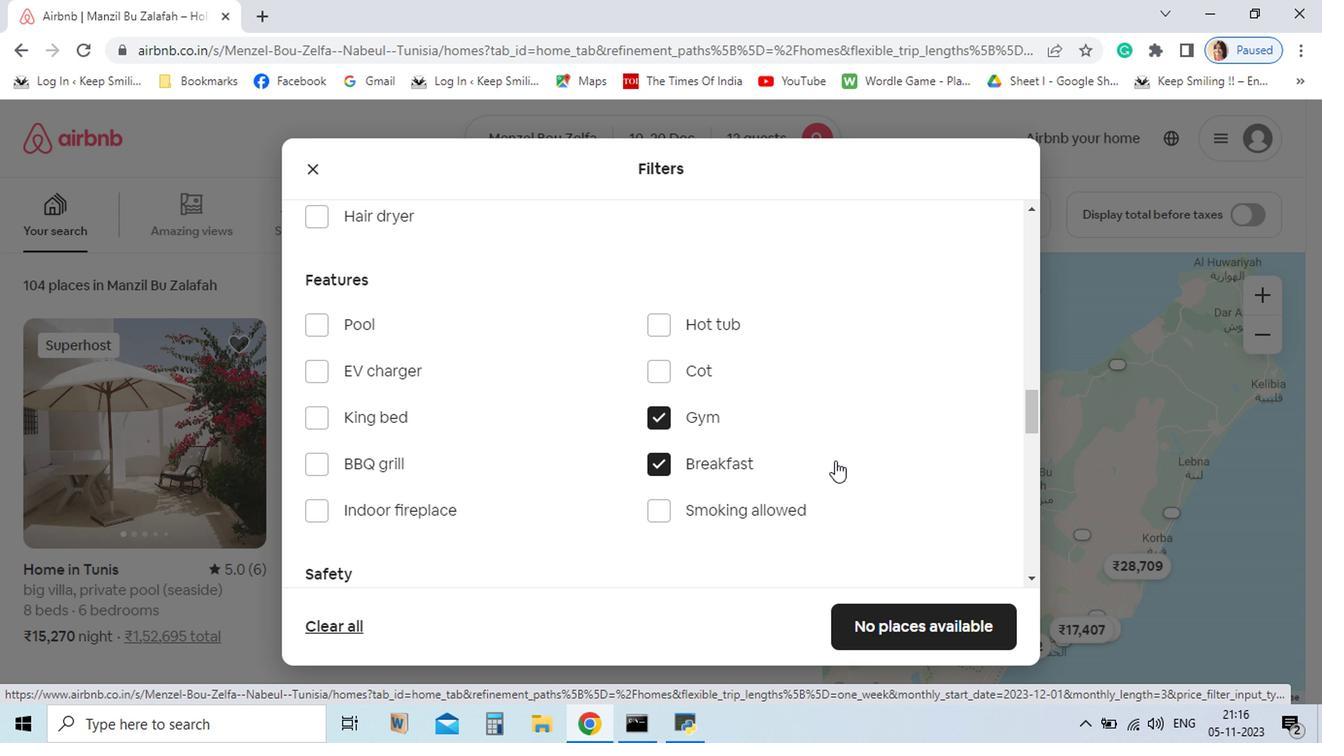 
Action: Mouse moved to (559, 386)
Screenshot: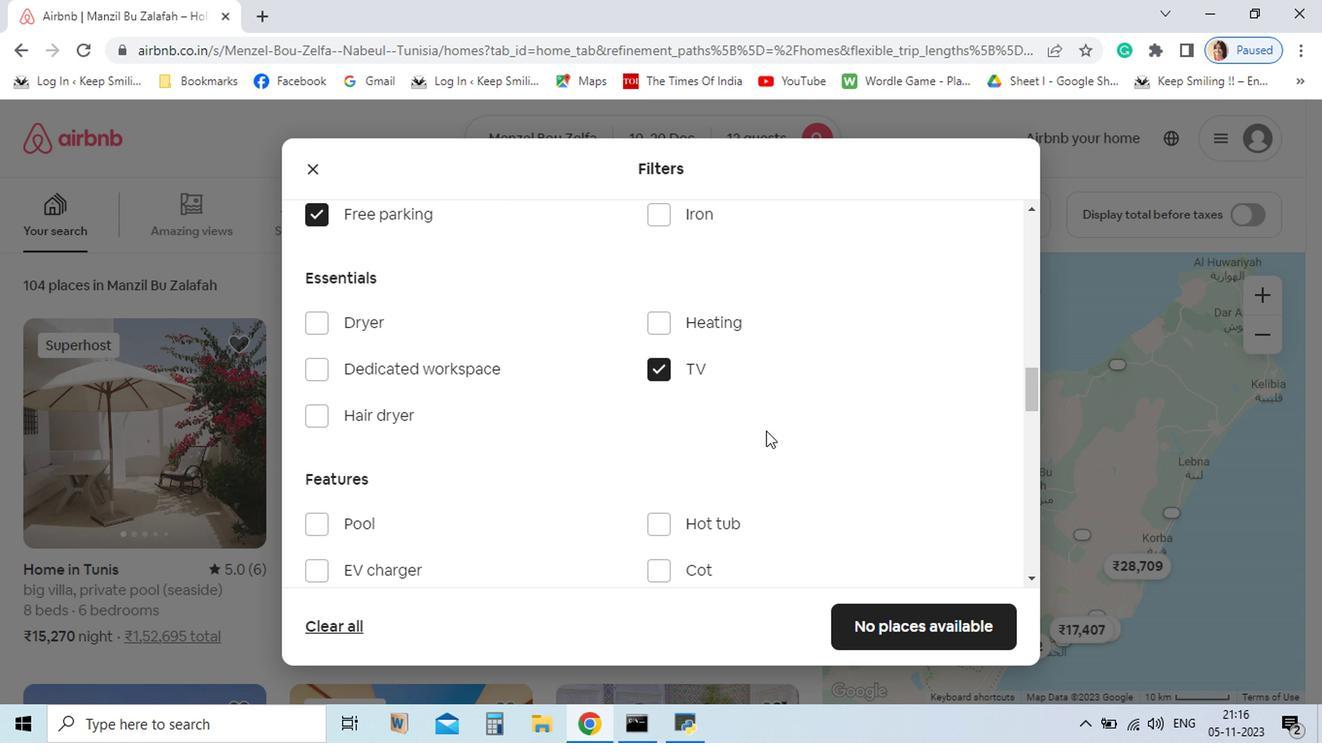 
Action: Mouse pressed left at (559, 386)
Screenshot: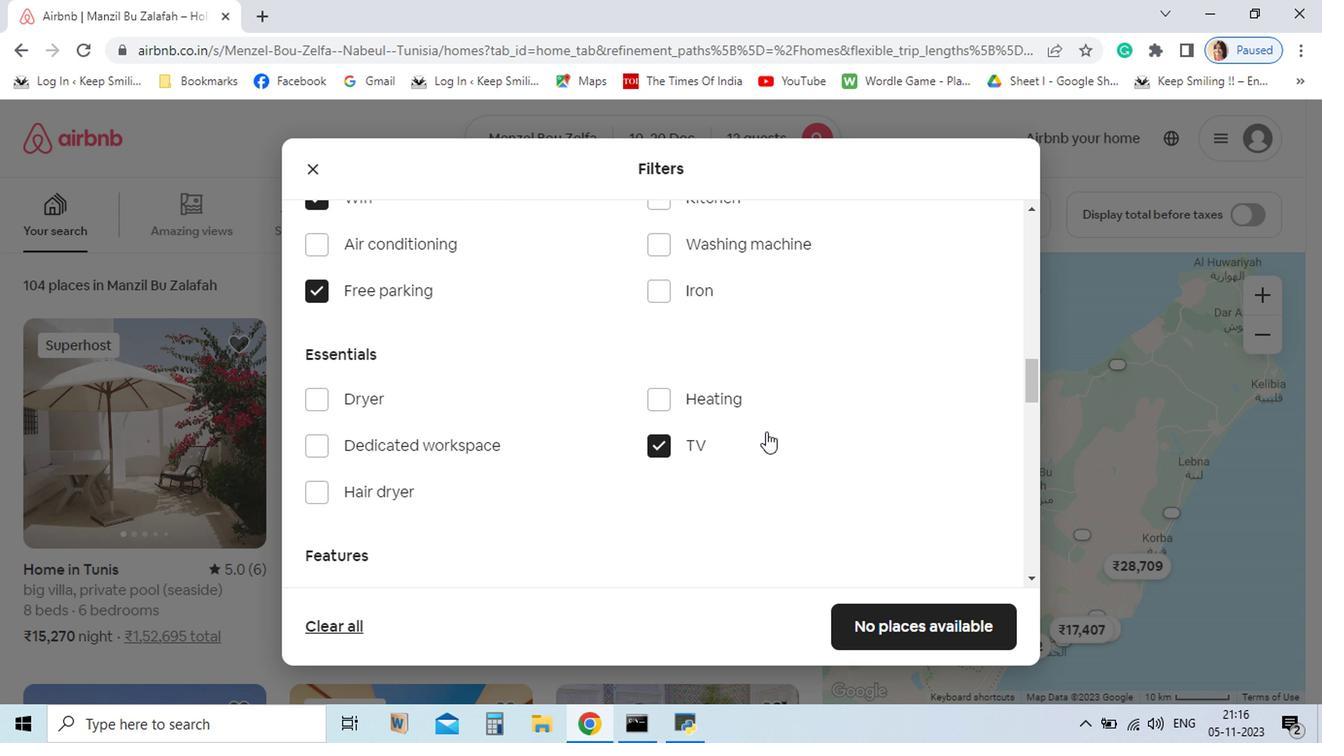 
Action: Mouse moved to (551, 420)
Screenshot: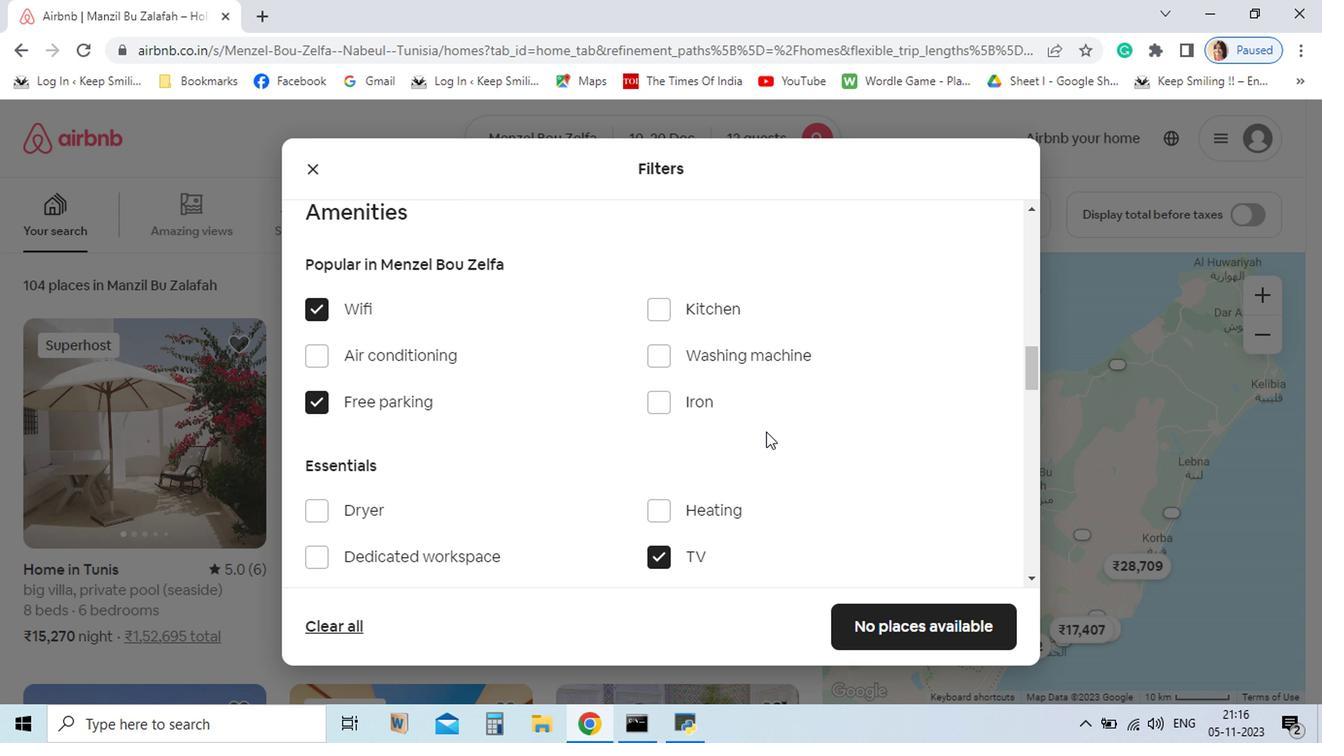 
Action: Mouse pressed left at (551, 420)
Screenshot: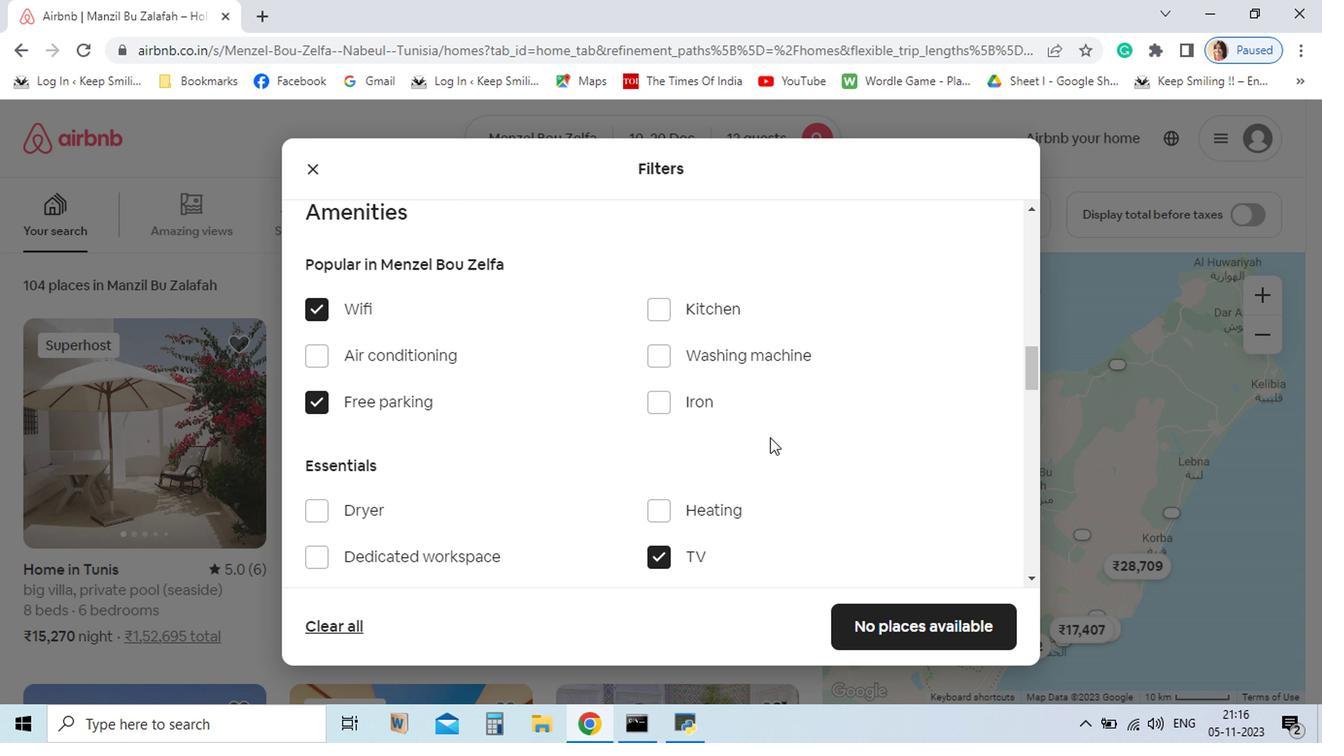 
Action: Mouse moved to (632, 396)
Screenshot: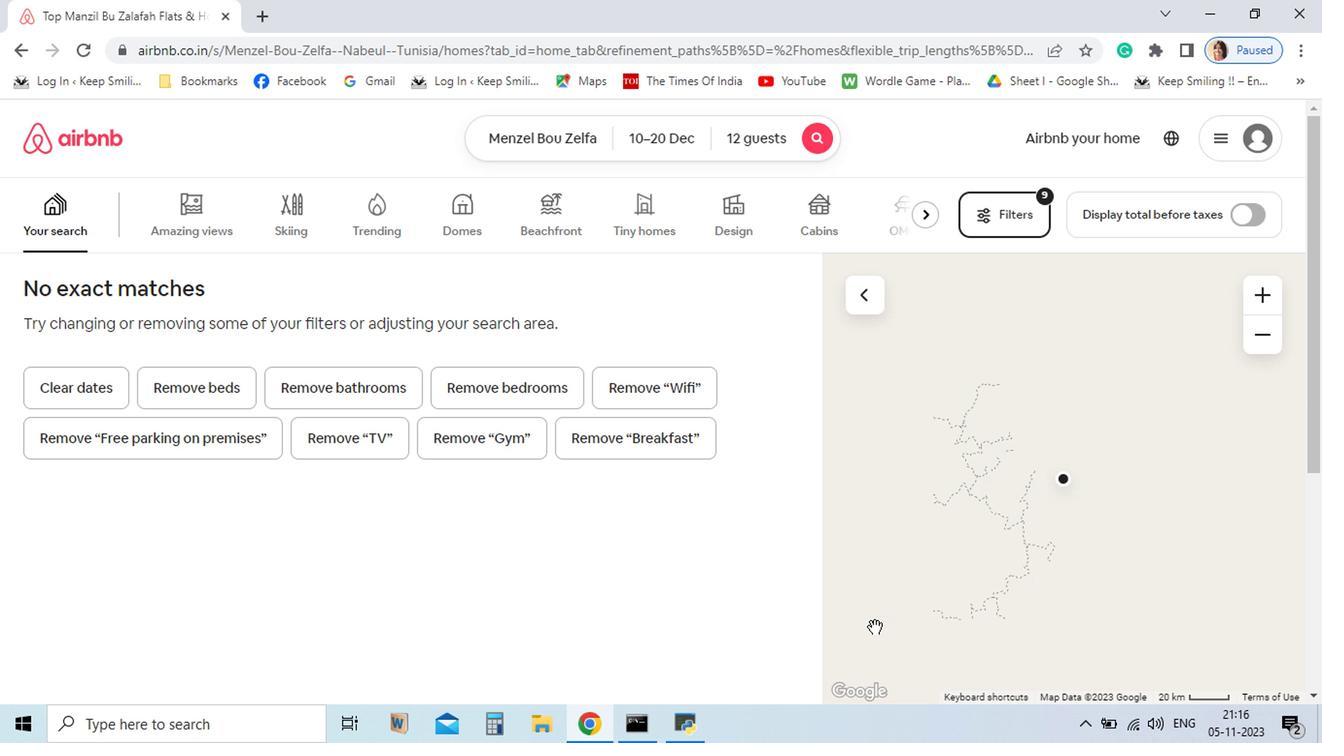 
Action: Mouse scrolled (632, 397) with delta (0, 0)
Screenshot: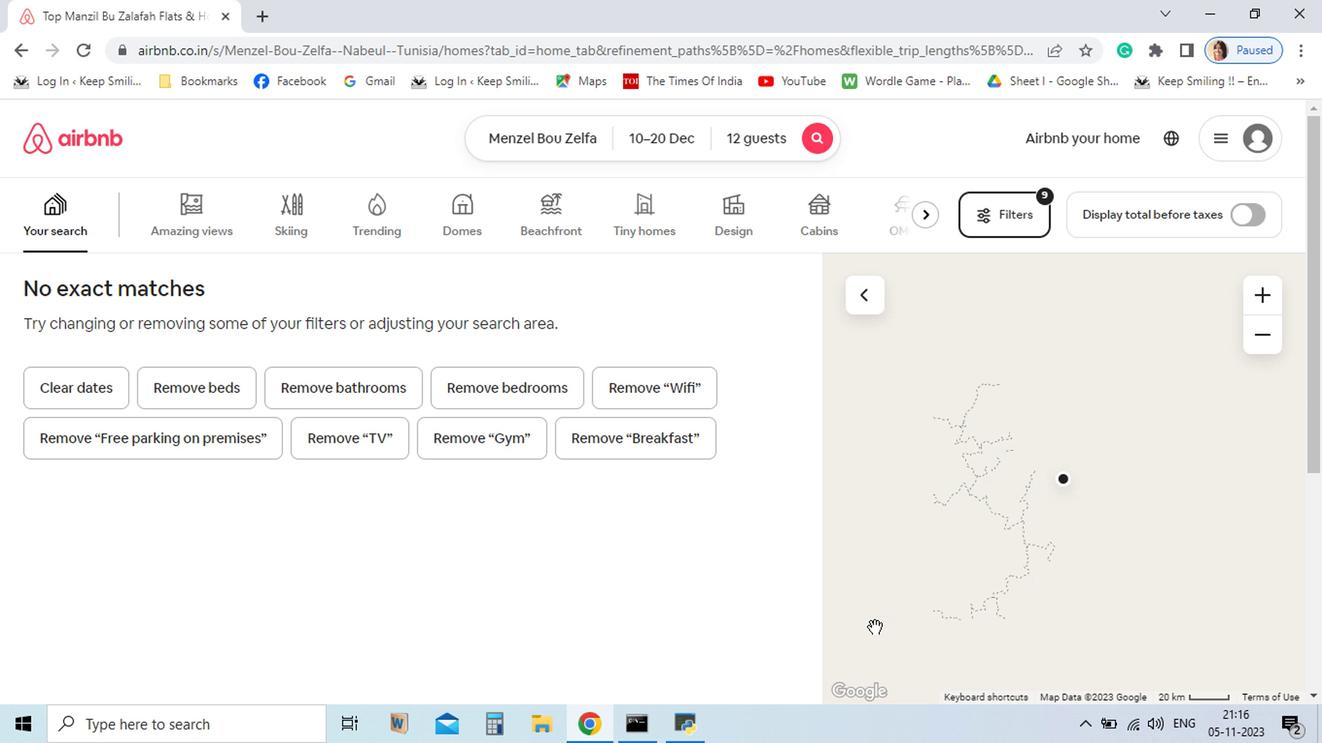 
Action: Mouse scrolled (632, 397) with delta (0, 0)
Screenshot: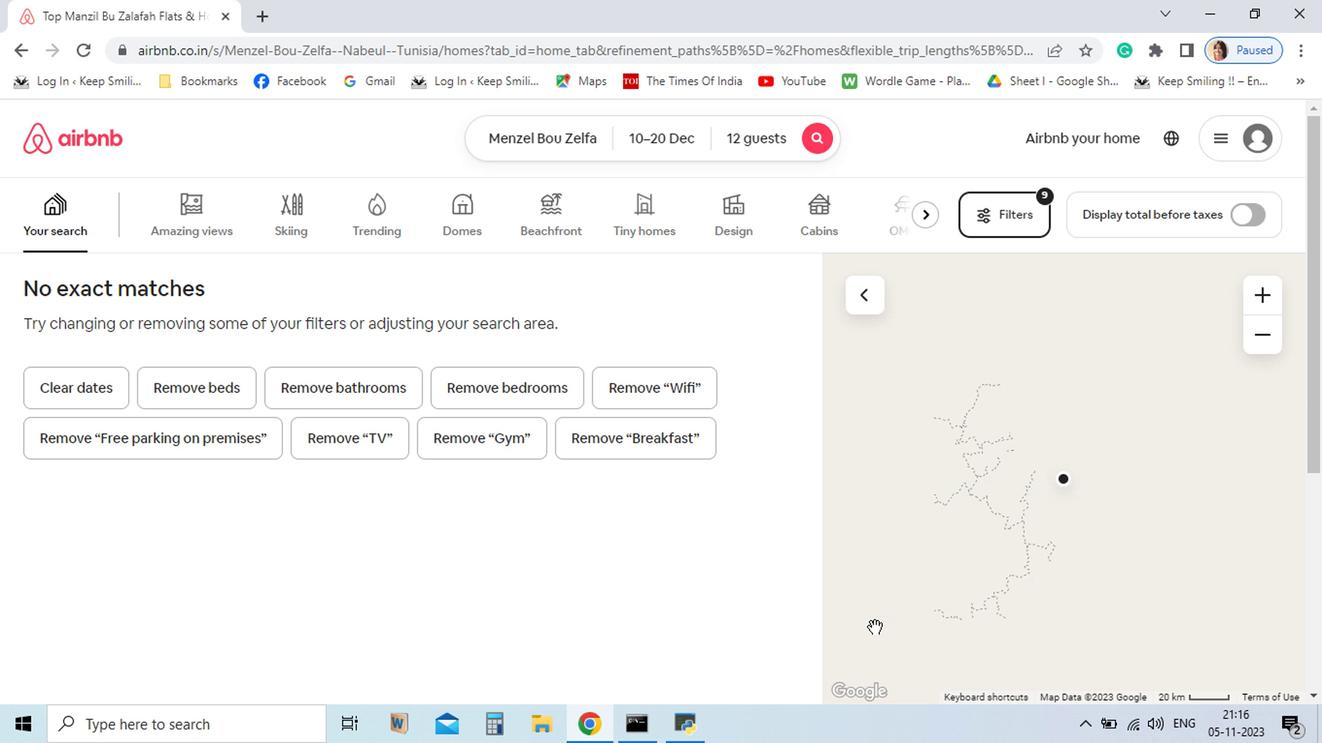 
Action: Mouse moved to (632, 396)
Screenshot: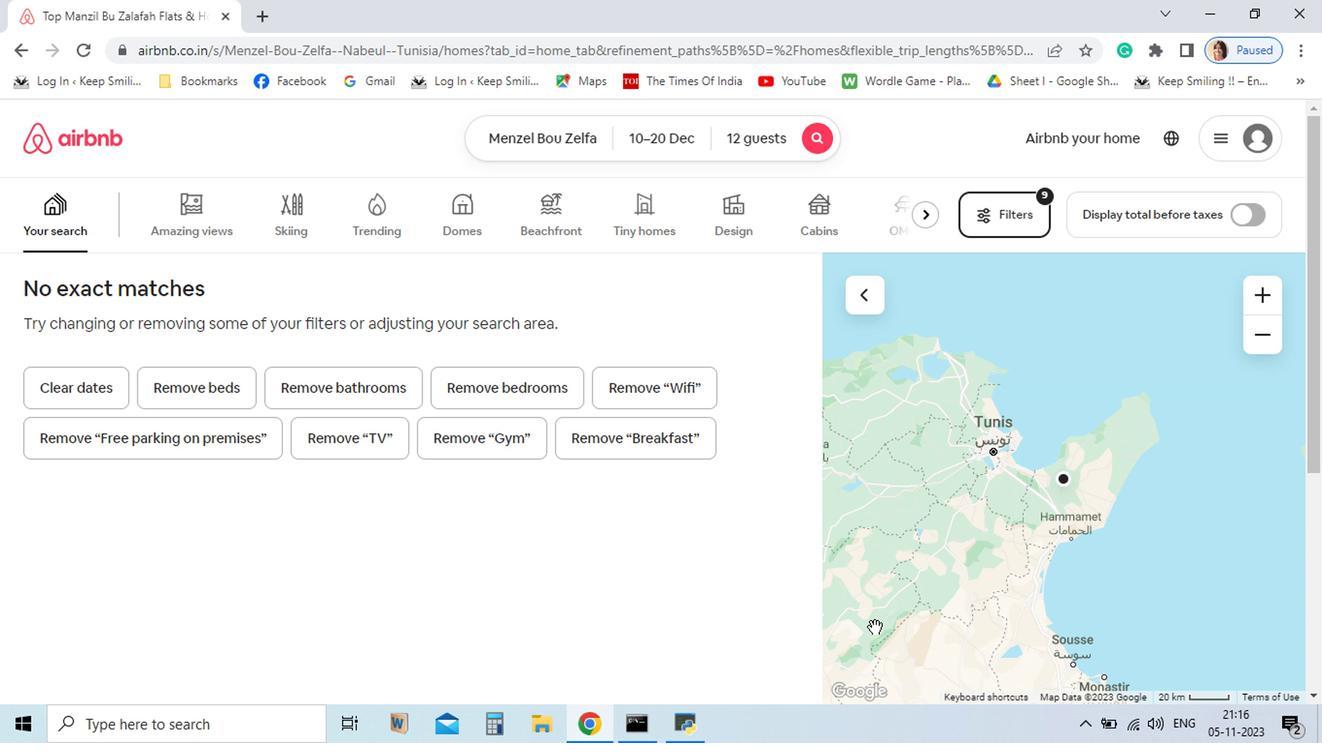 
Action: Mouse scrolled (632, 397) with delta (0, 0)
Screenshot: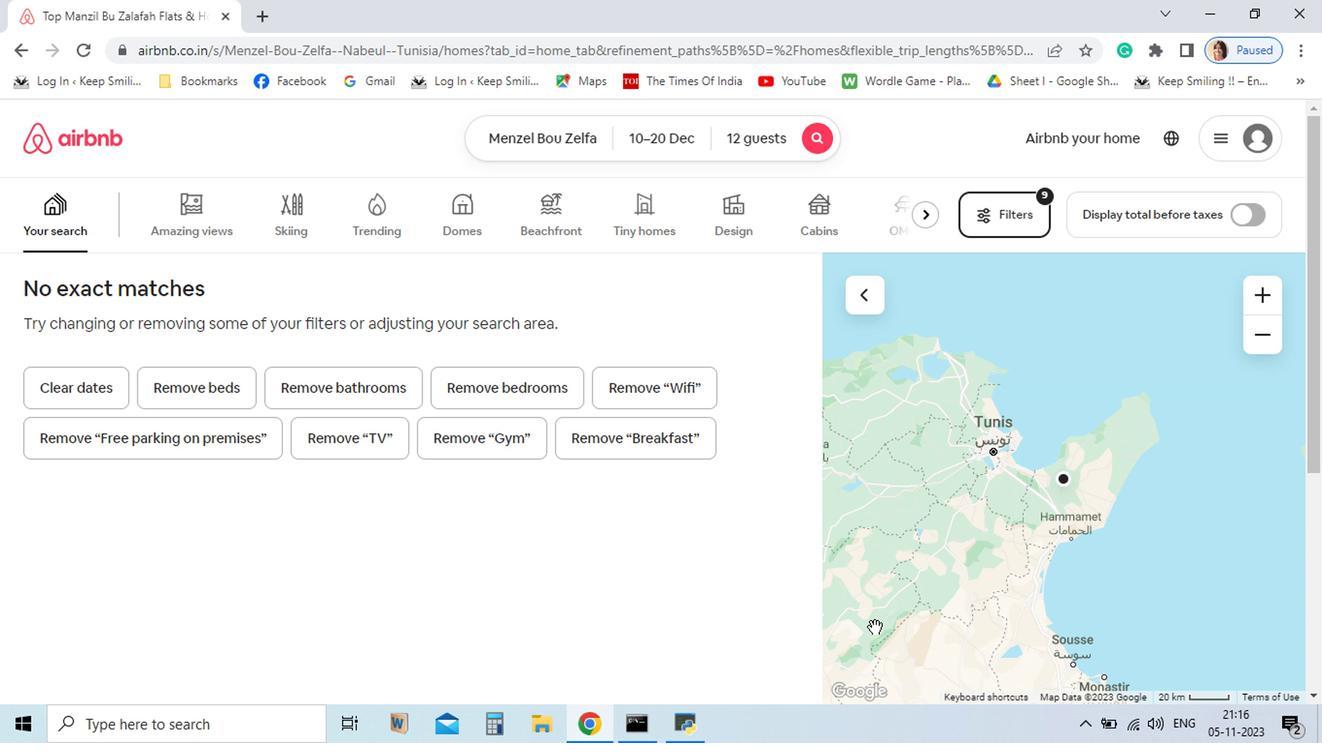
Action: Mouse scrolled (632, 397) with delta (0, 0)
Screenshot: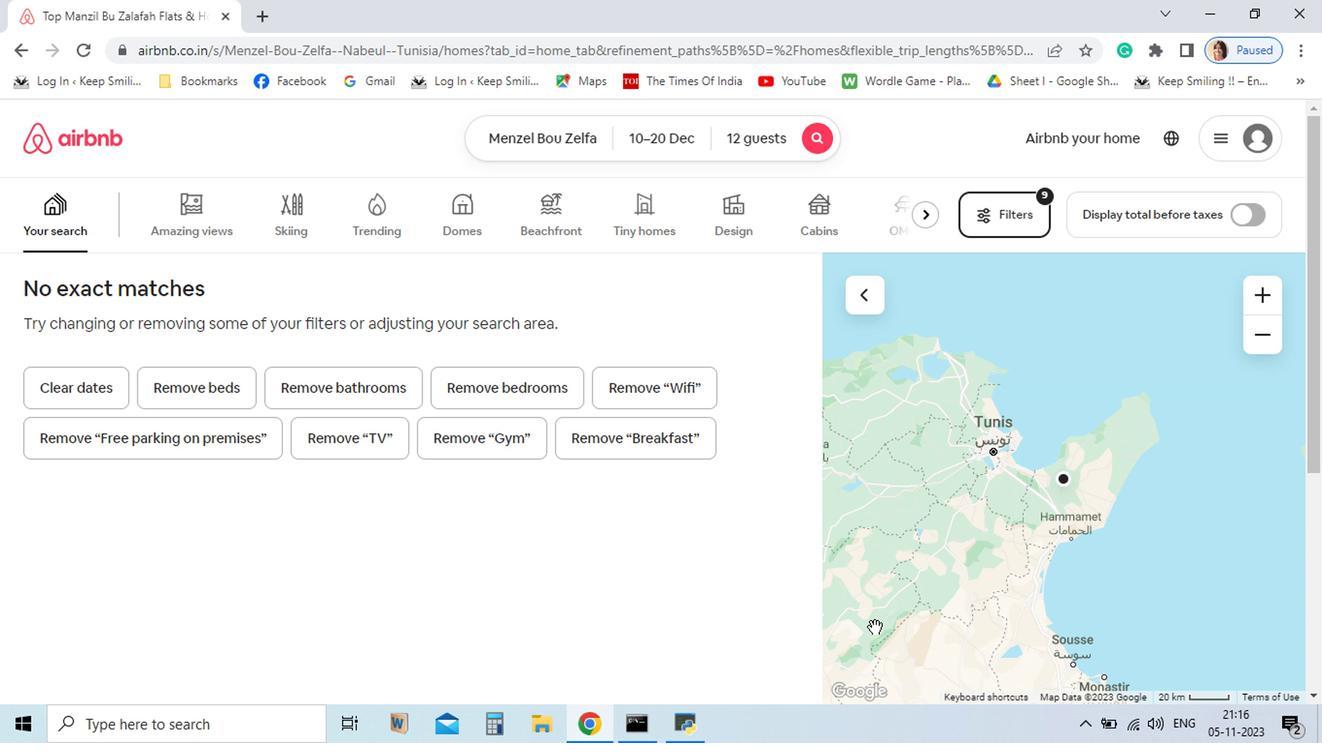 
Action: Mouse moved to (710, 536)
Screenshot: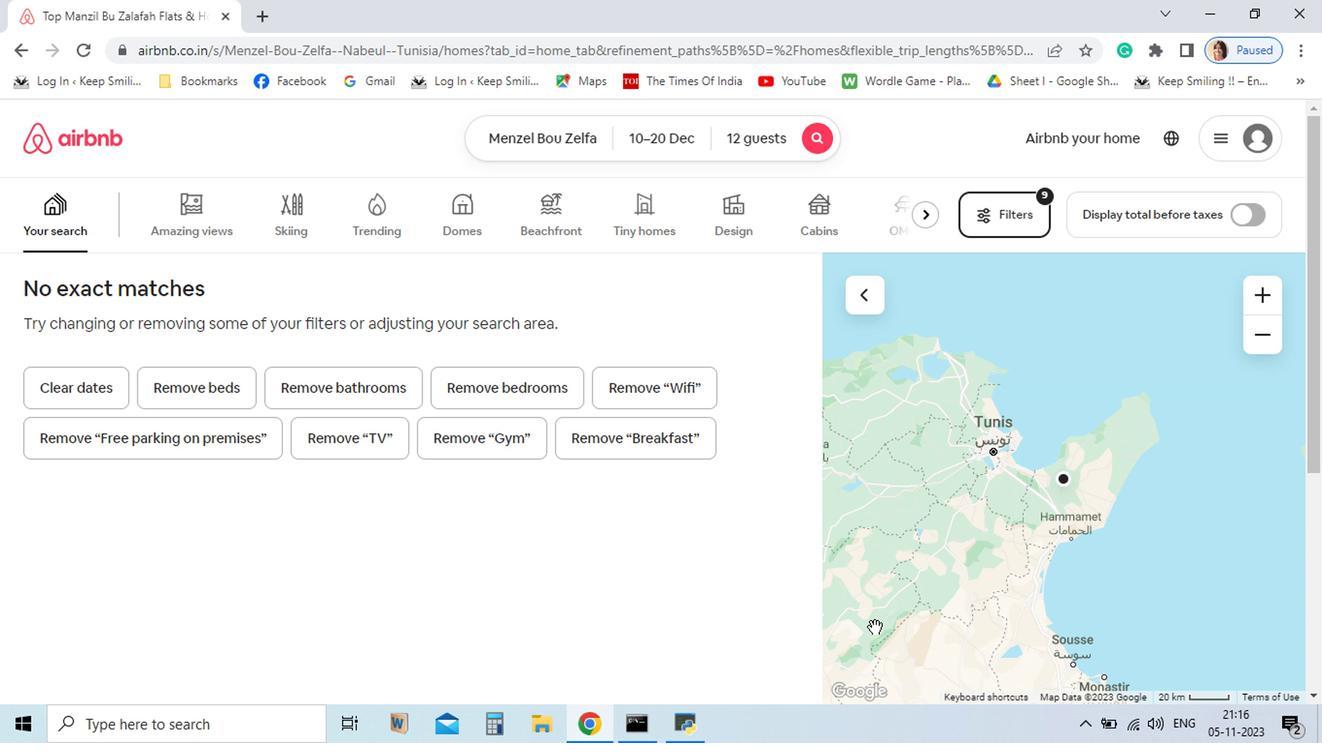 
Action: Mouse pressed left at (710, 536)
Screenshot: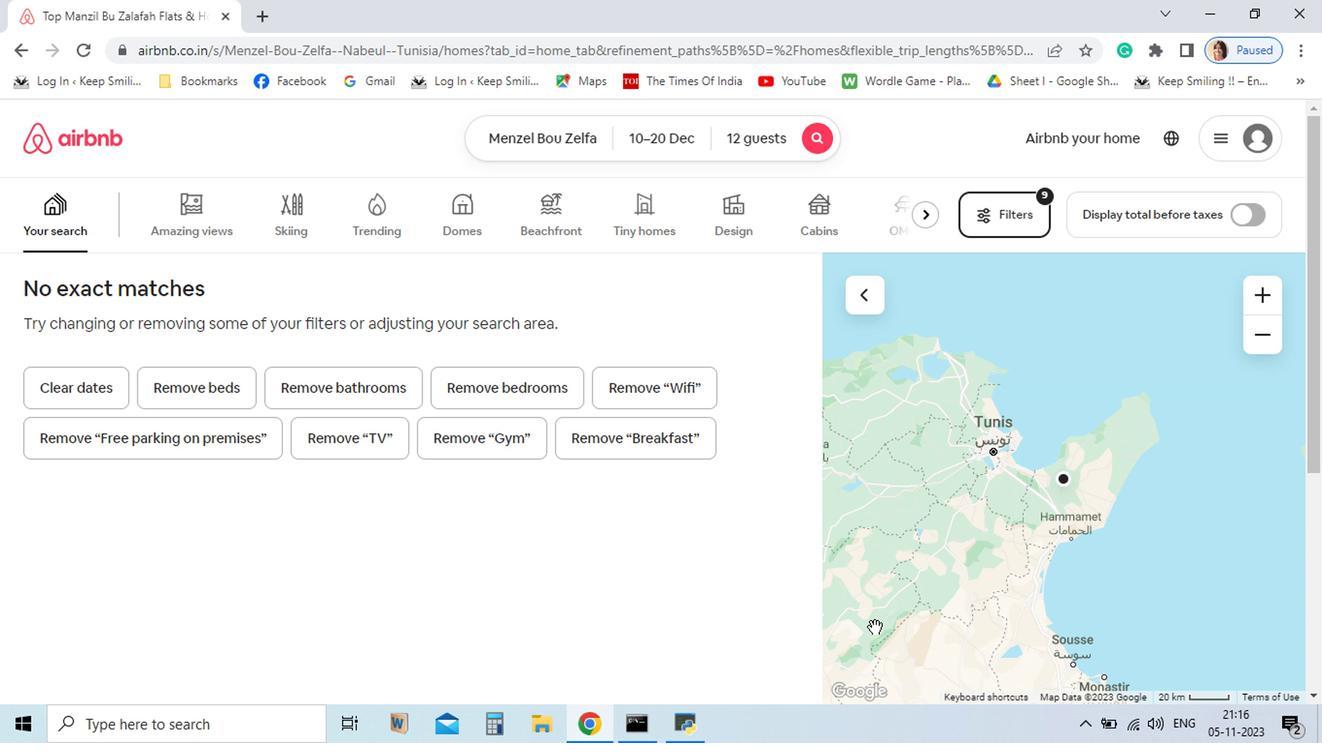 
